 Task: open an excel sheet and write heading  Dollar SenseAdd Dates in a column and its values below  '2023-05-01, 2023-05-05, 2023-05-10, 2023-05-15, 2023-05-20, 2023-05-25 & 2023-05-31. 'Add Descriptionsin next column and its values below  Monthly Salary, Grocery Shopping, Dining Out., Utility Bill, Transportation, Entertainment & Miscellaneous. Add Amount in next column and its values below  $2,500, $100, $50, $150, $30, $50 & $20. Add Income/ Expensein next column and its values below  Income, Expenses, Expenses, Expenses, Expenses, Expenses & Expenses. Add Balance in next column and its values below  $2,500, $2,400, $2,350, $2,200, $2,170, $2,120 & $2,100. Save page DashboardBankStmts
Action: Mouse moved to (127, 149)
Screenshot: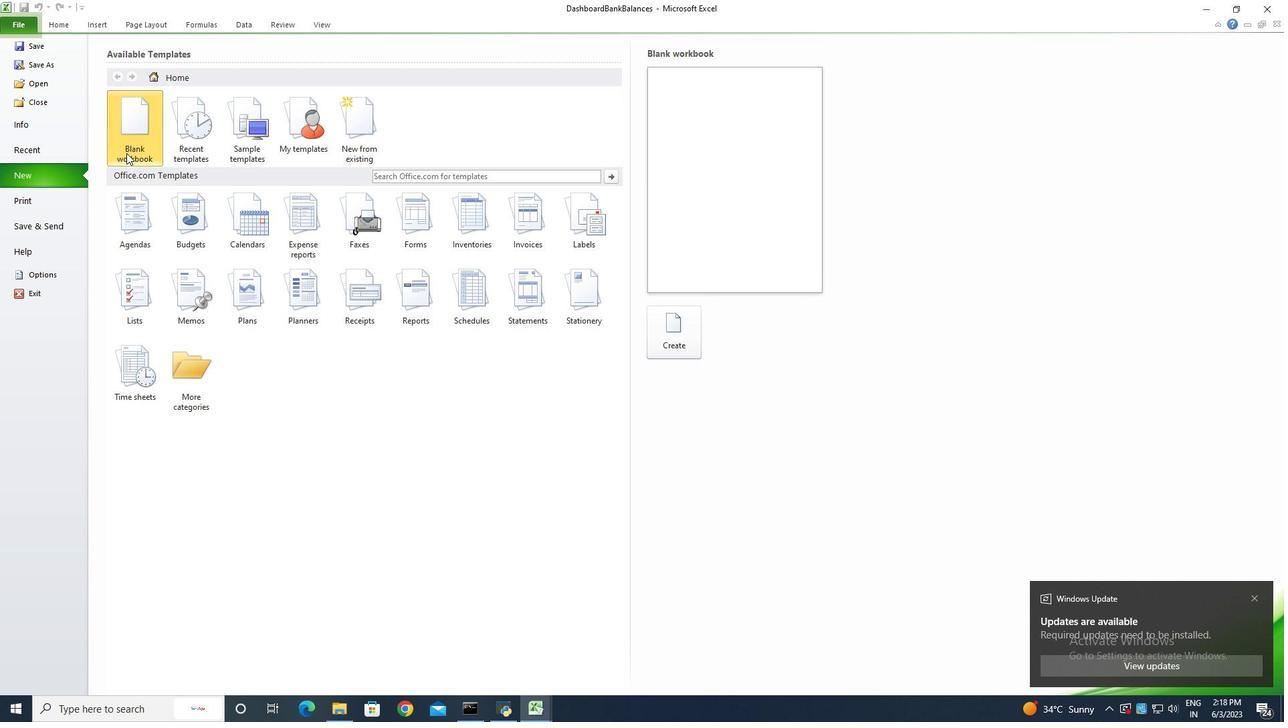 
Action: Mouse pressed left at (127, 149)
Screenshot: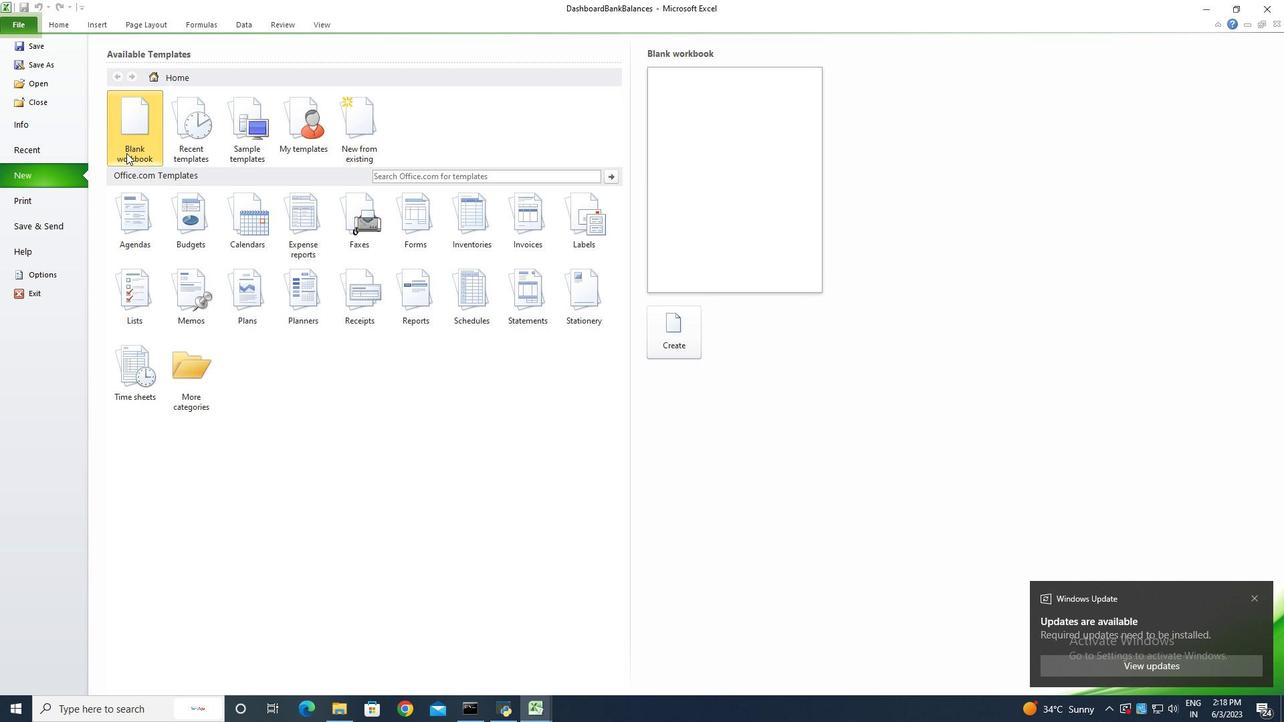
Action: Mouse moved to (657, 335)
Screenshot: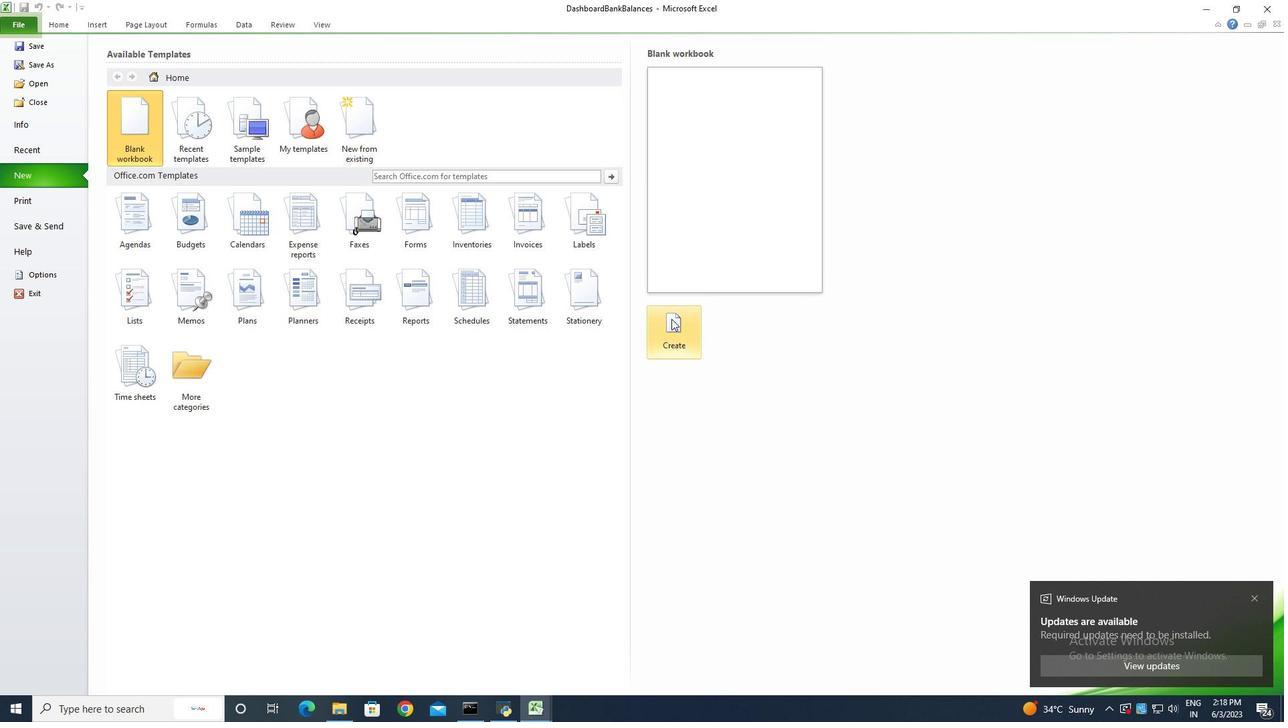 
Action: Mouse pressed left at (657, 335)
Screenshot: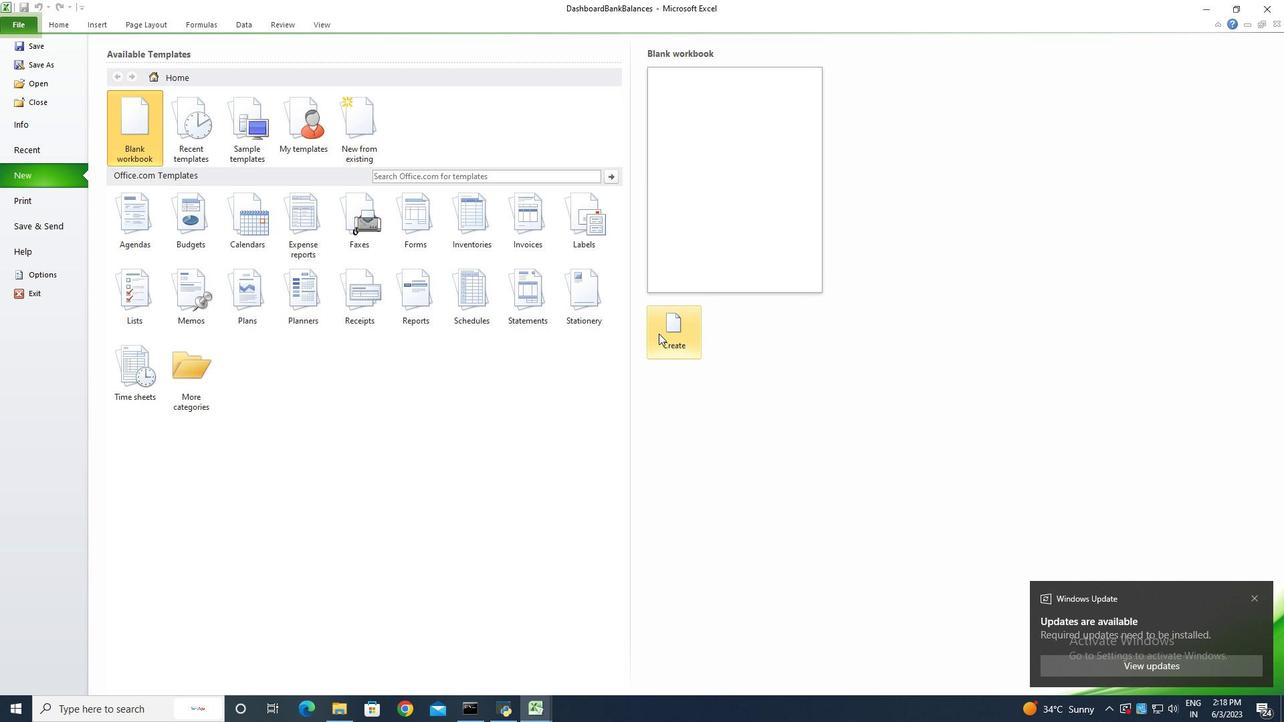 
Action: Key pressed <Key.shift><Key.shift>Dollar<Key.space><Key.shift><Key.shift><Key.shift><Key.shift><Key.shift><Key.shift>Sense<Key.enter><Key.shift>Datas<Key.backspace><Key.backspace>es<Key.enter>2023-05-01<Key.enter>2023-050<Key.backspace>-05<Key.enter>2023-0510<Key.backspace><Key.backspace>-10<Key.enter>2023-05-15<Key.enter>2023-05-20<Key.enter>2023-05-25<Key.enter>2023-05-31<Key.enter>
Screenshot: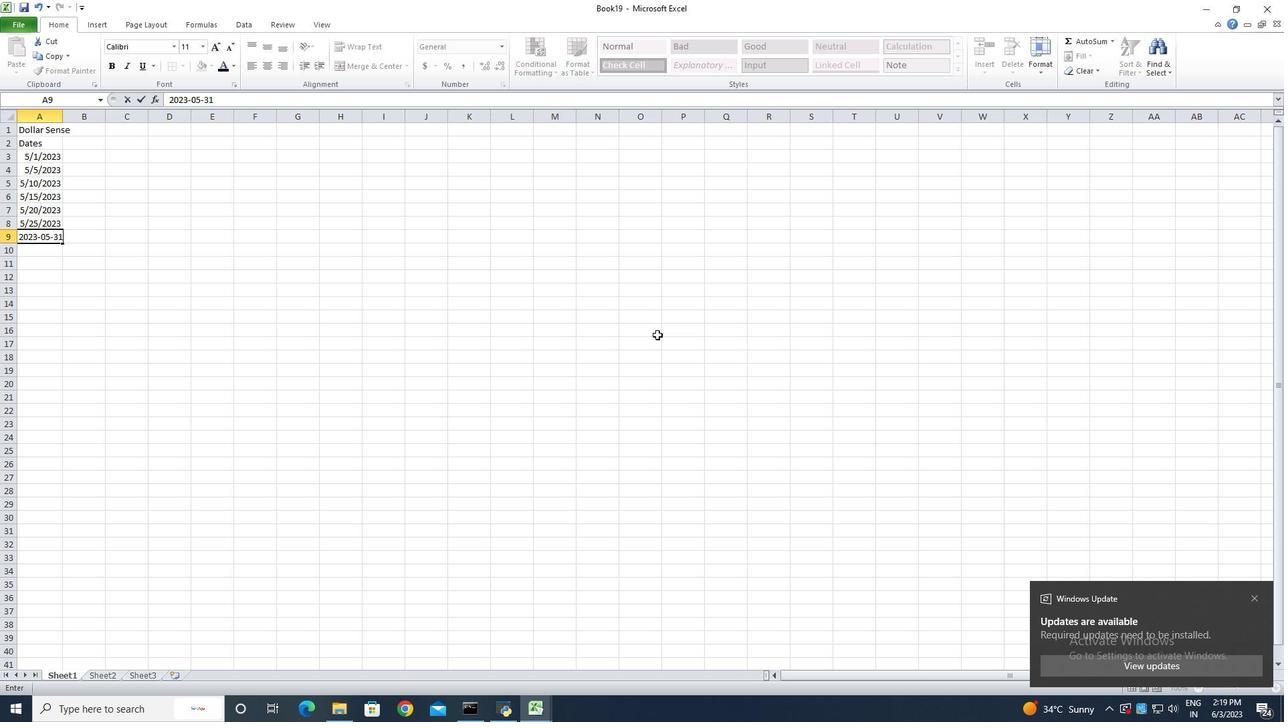 
Action: Mouse moved to (62, 116)
Screenshot: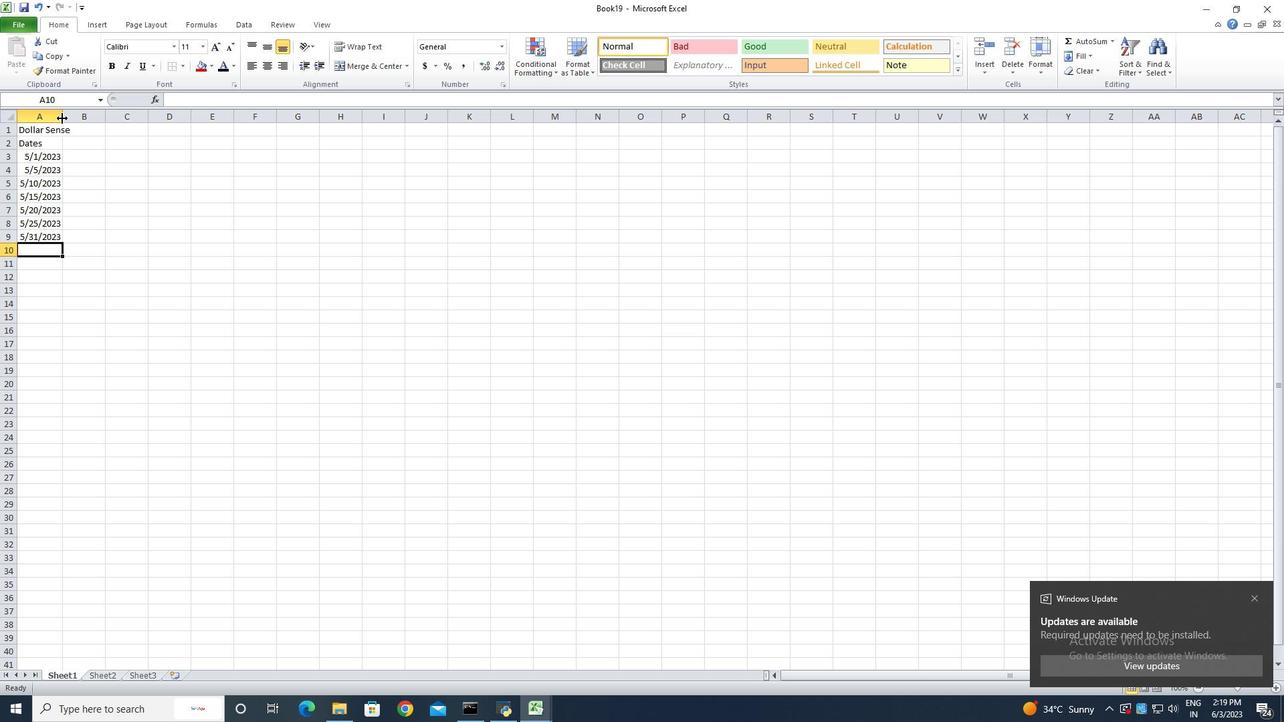
Action: Mouse pressed left at (62, 116)
Screenshot: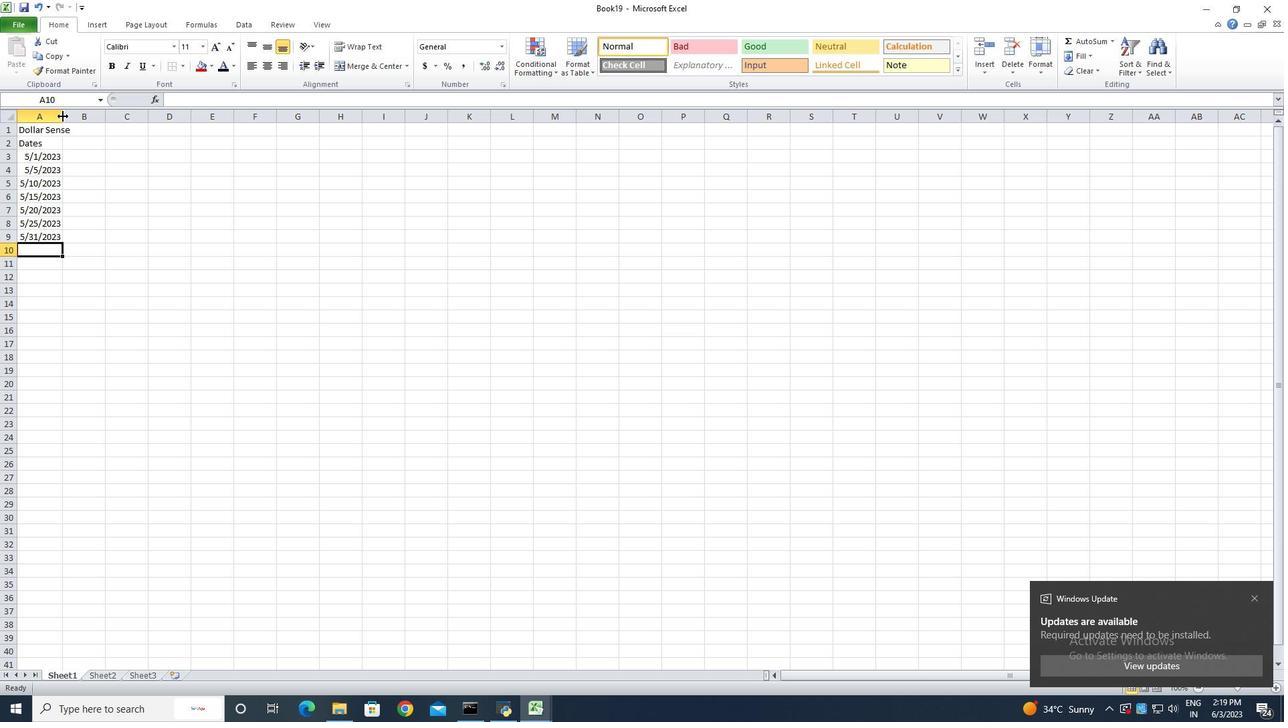 
Action: Mouse pressed left at (62, 116)
Screenshot: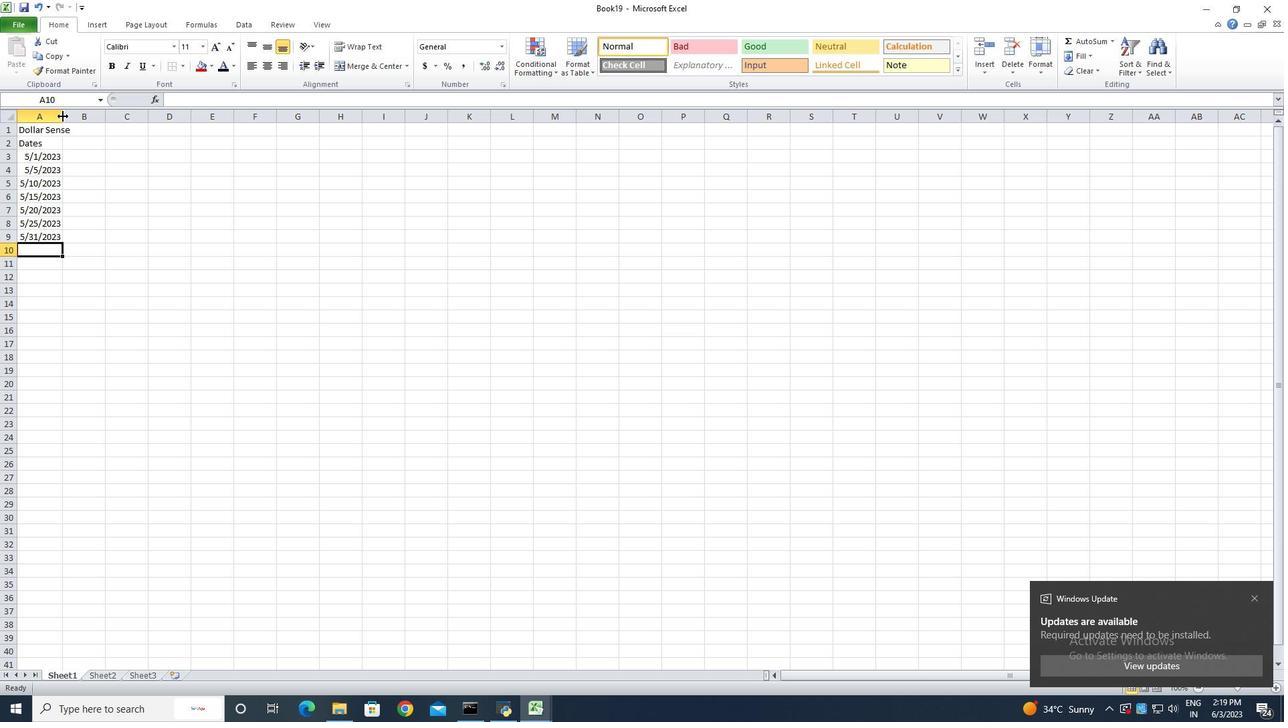 
Action: Mouse moved to (97, 143)
Screenshot: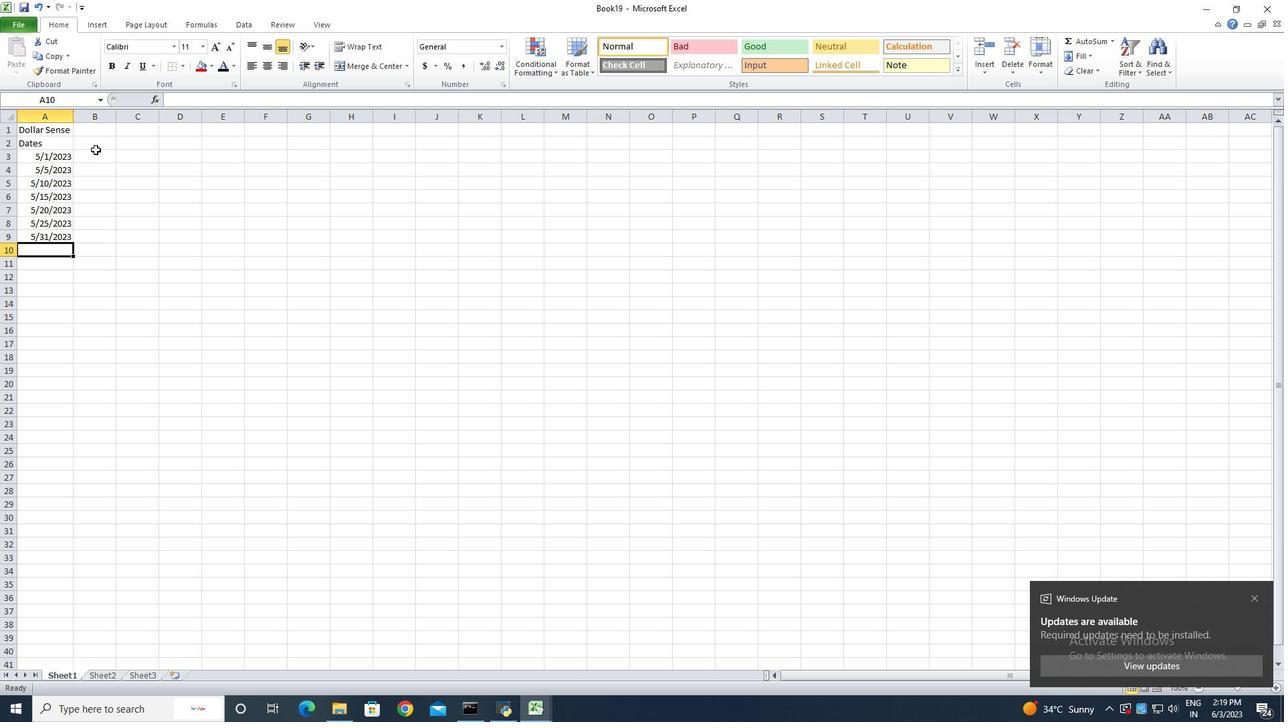 
Action: Mouse pressed left at (97, 143)
Screenshot: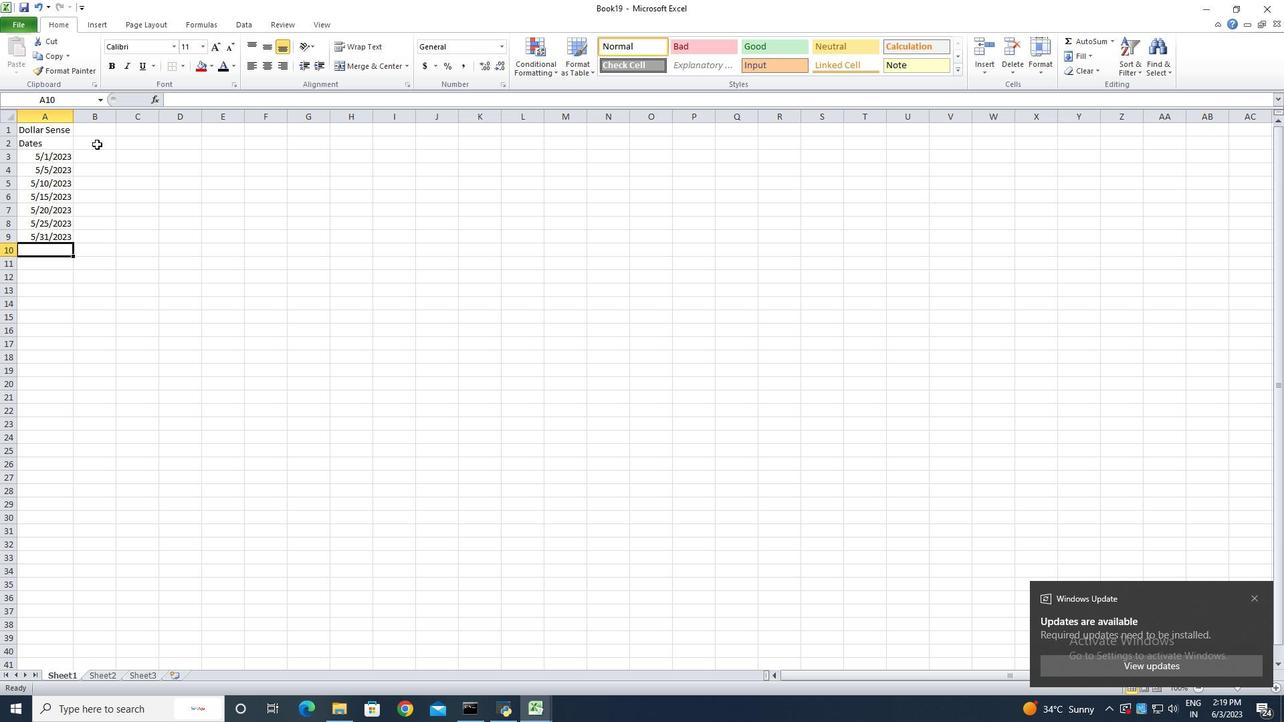 
Action: Key pressed <Key.shift>Descripa<Key.backspace>tions<Key.enter><Key.shift>Monthlyu<Key.backspace><Key.backspace><Key.backspace><Key.backspace><Key.backspace><Key.backspace><Key.backspace><Key.backspace>
Screenshot: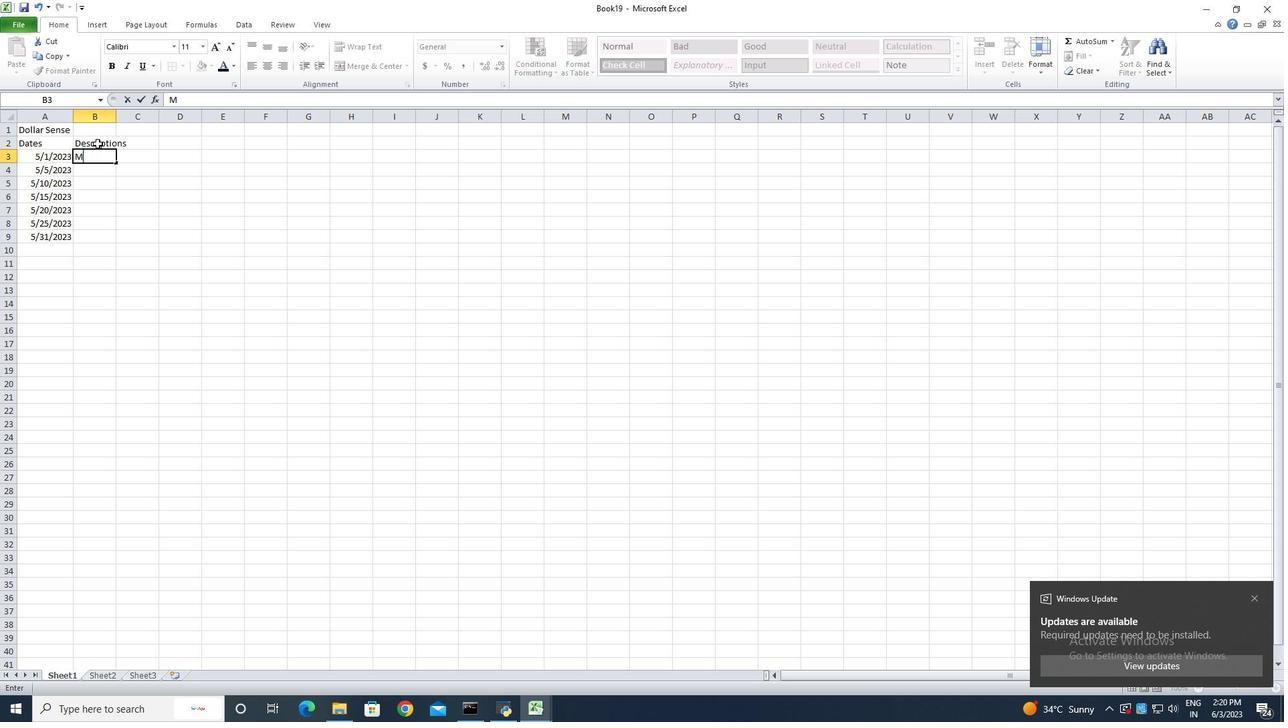 
Action: Mouse moved to (38, 155)
Screenshot: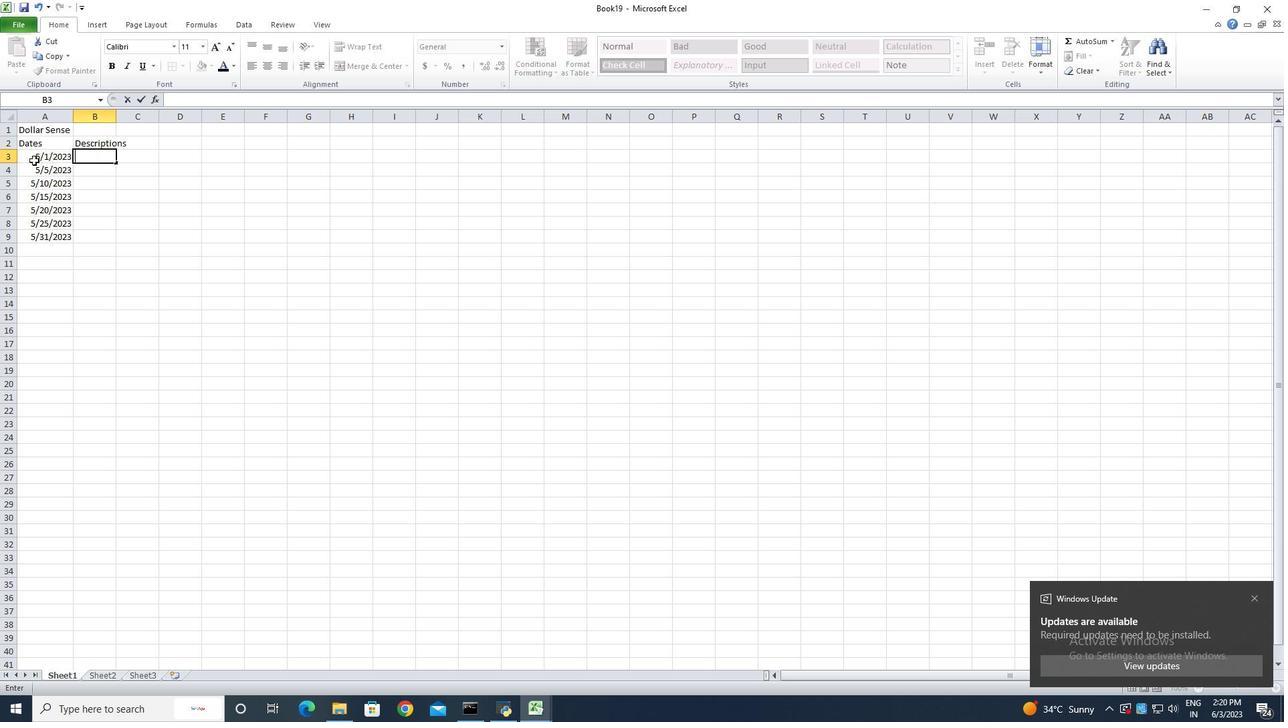 
Action: Mouse pressed left at (38, 155)
Screenshot: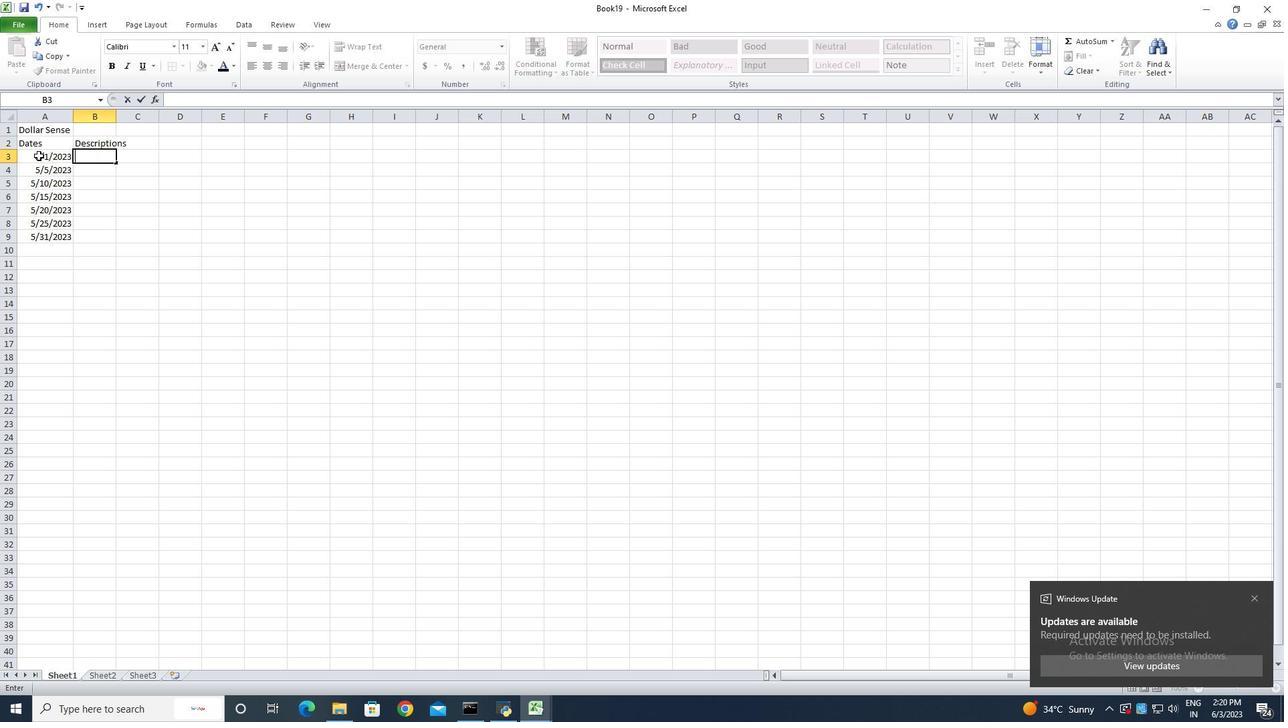 
Action: Mouse moved to (50, 151)
Screenshot: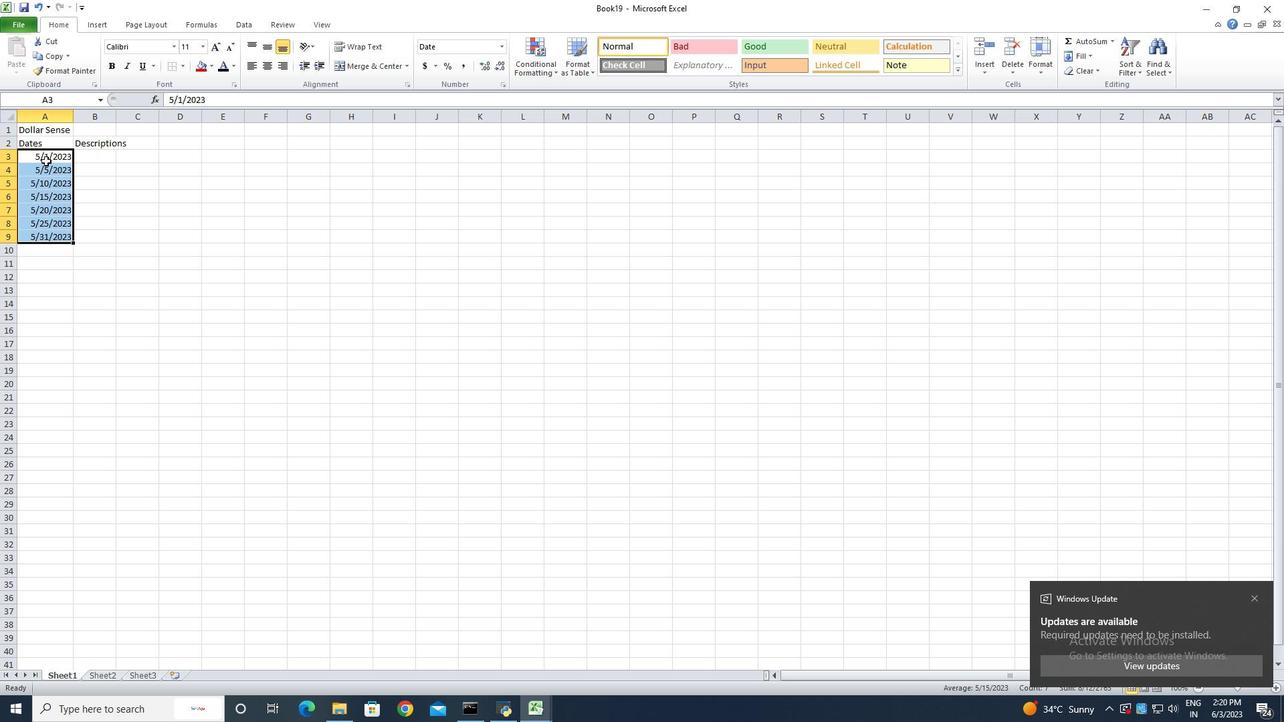 
Action: Mouse pressed right at (50, 151)
Screenshot: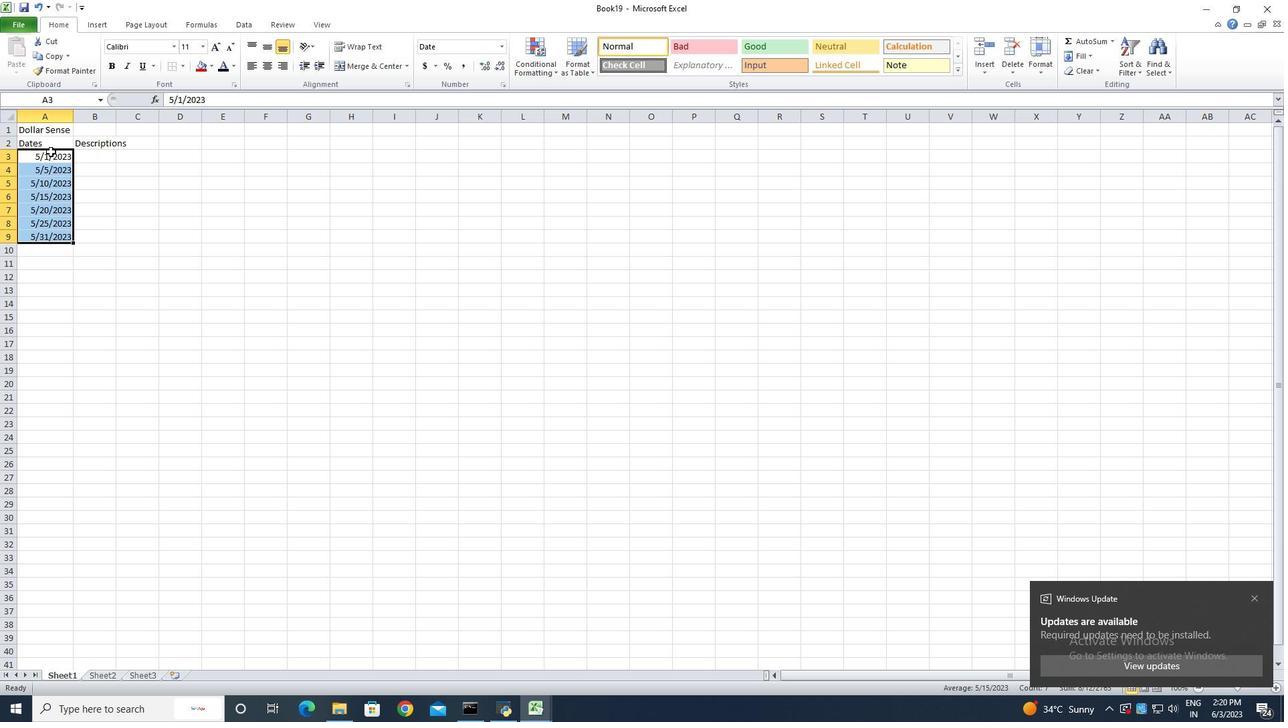 
Action: Mouse moved to (95, 338)
Screenshot: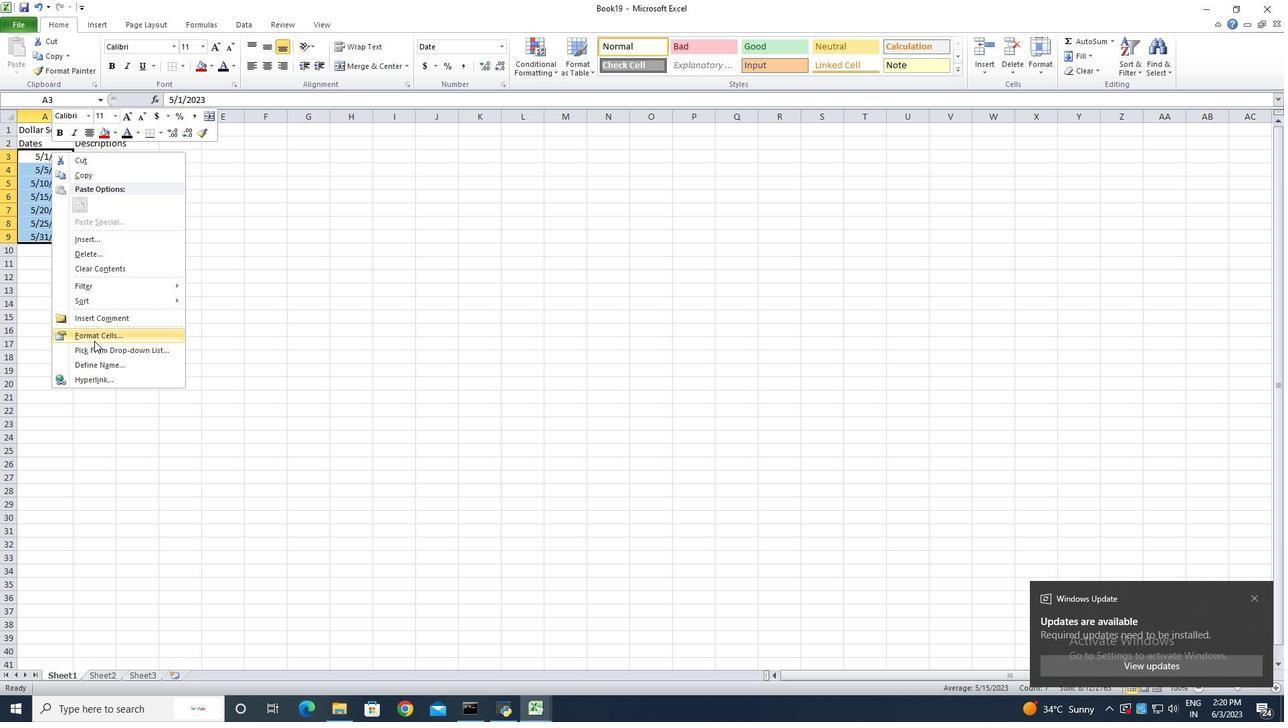 
Action: Mouse pressed left at (95, 338)
Screenshot: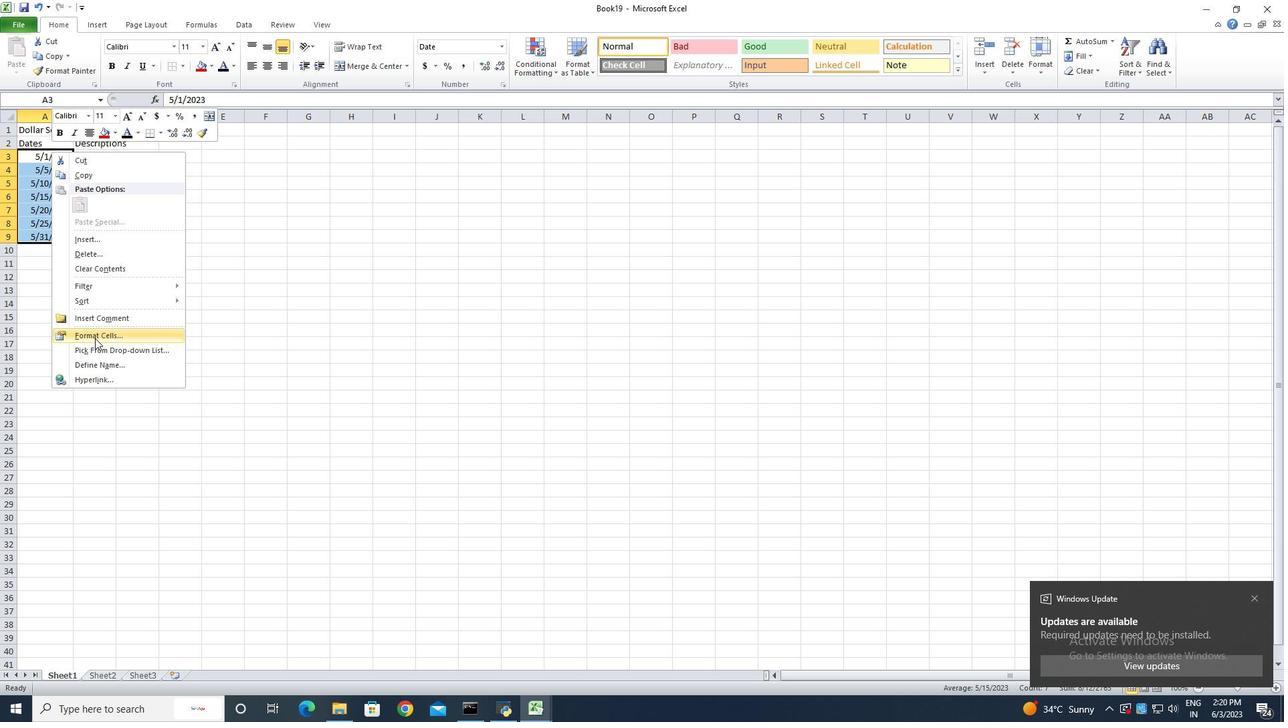 
Action: Mouse moved to (110, 184)
Screenshot: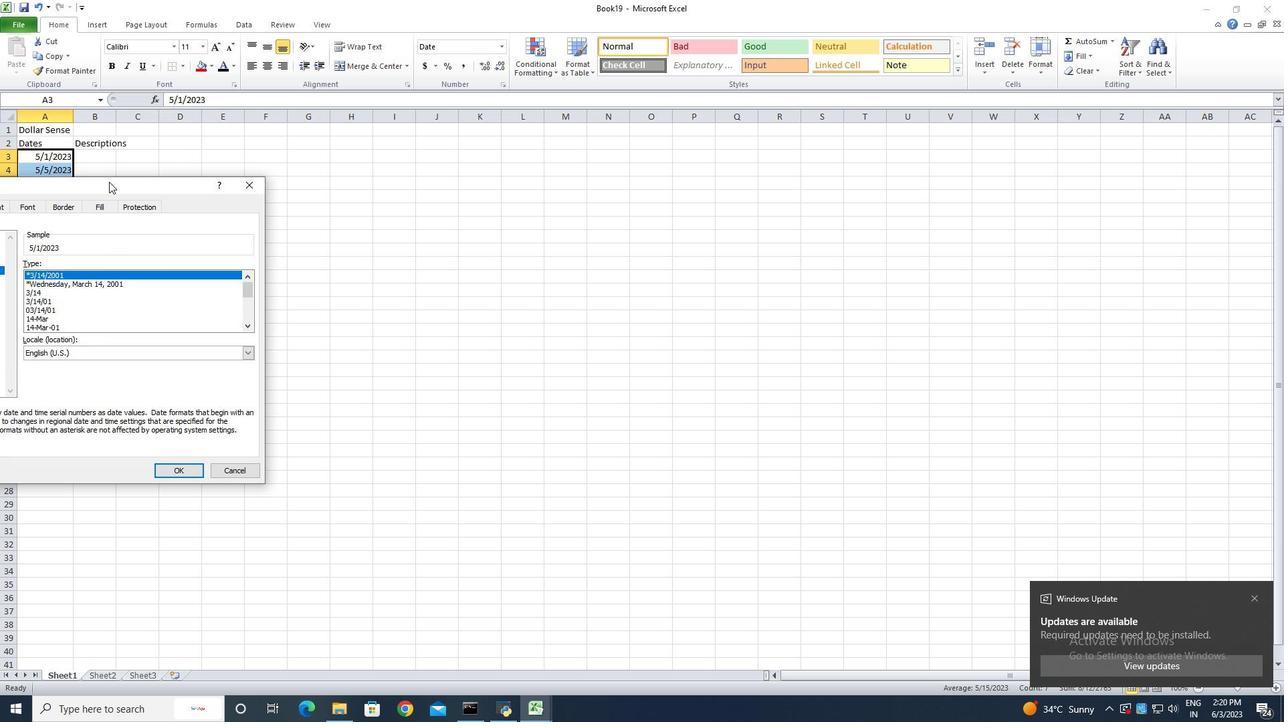 
Action: Mouse pressed left at (110, 184)
Screenshot: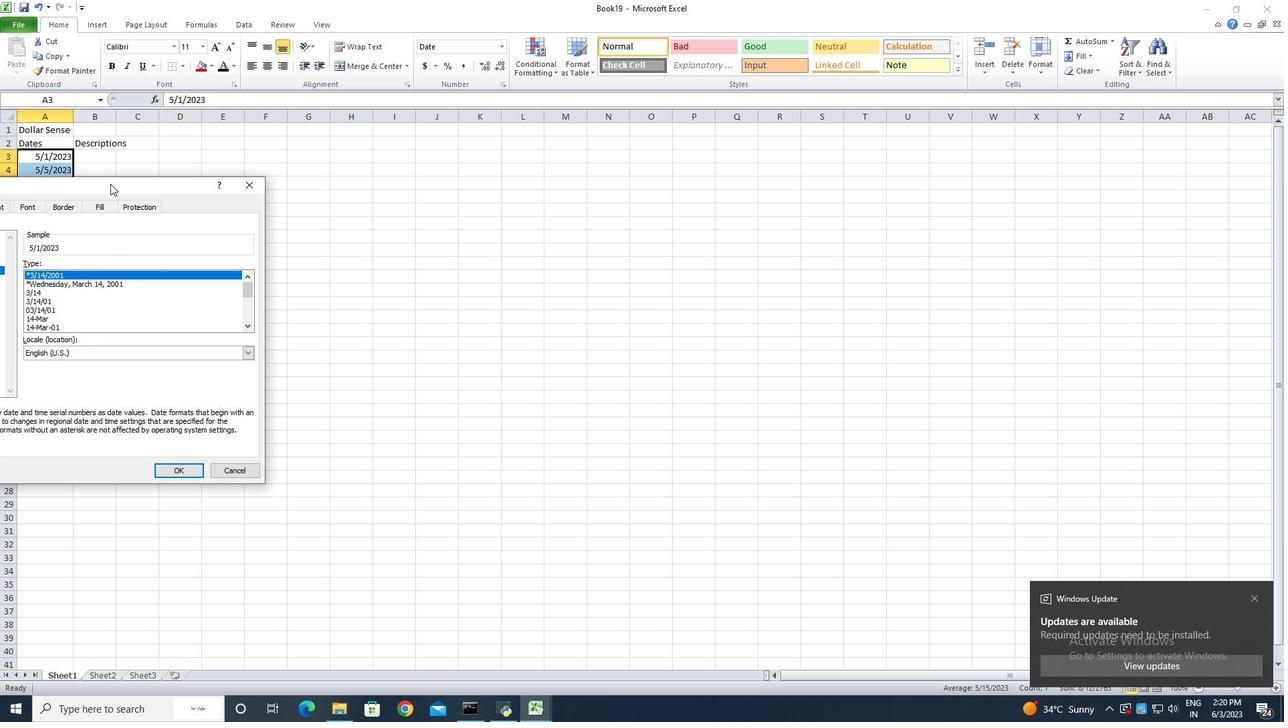 
Action: Mouse moved to (267, 340)
Screenshot: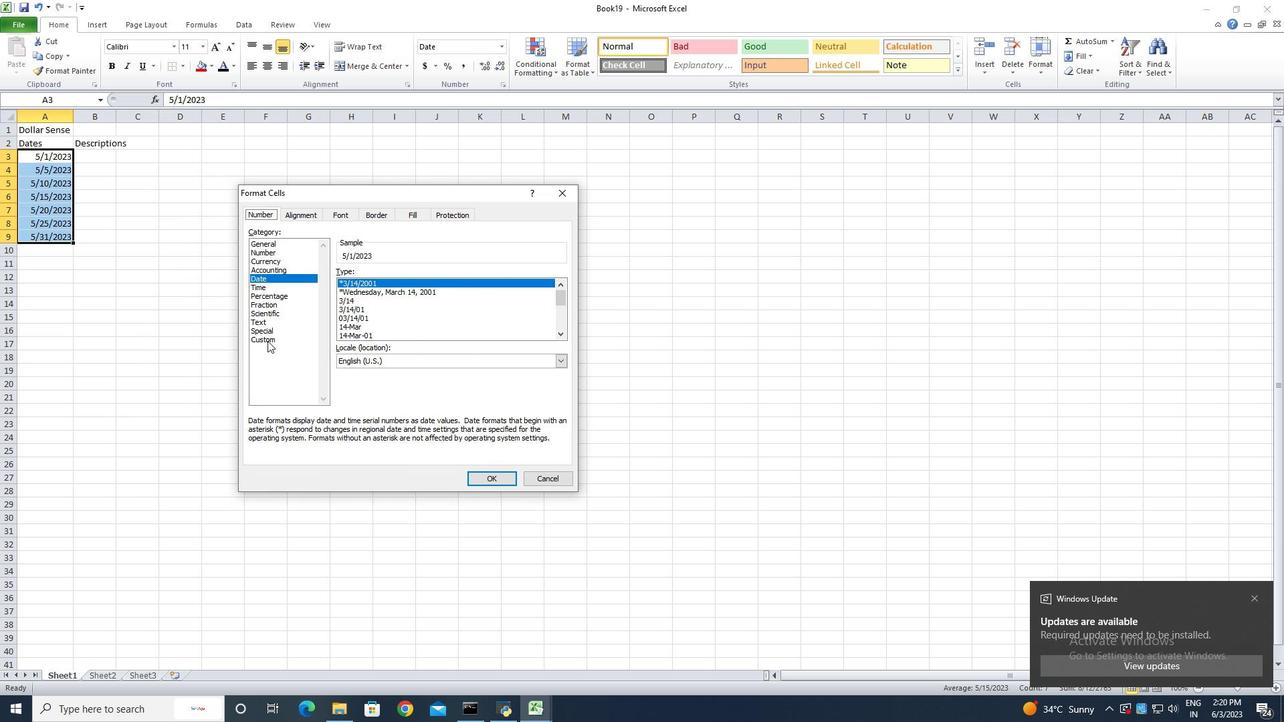 
Action: Mouse pressed left at (267, 340)
Screenshot: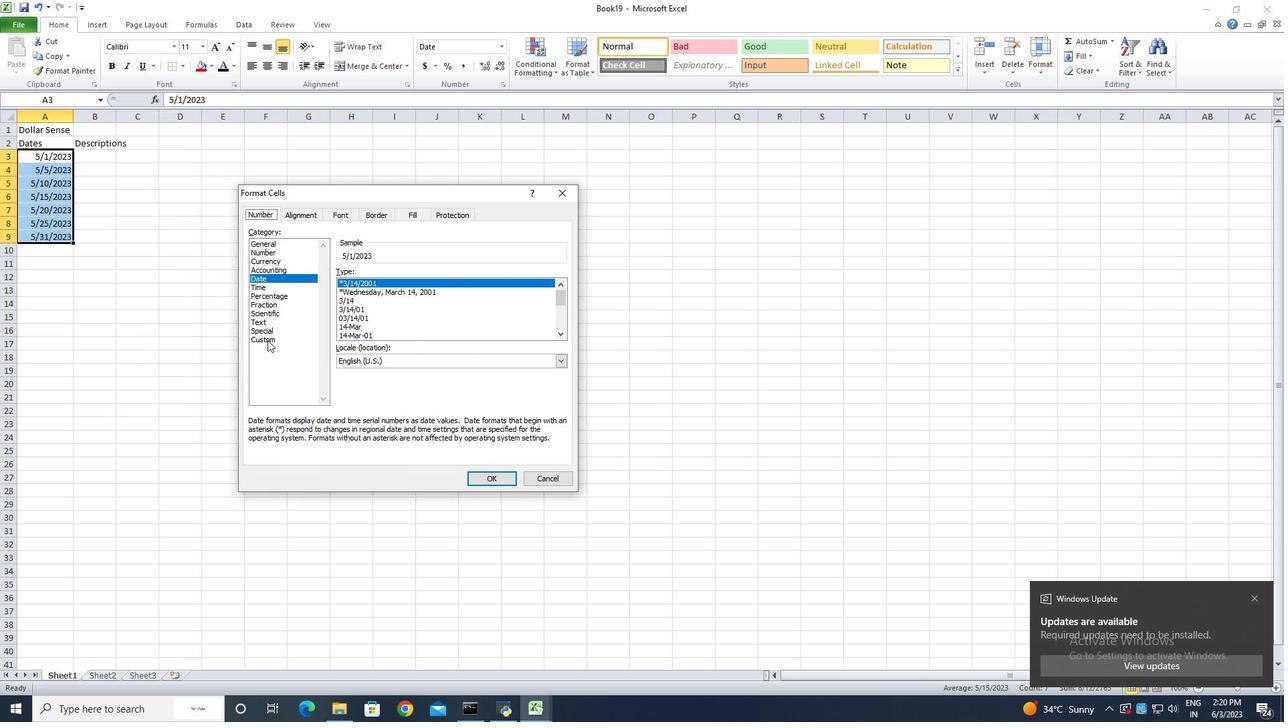 
Action: Mouse moved to (382, 282)
Screenshot: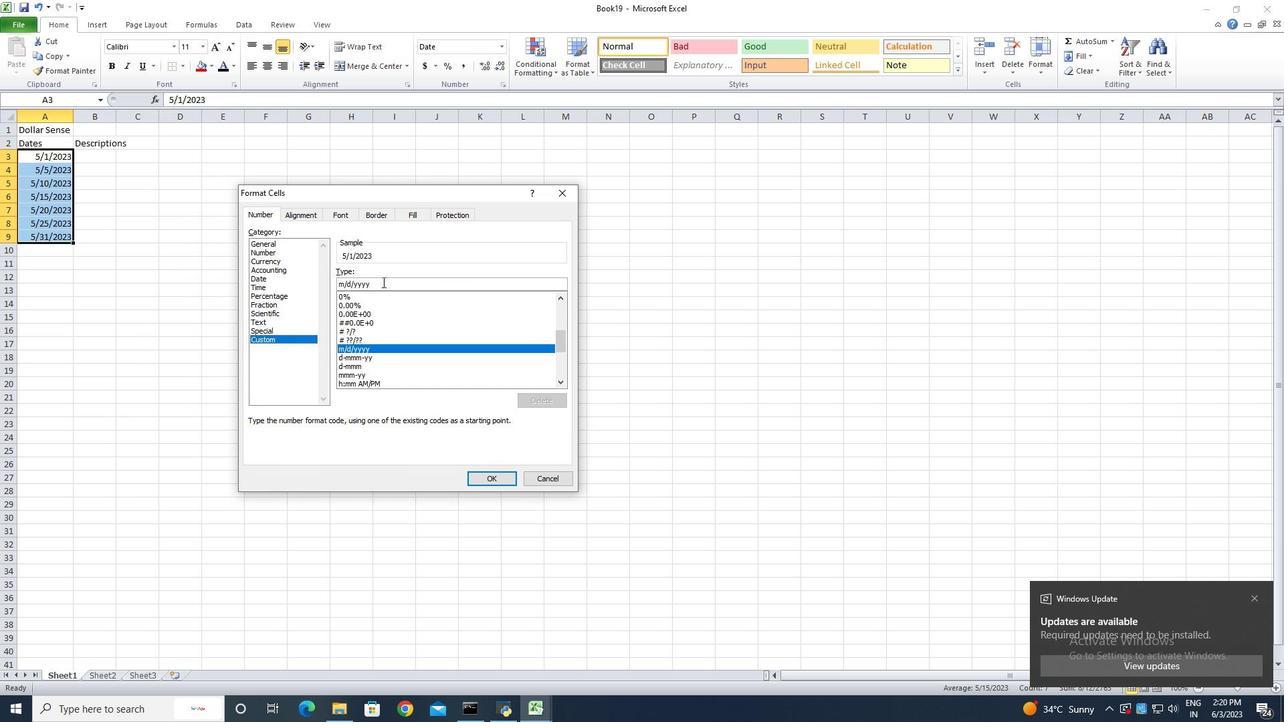 
Action: Mouse pressed left at (382, 282)
Screenshot: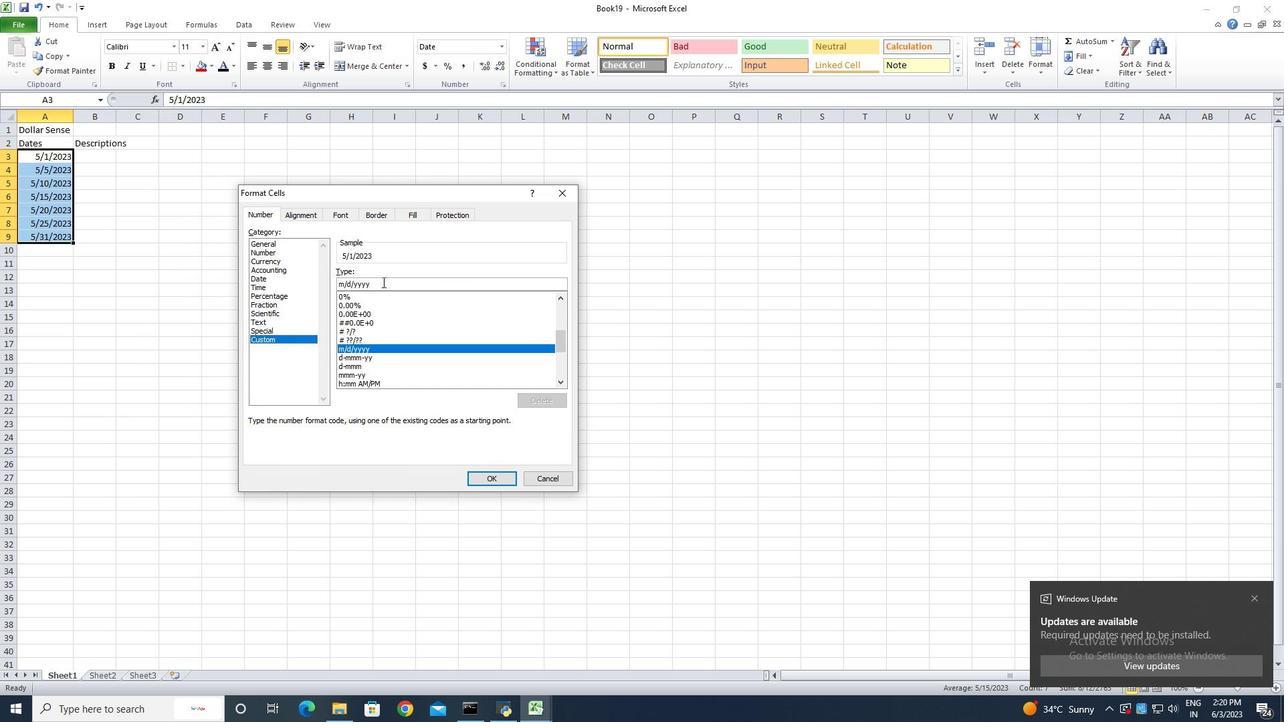
Action: Mouse moved to (326, 283)
Screenshot: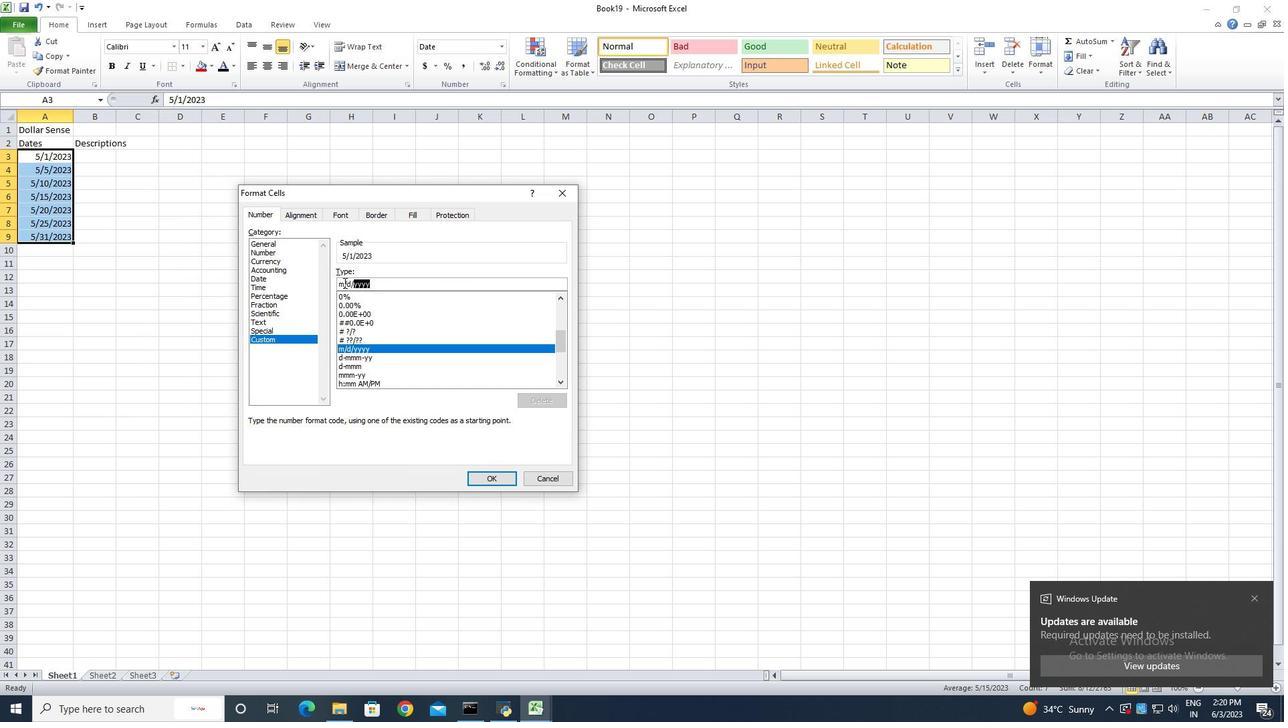 
Action: Key pressed <Key.backspace>yyyy-mm-dd
Screenshot: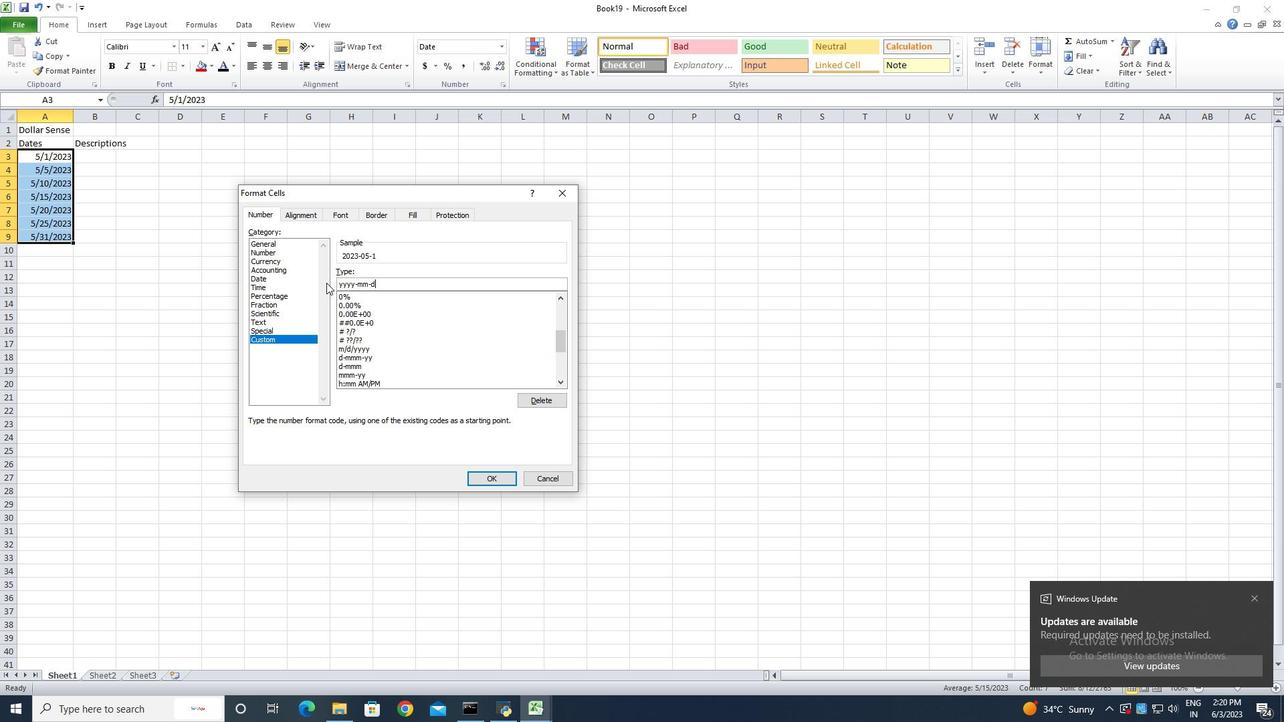 
Action: Mouse moved to (501, 482)
Screenshot: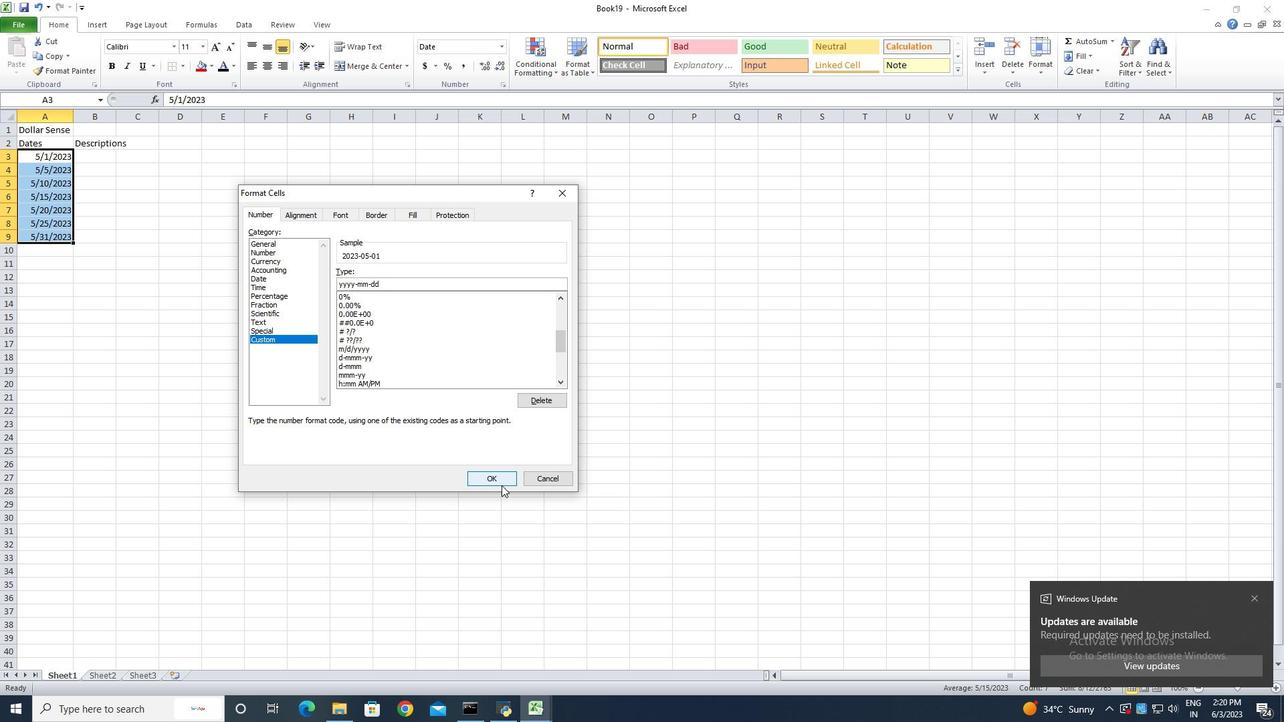 
Action: Mouse pressed left at (501, 482)
Screenshot: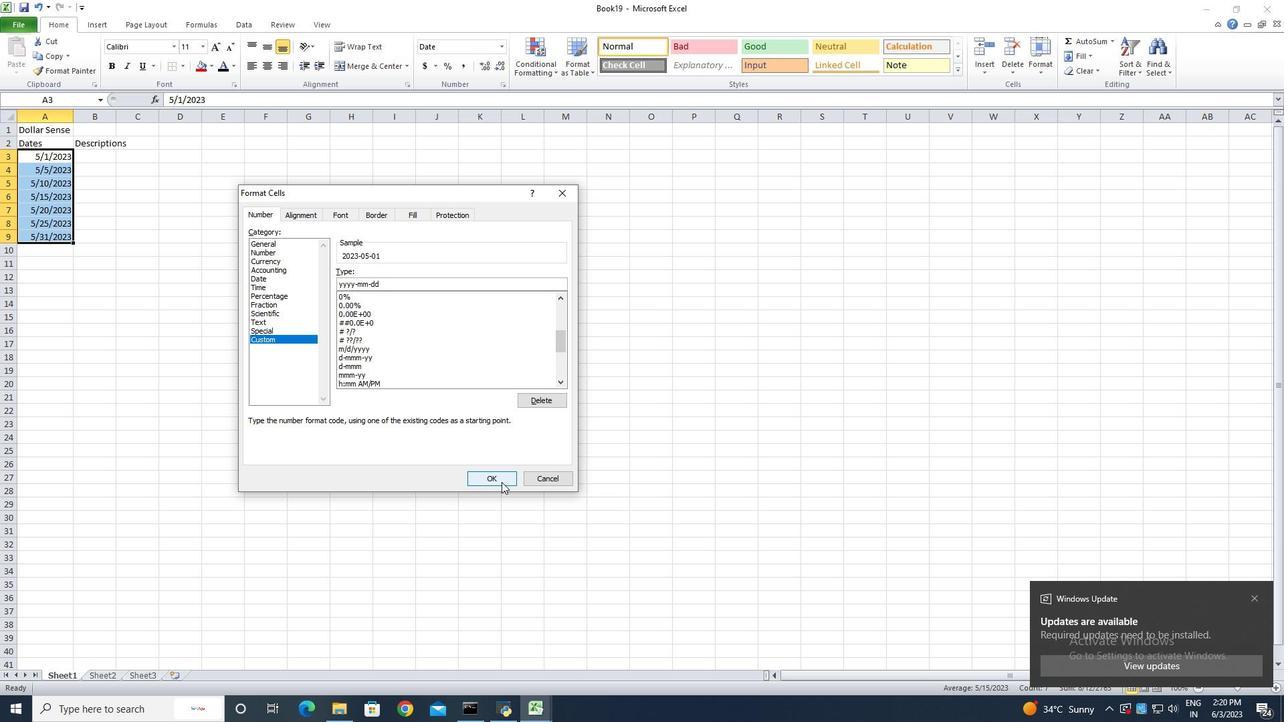 
Action: Mouse moved to (97, 159)
Screenshot: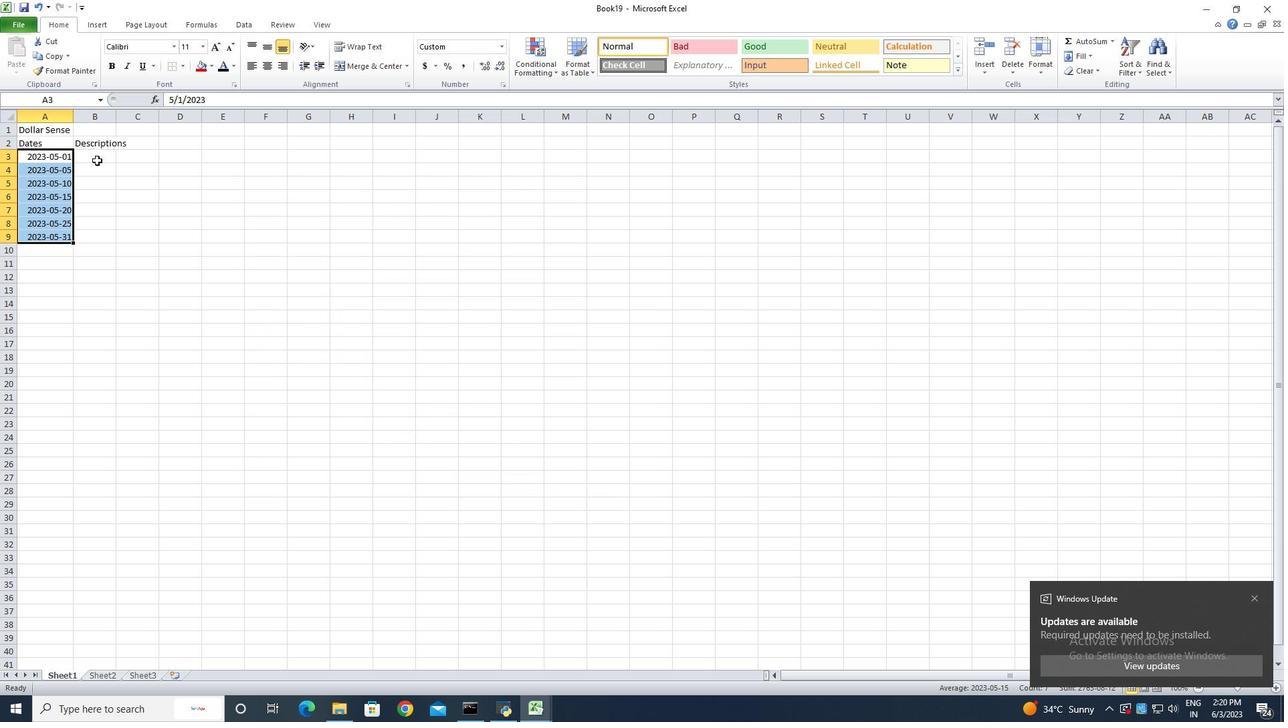 
Action: Mouse pressed left at (97, 159)
Screenshot: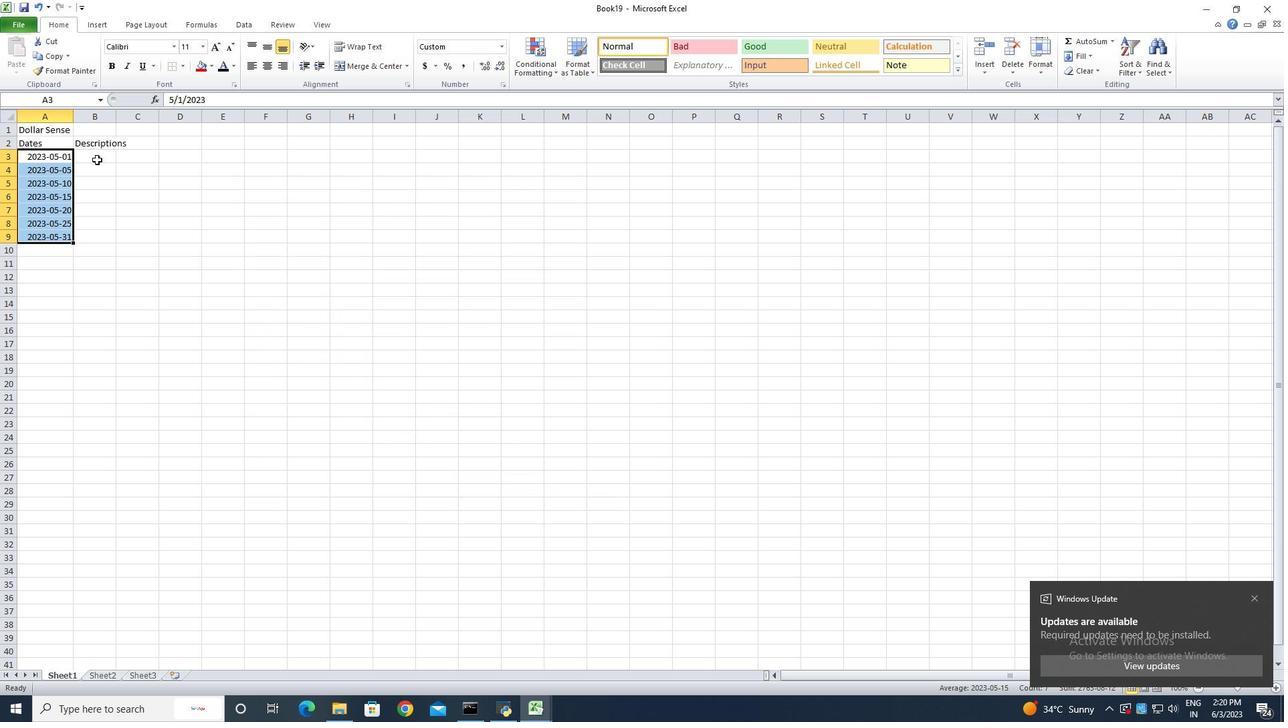 
Action: Key pressed <Key.shift>Monthly<Key.space><Key.shift>Salary<Key.enter><Key.shift>Grocery<Key.space><Key.shift>Sg<Key.backspace>hopping<Key.enter><Key.shift>Dining<Key.space>o<Key.shift><Key.shift><Key.backspace><Key.shift>Out<Key.enter><Key.shift><Key.shift><Key.shift><Key.shift><Key.shift><Key.shift>Uty<Key.backspace>ility<Key.space><Key.shift>Bill<Key.enter><Key.shift>Transportation<Key.enter><Key.shift>Entertainment<Key.enter><Key.shift><Key.shift><Key.shift>Miscr<Key.backspace>ellaneous<Key.enter>
Screenshot: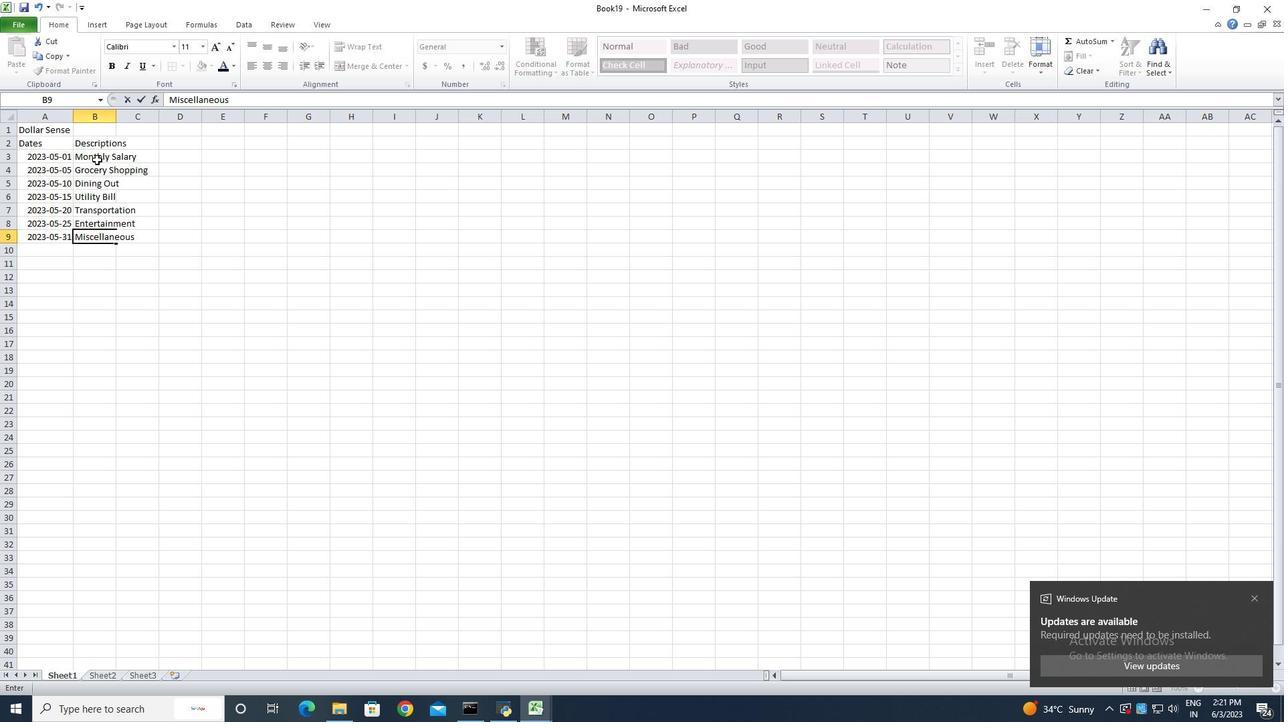 
Action: Mouse moved to (116, 118)
Screenshot: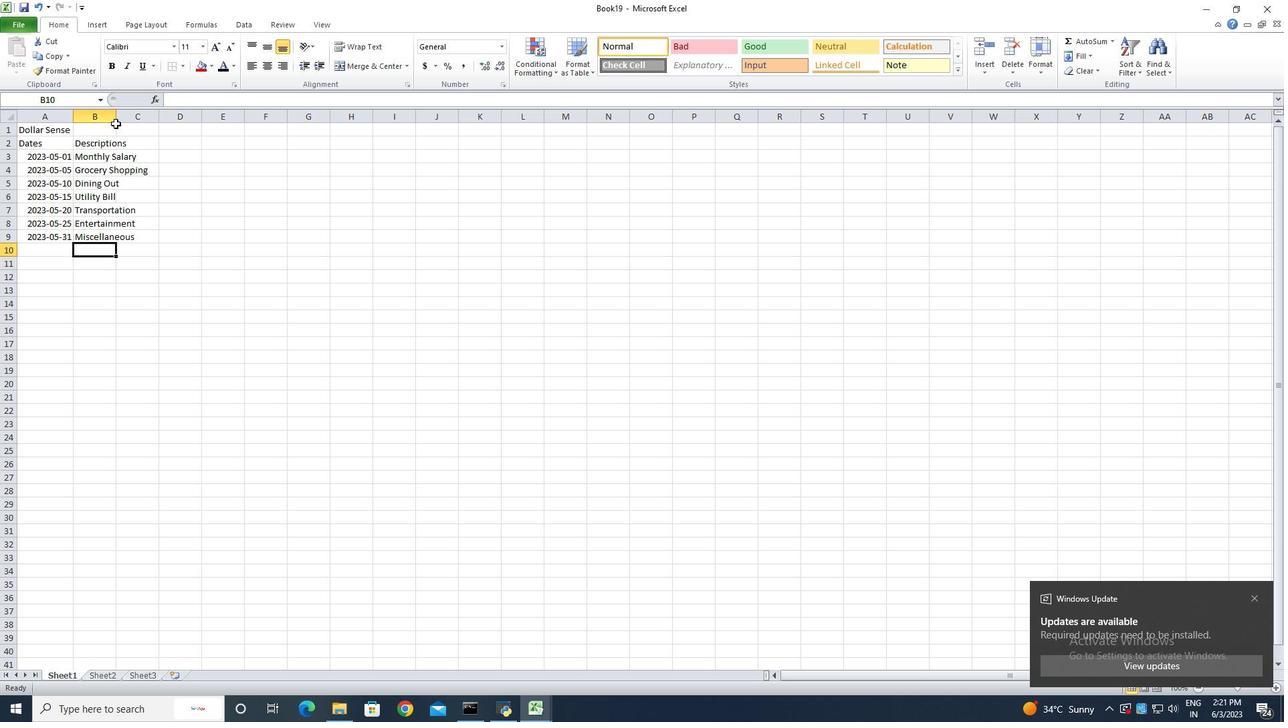 
Action: Mouse pressed left at (116, 118)
Screenshot: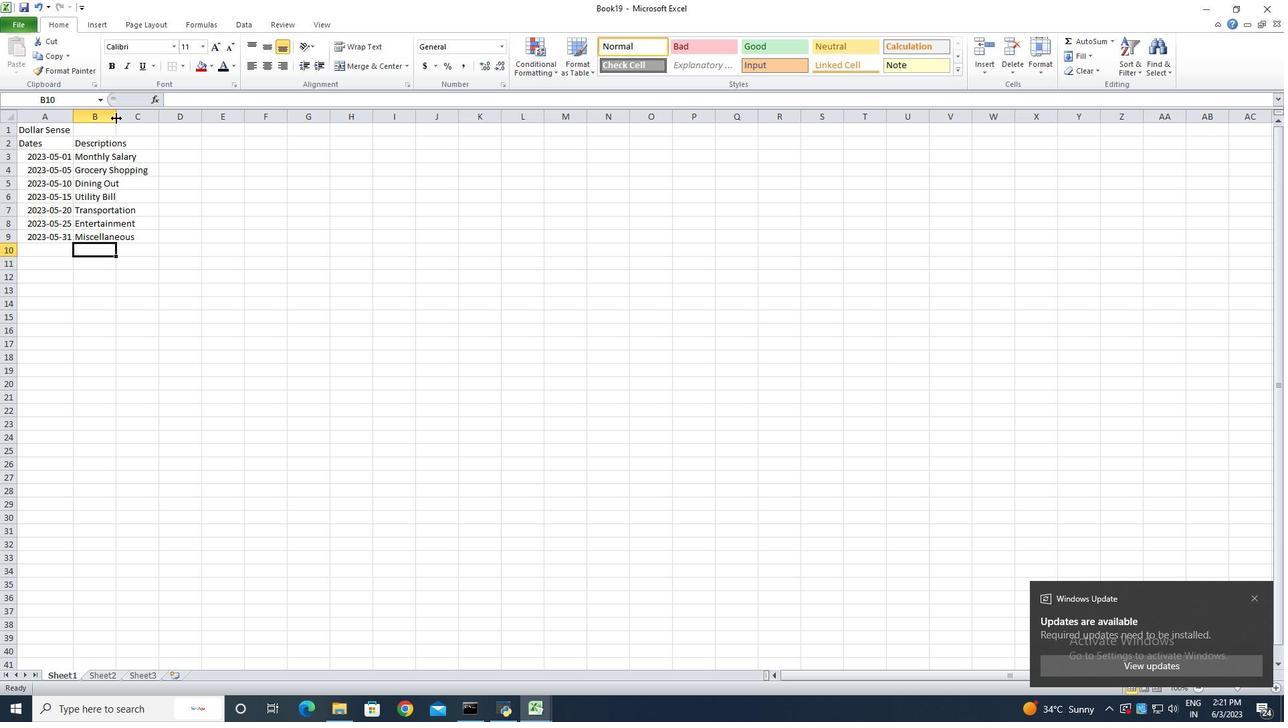 
Action: Mouse pressed left at (116, 118)
Screenshot: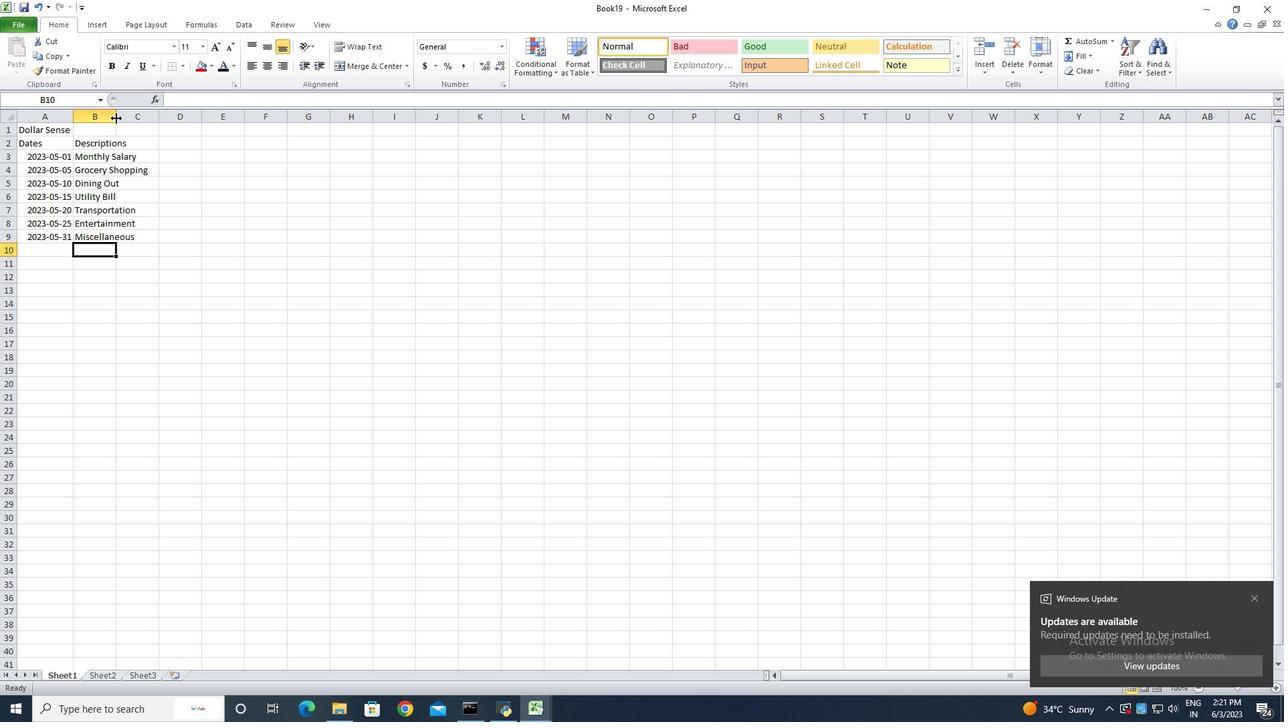 
Action: Mouse moved to (161, 142)
Screenshot: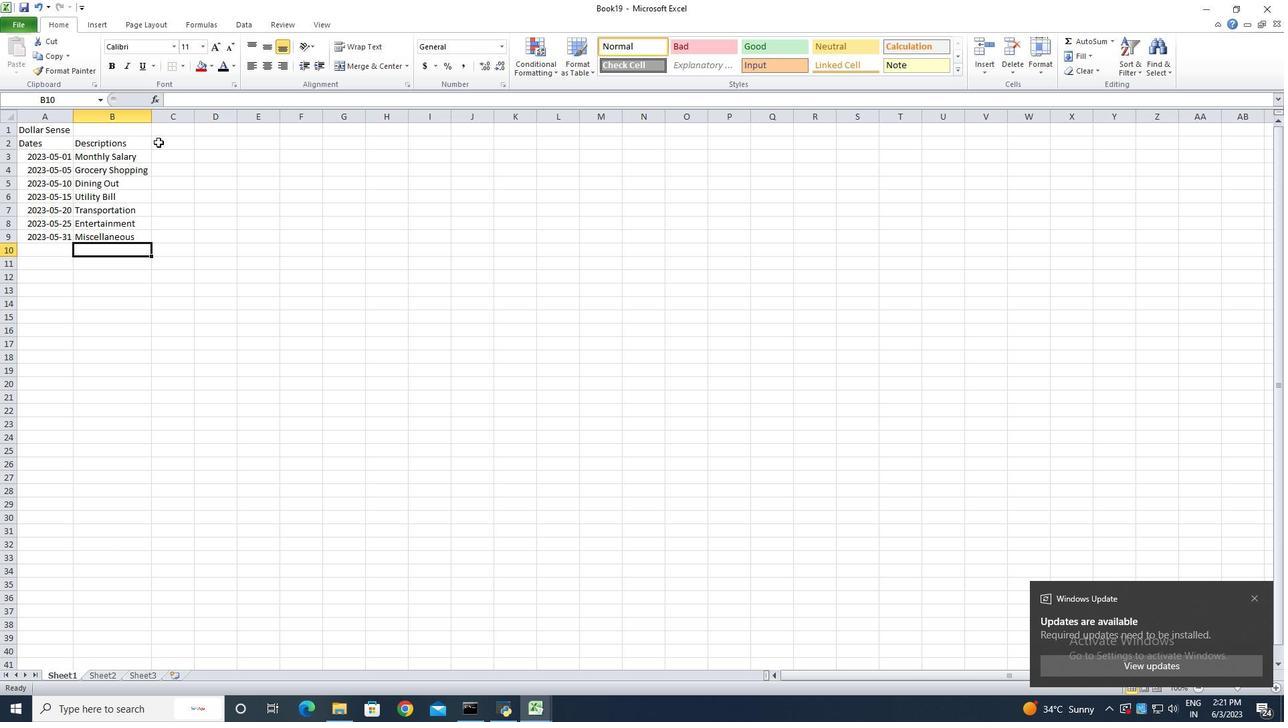 
Action: Mouse pressed left at (161, 142)
Screenshot: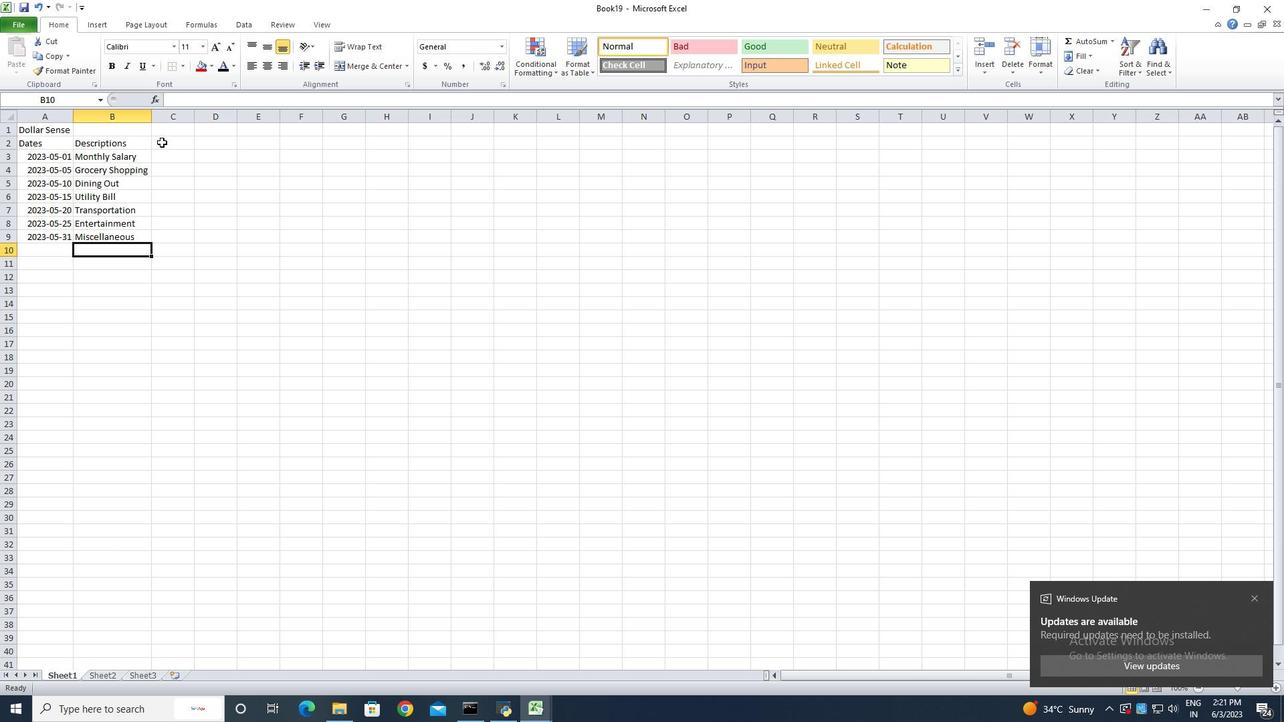 
Action: Key pressed <Key.shift>Amount<Key.enter>2500
Screenshot: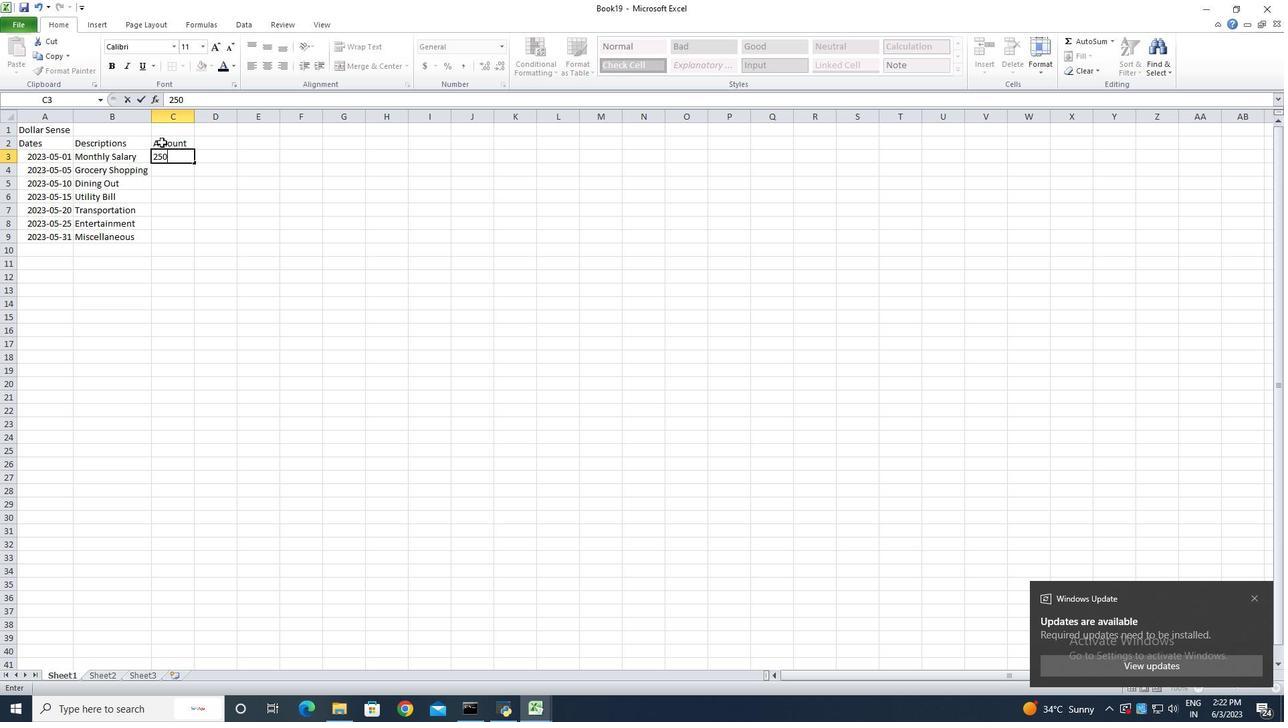 
Action: Mouse moved to (1276, 0)
Screenshot: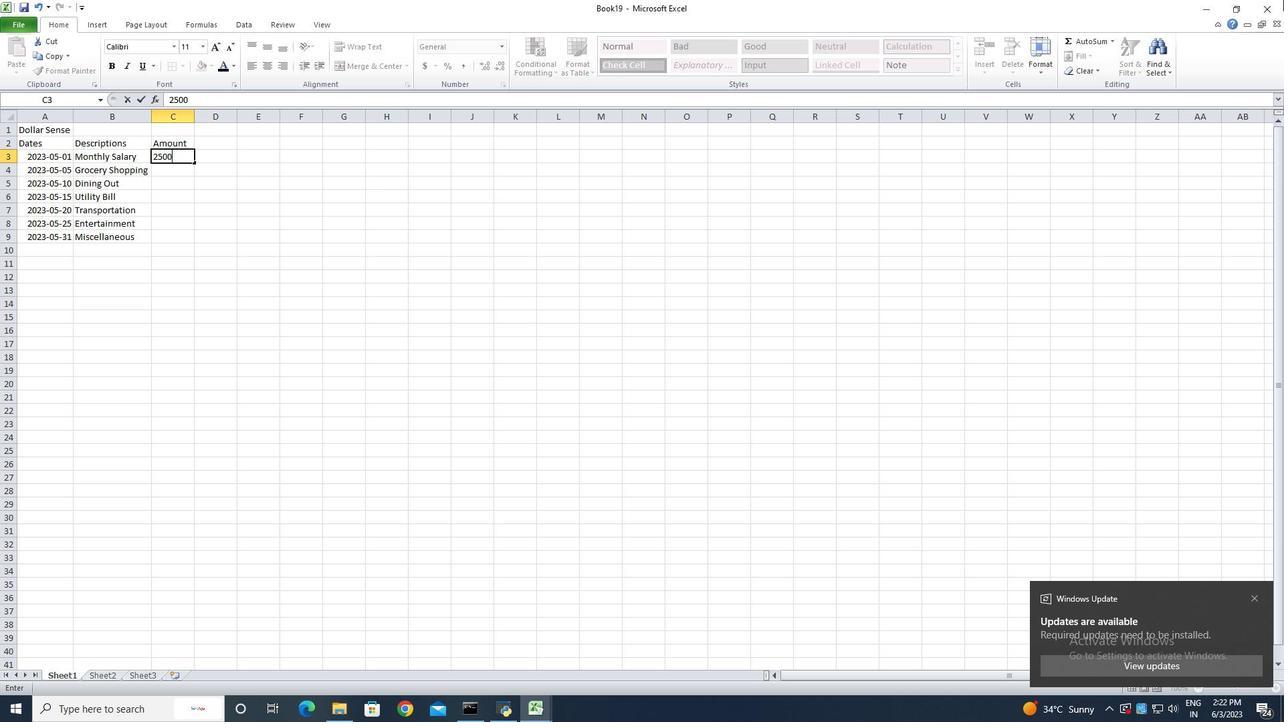 
Action: Key pressed <Key.enter>100<Key.enter>50<Key.enter>150<Key.enter>30<Key.enter>50<Key.enter>20<Key.enter>
Screenshot: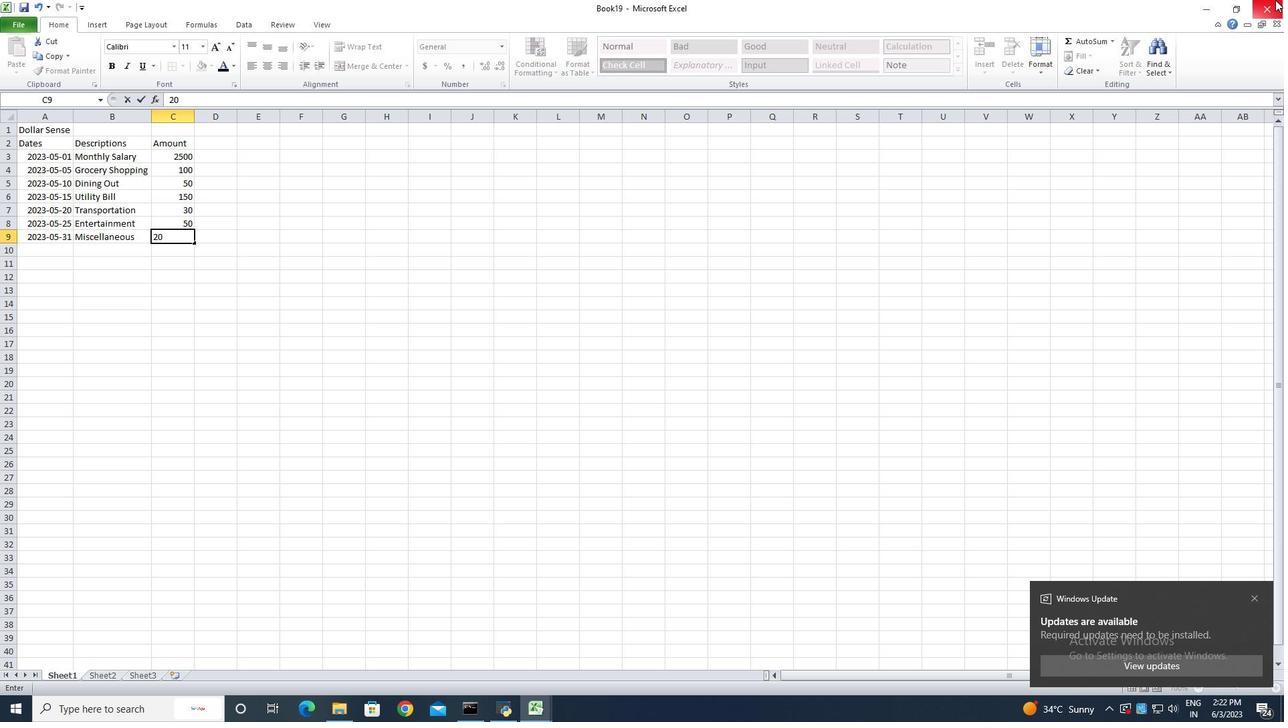 
Action: Mouse moved to (174, 155)
Screenshot: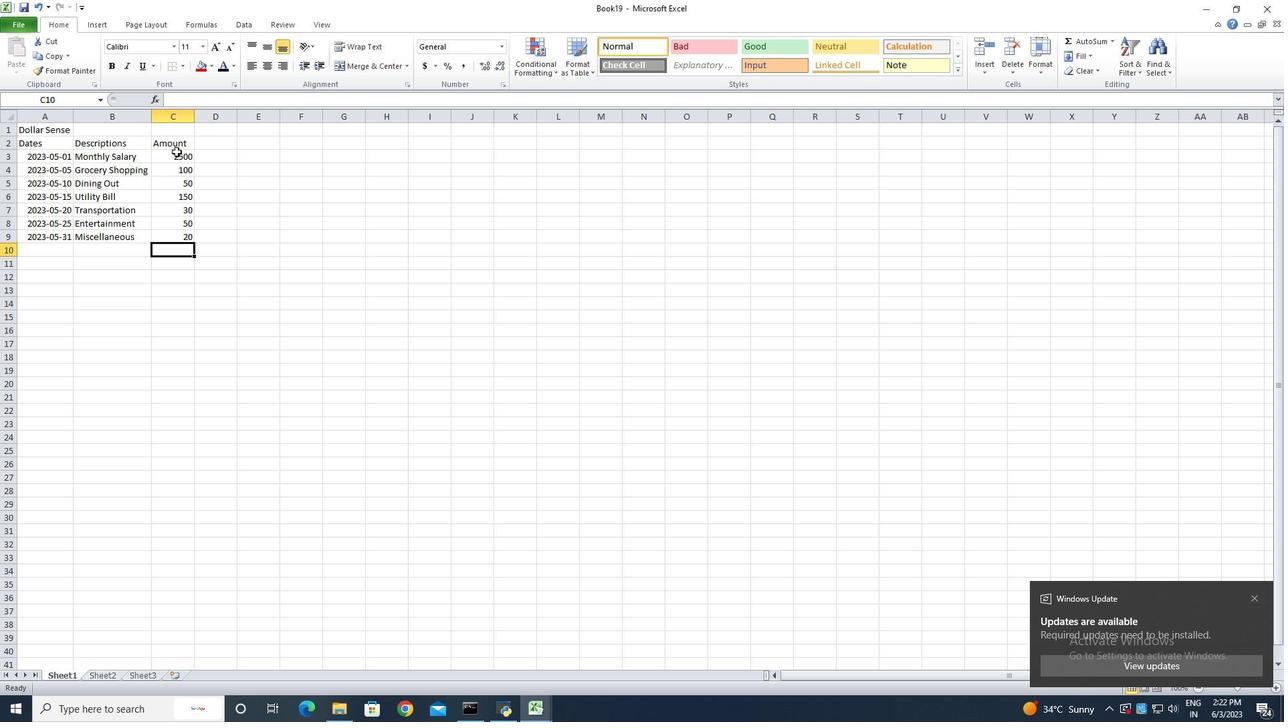 
Action: Mouse pressed left at (174, 155)
Screenshot: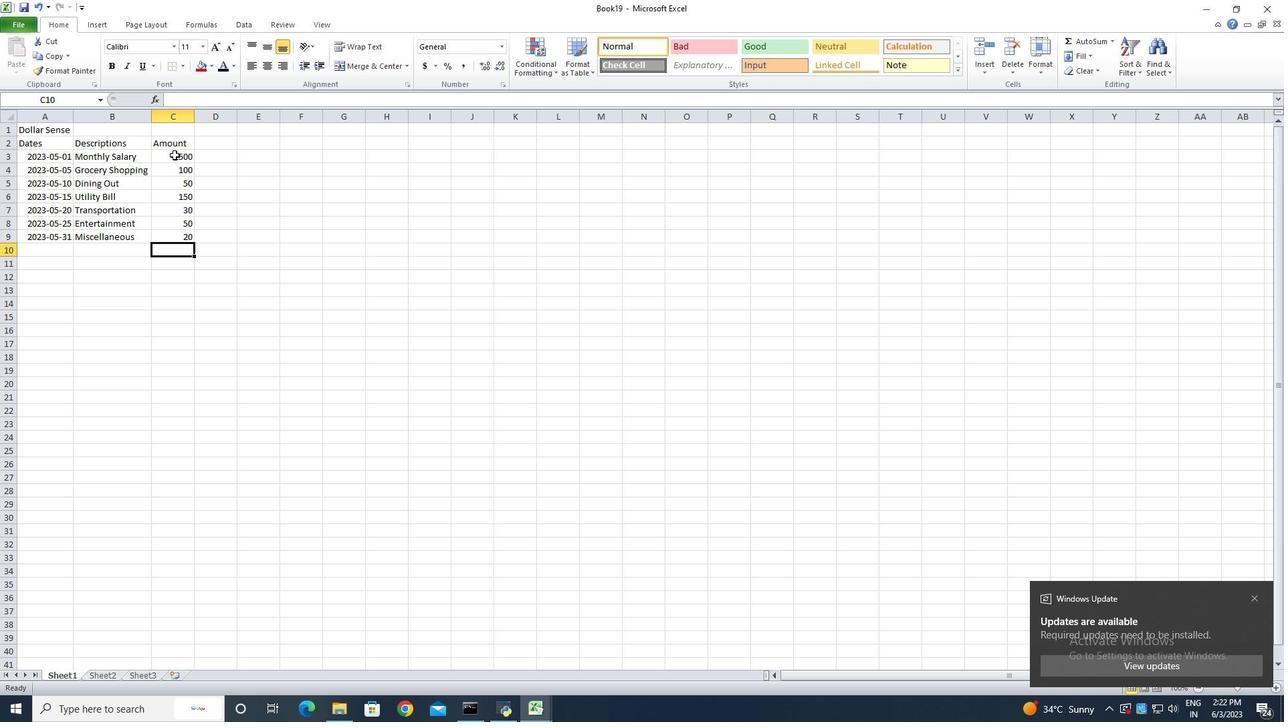
Action: Mouse moved to (504, 47)
Screenshot: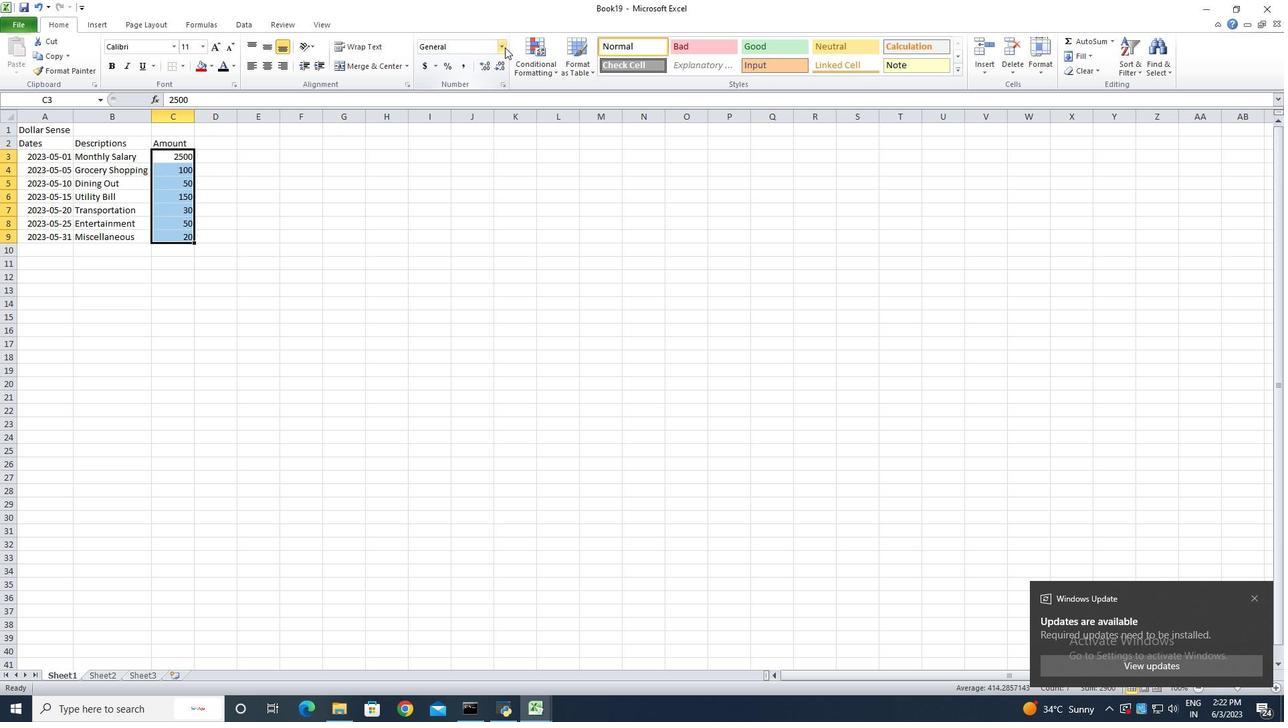 
Action: Mouse pressed left at (504, 47)
Screenshot: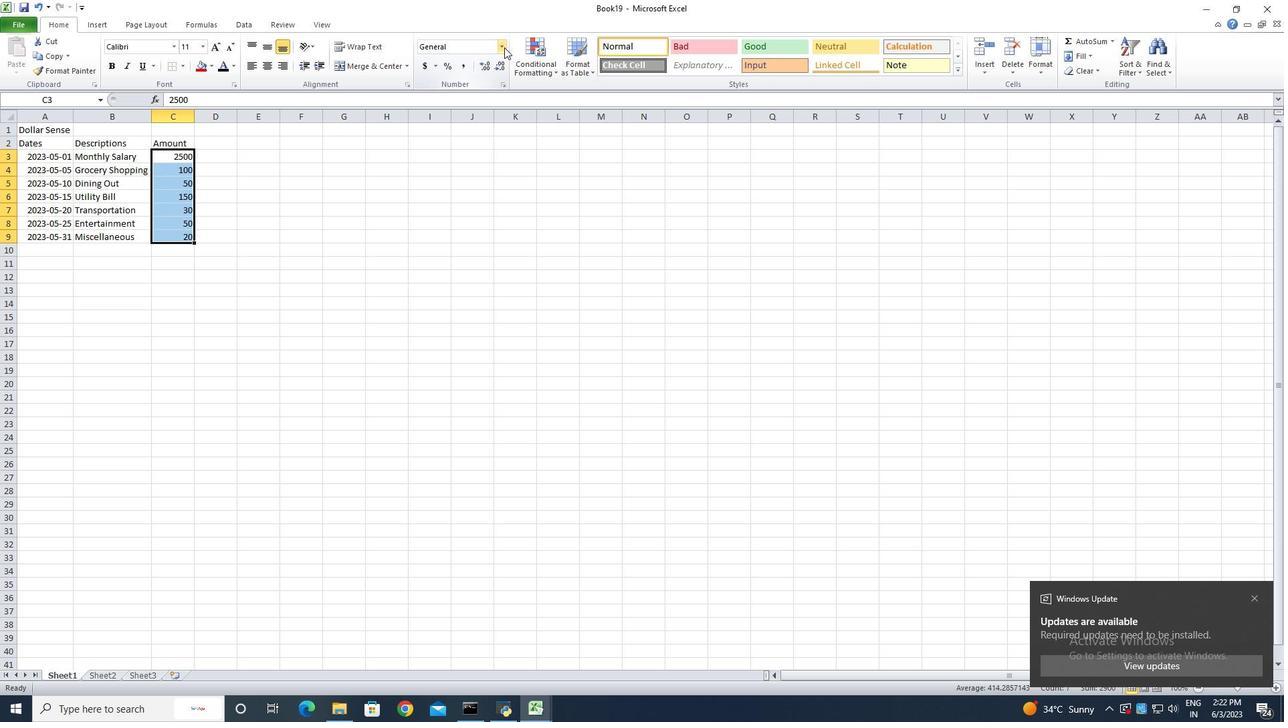 
Action: Mouse moved to (489, 386)
Screenshot: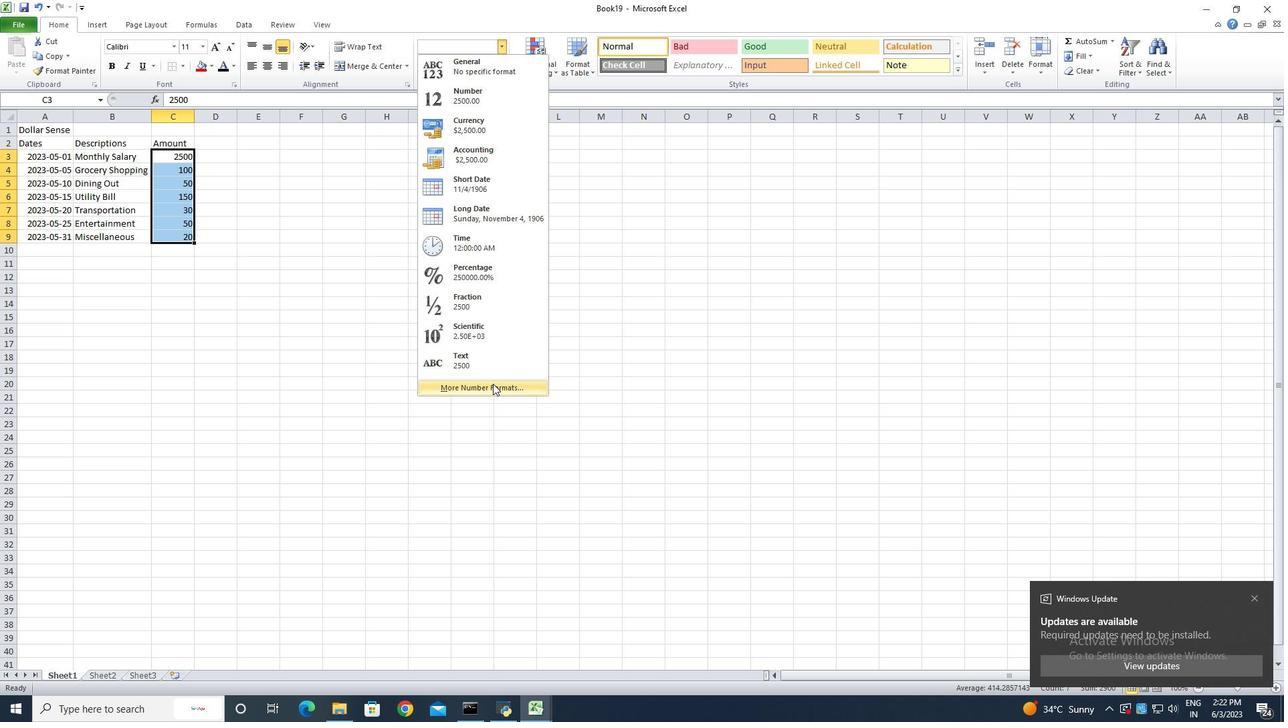 
Action: Mouse pressed left at (489, 386)
Screenshot: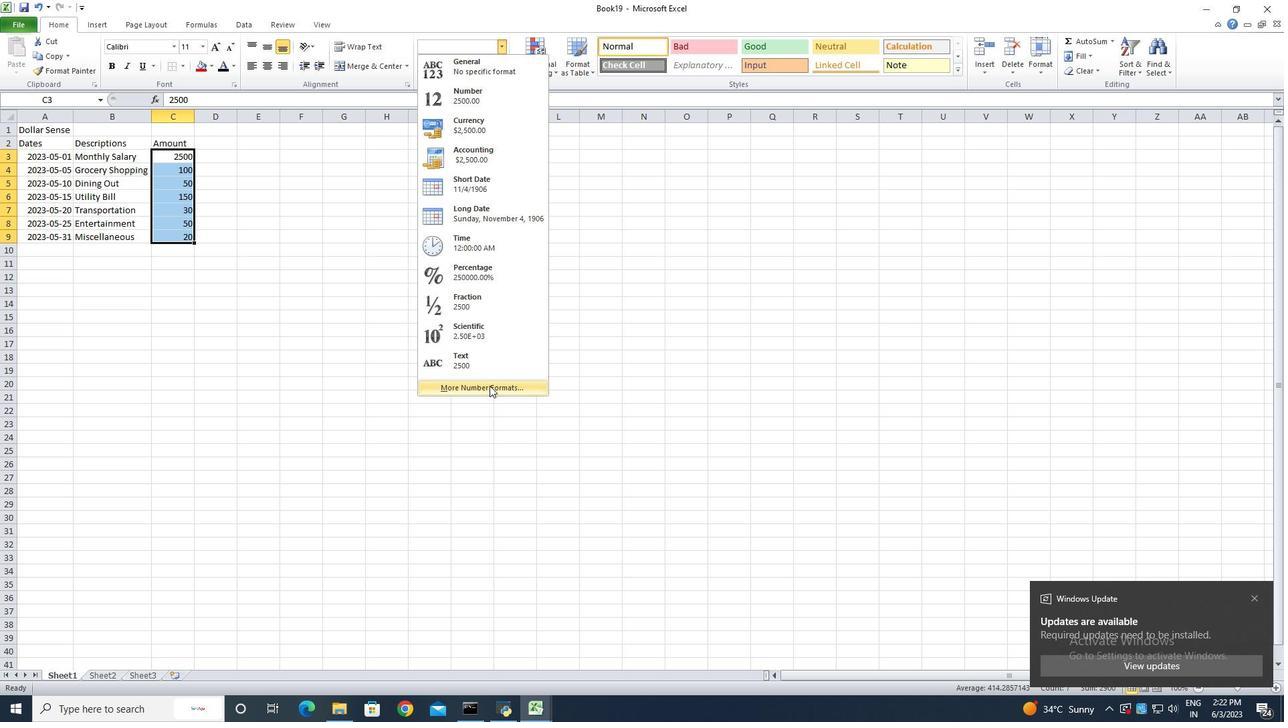 
Action: Mouse moved to (201, 248)
Screenshot: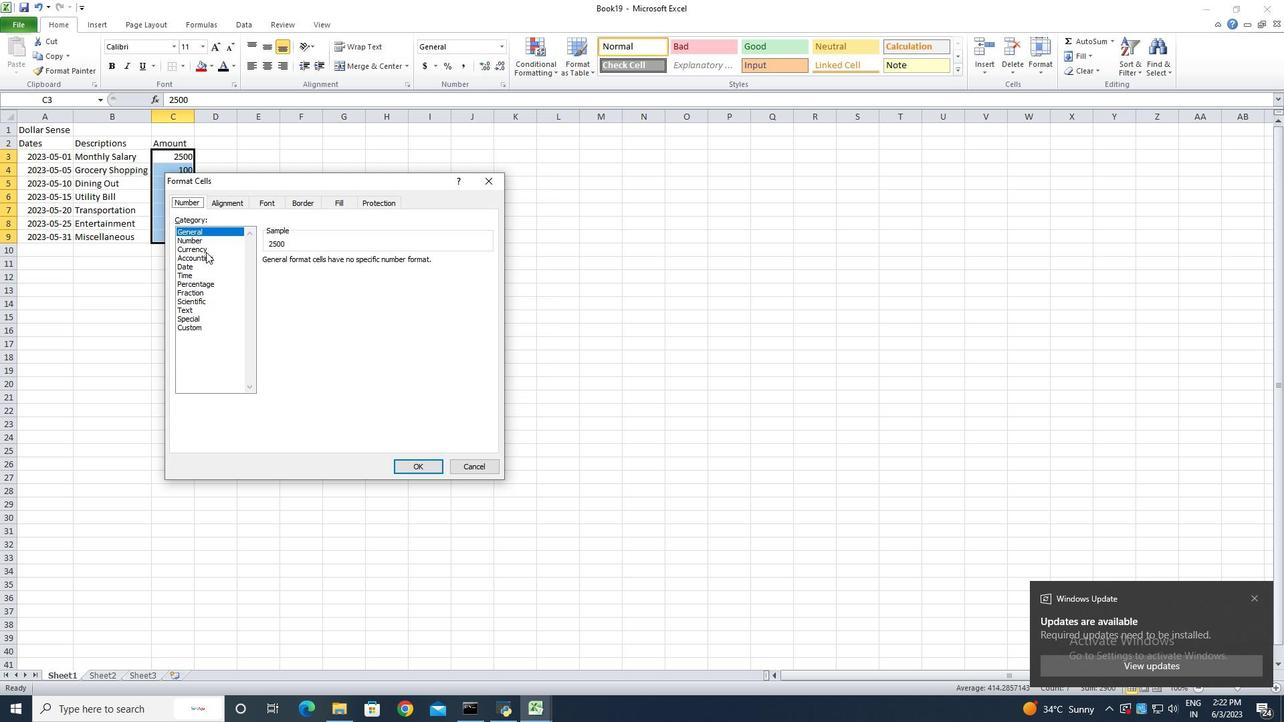
Action: Mouse pressed left at (201, 248)
Screenshot: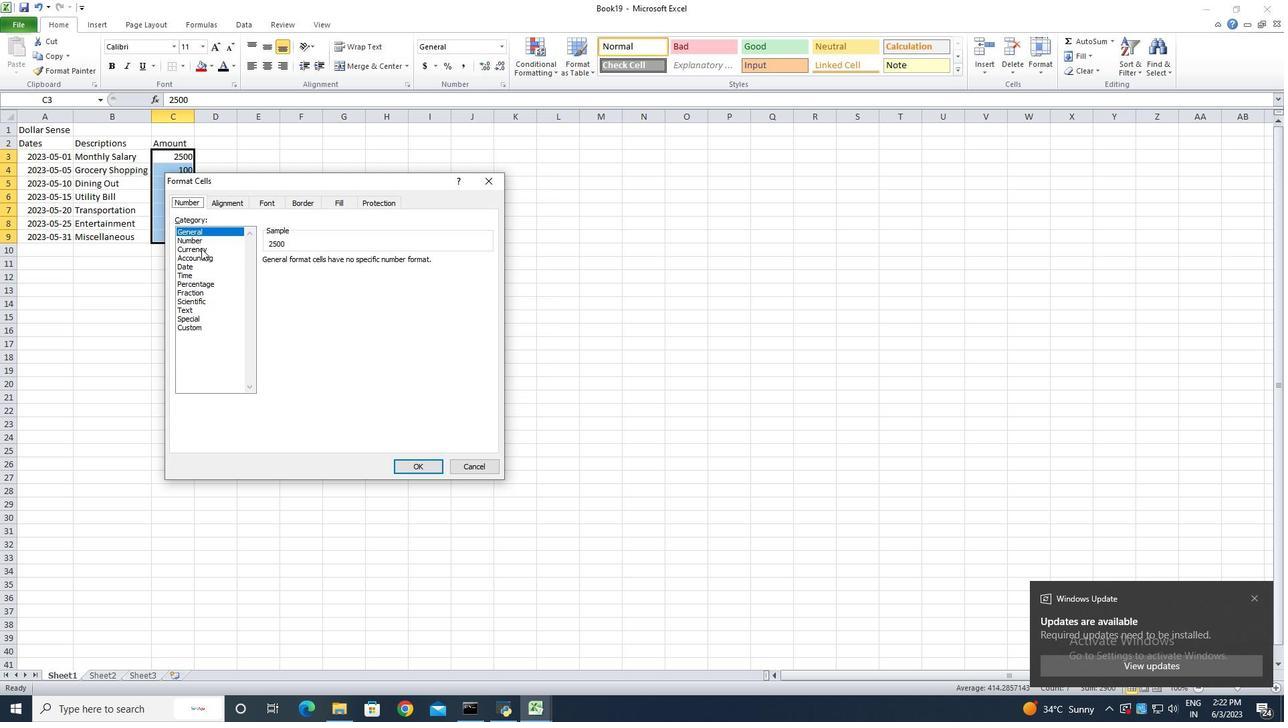 
Action: Mouse moved to (352, 265)
Screenshot: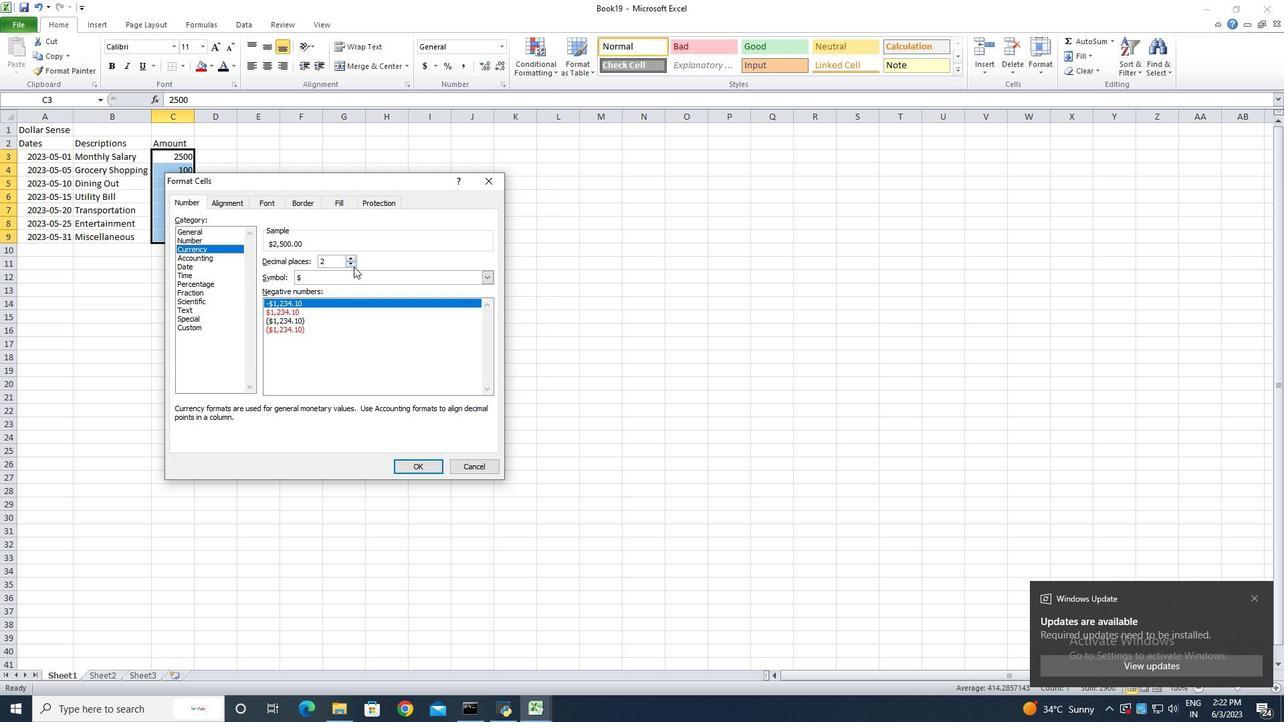 
Action: Mouse pressed left at (352, 265)
Screenshot: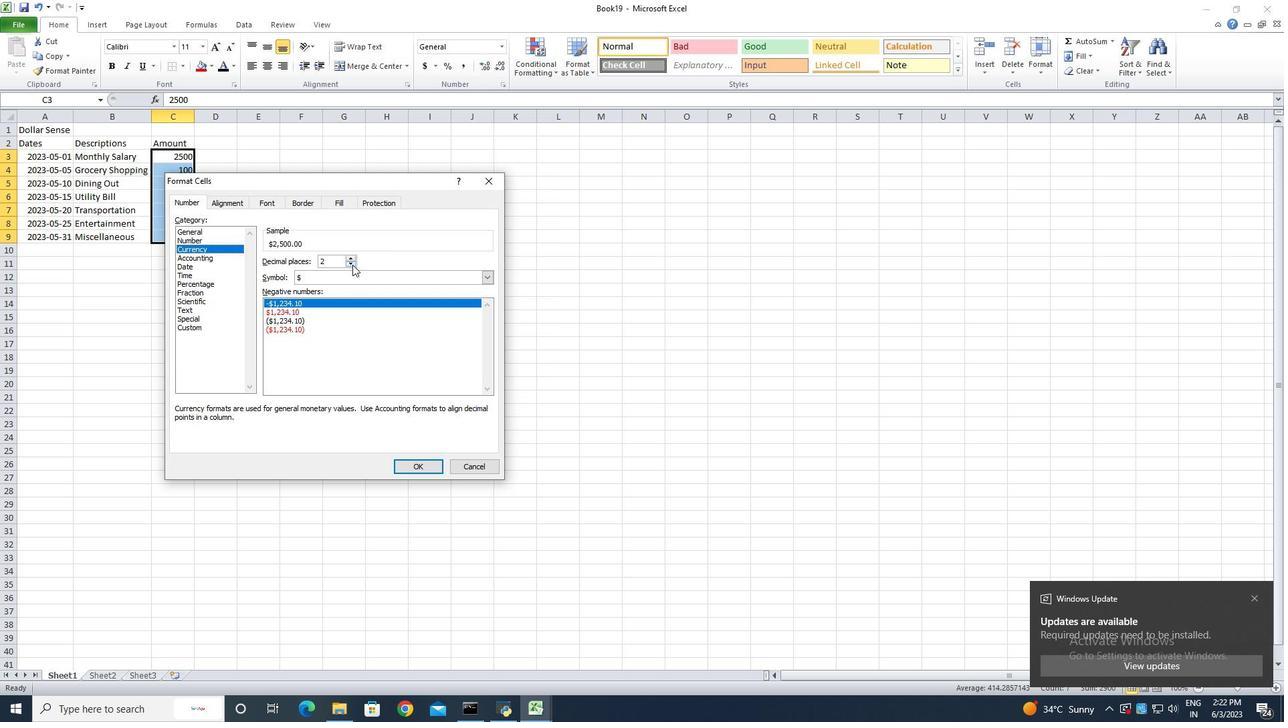
Action: Mouse pressed left at (352, 265)
Screenshot: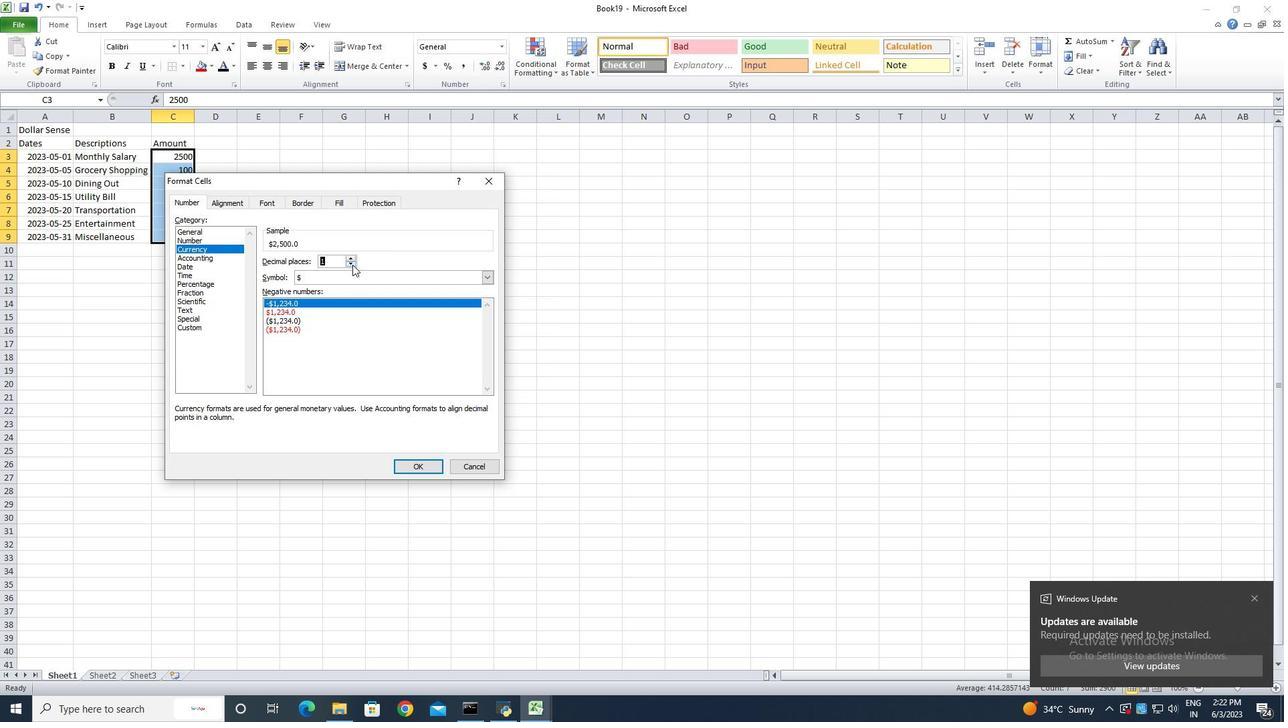 
Action: Mouse moved to (402, 467)
Screenshot: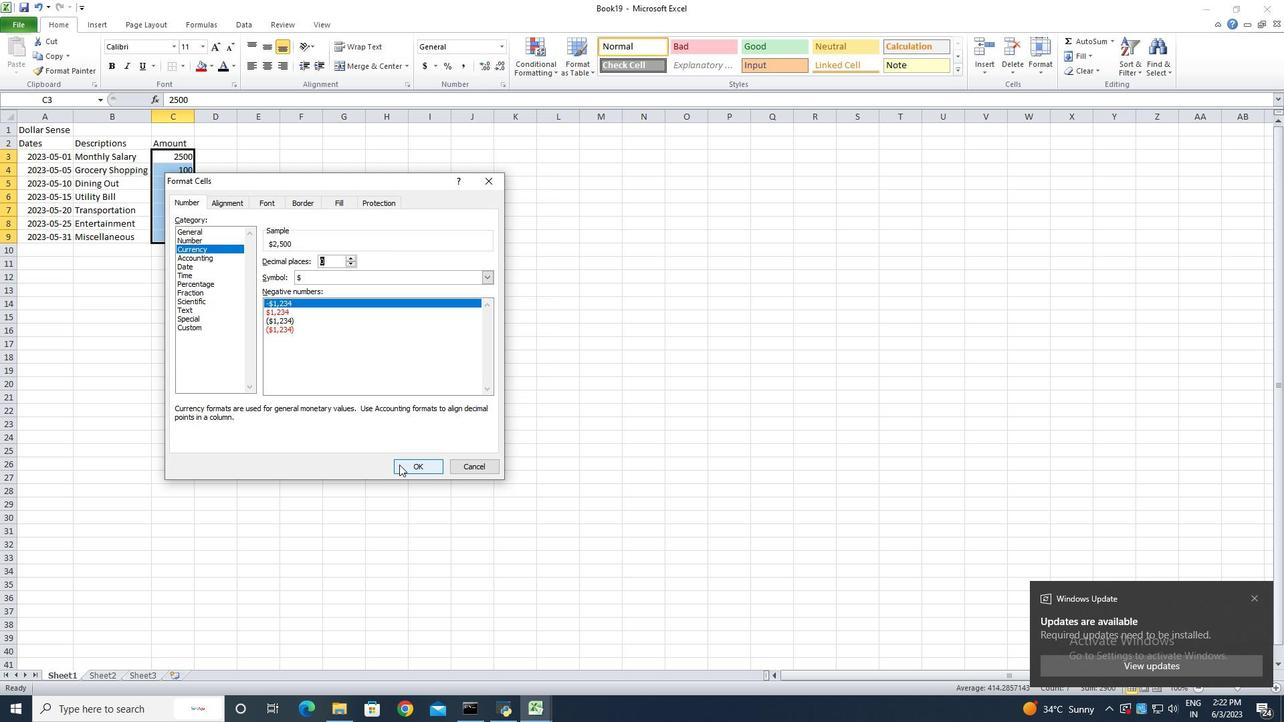 
Action: Mouse pressed left at (402, 467)
Screenshot: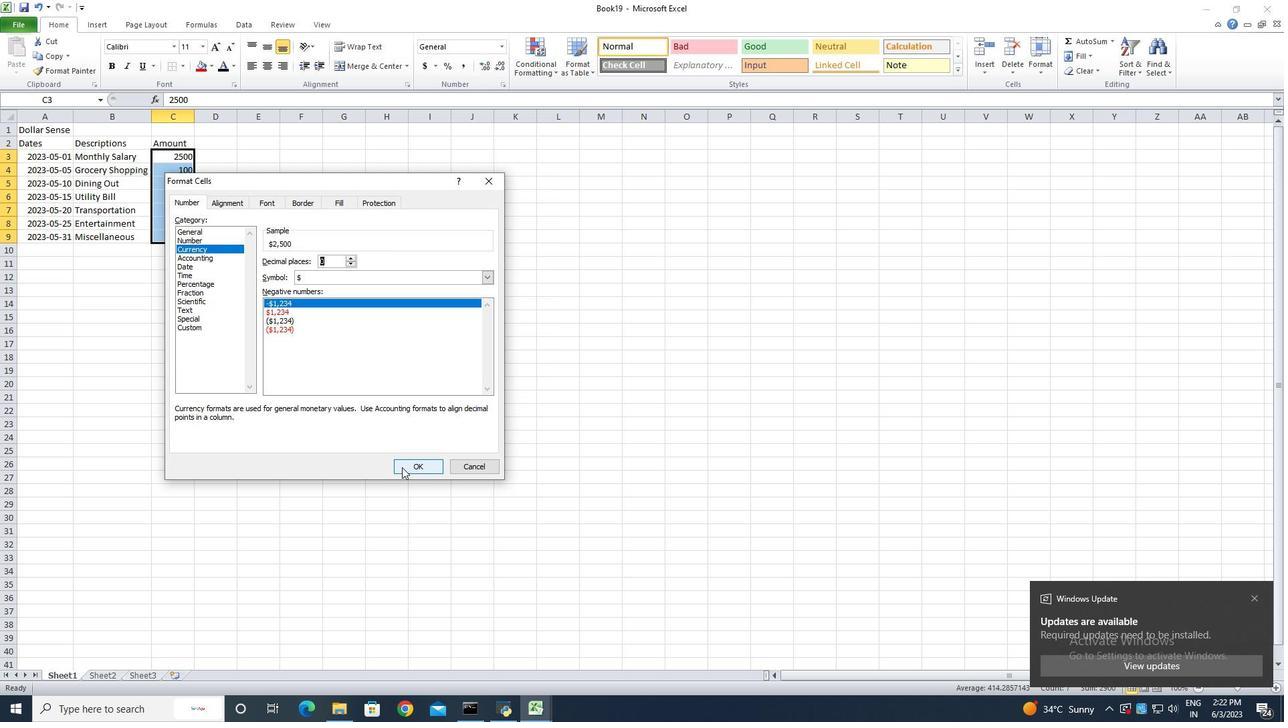 
Action: Mouse moved to (193, 119)
Screenshot: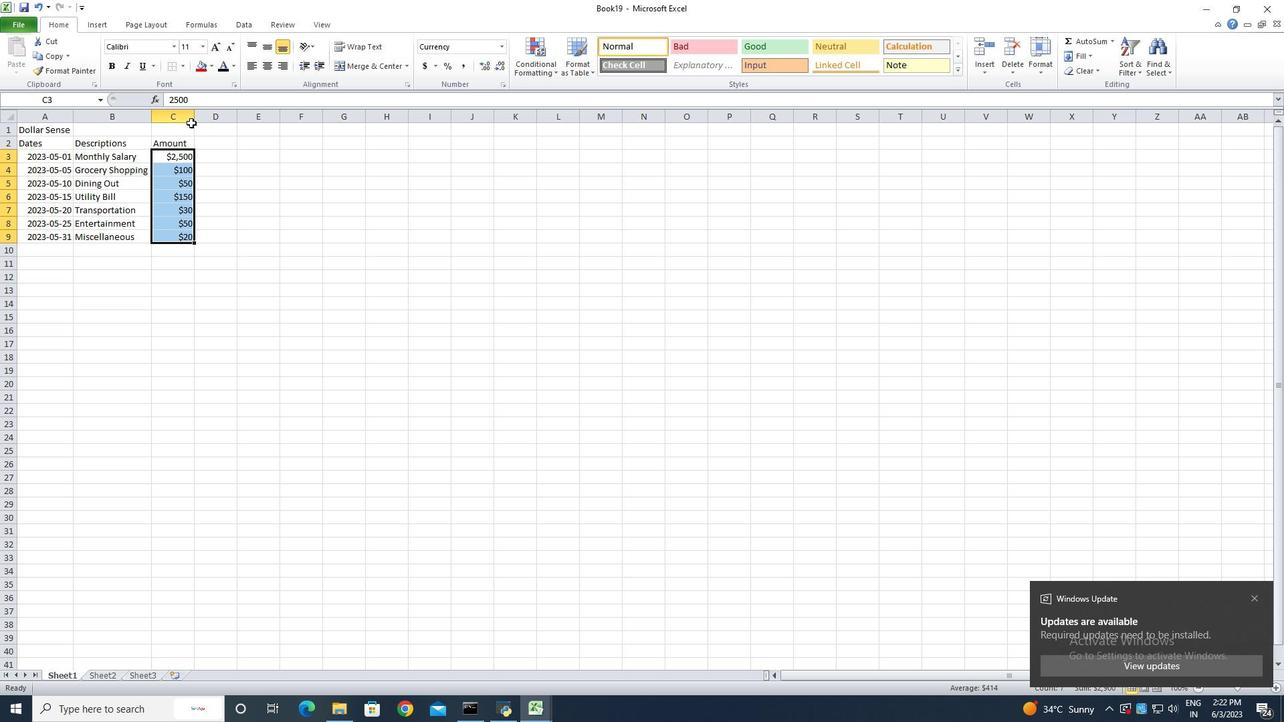 
Action: Mouse pressed left at (193, 119)
Screenshot: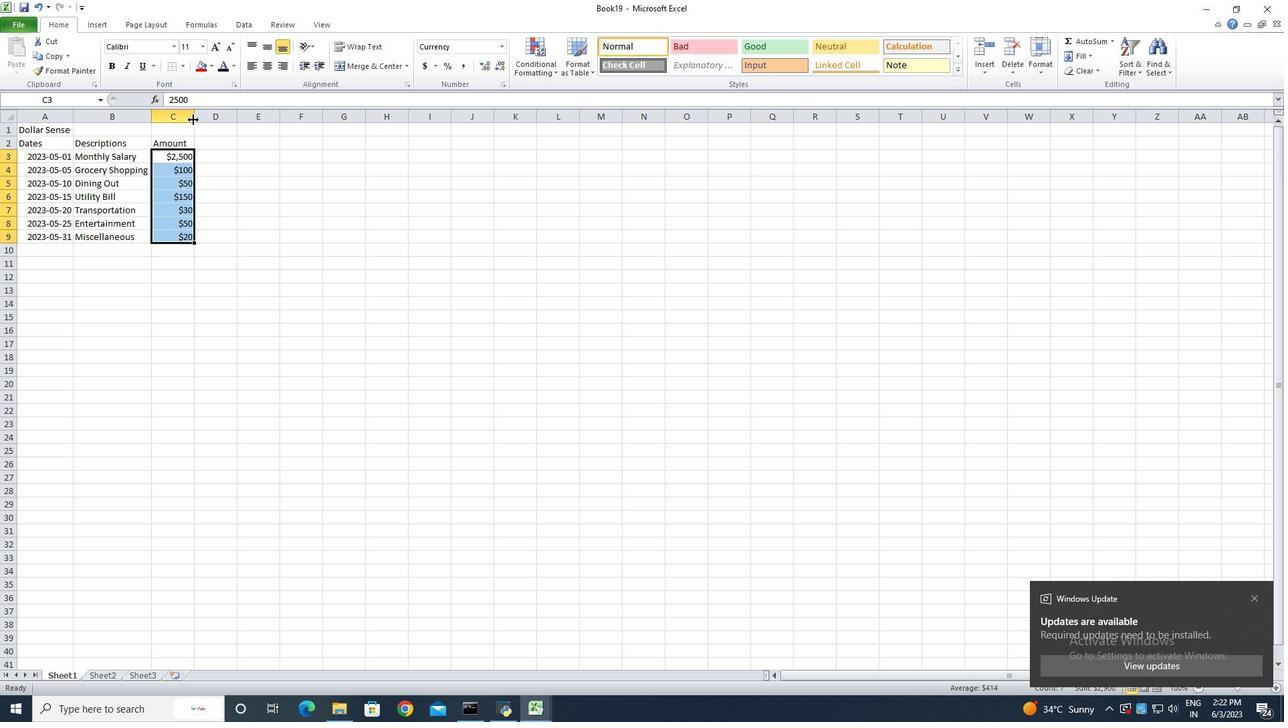 
Action: Mouse pressed left at (193, 119)
Screenshot: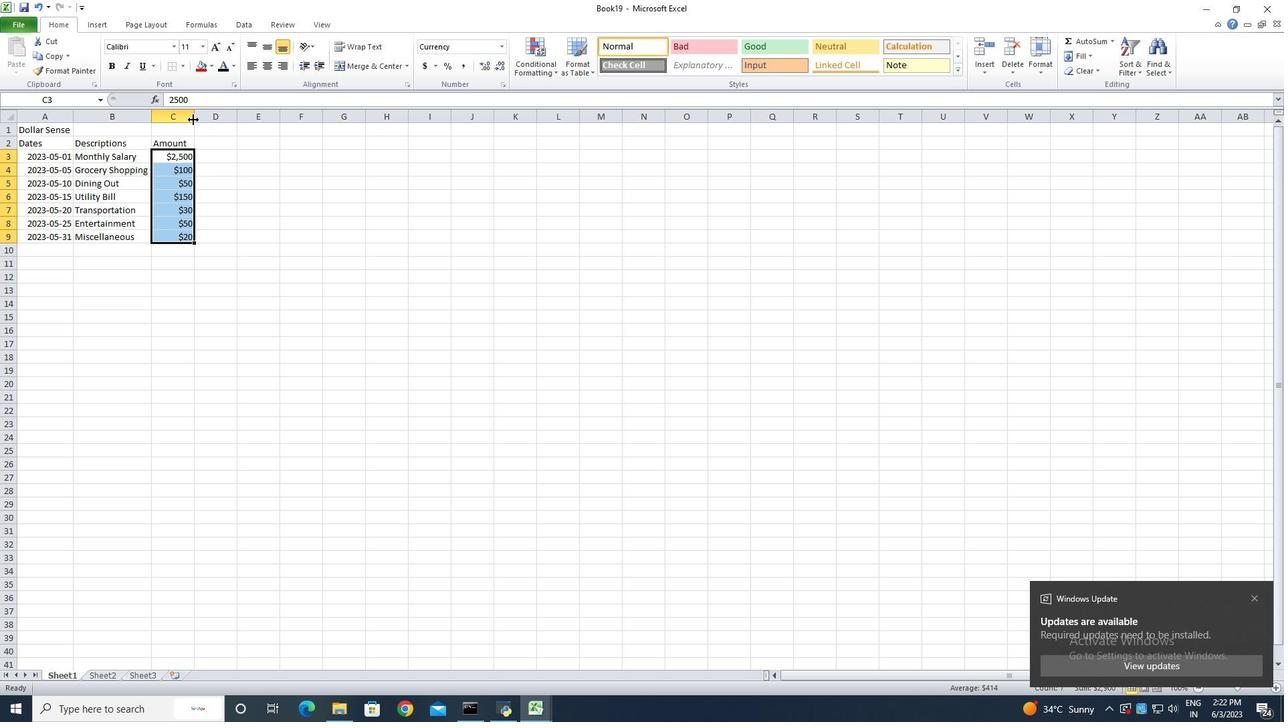 
Action: Mouse pressed left at (193, 119)
Screenshot: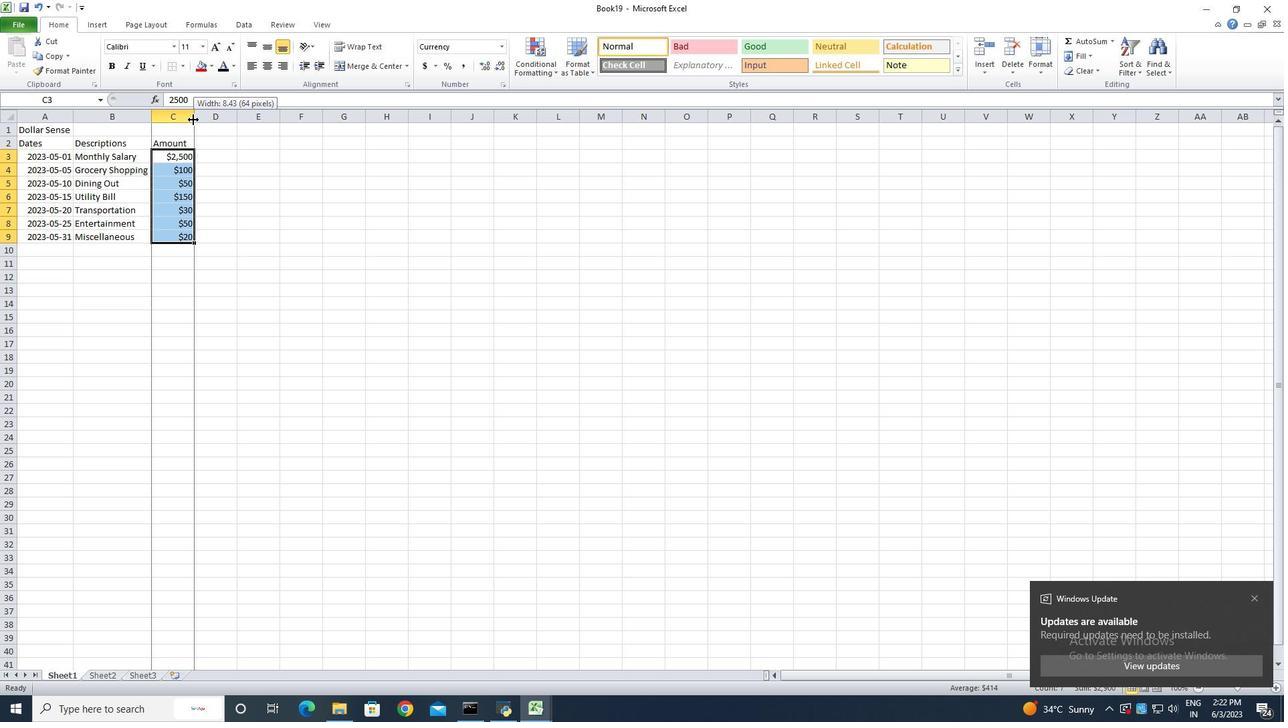 
Action: Mouse moved to (202, 147)
Screenshot: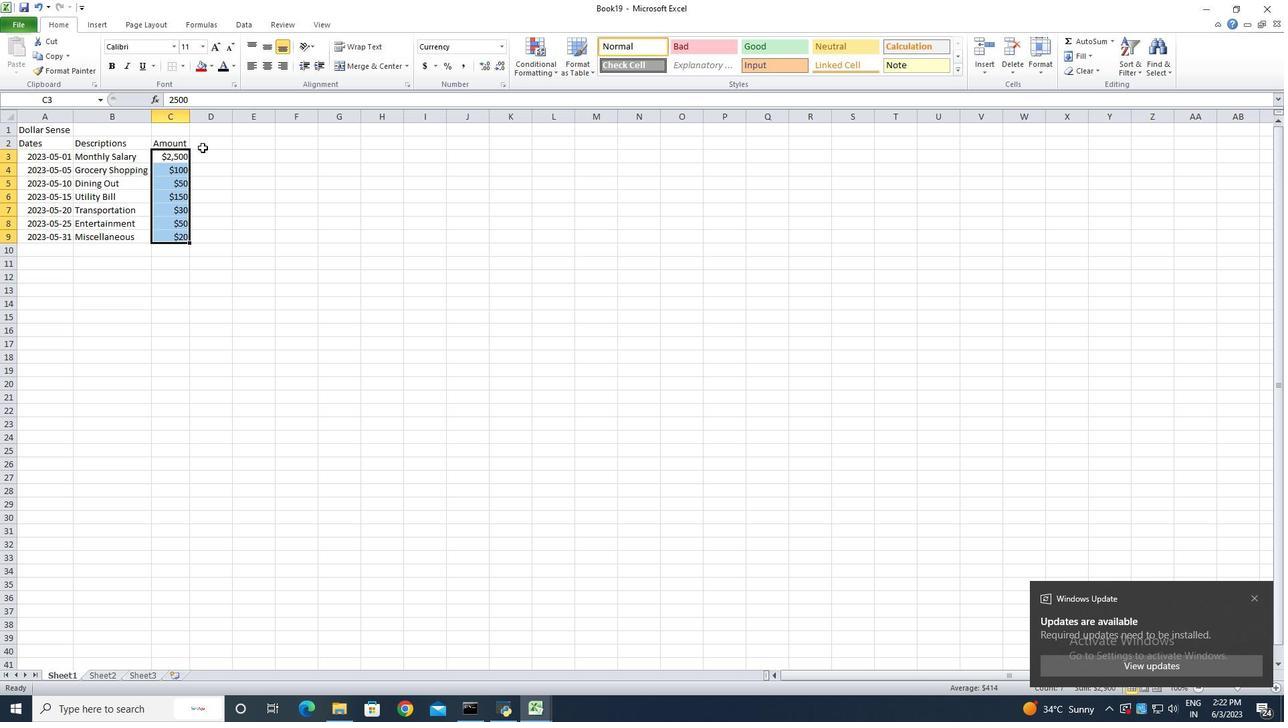 
Action: Mouse pressed left at (202, 147)
Screenshot: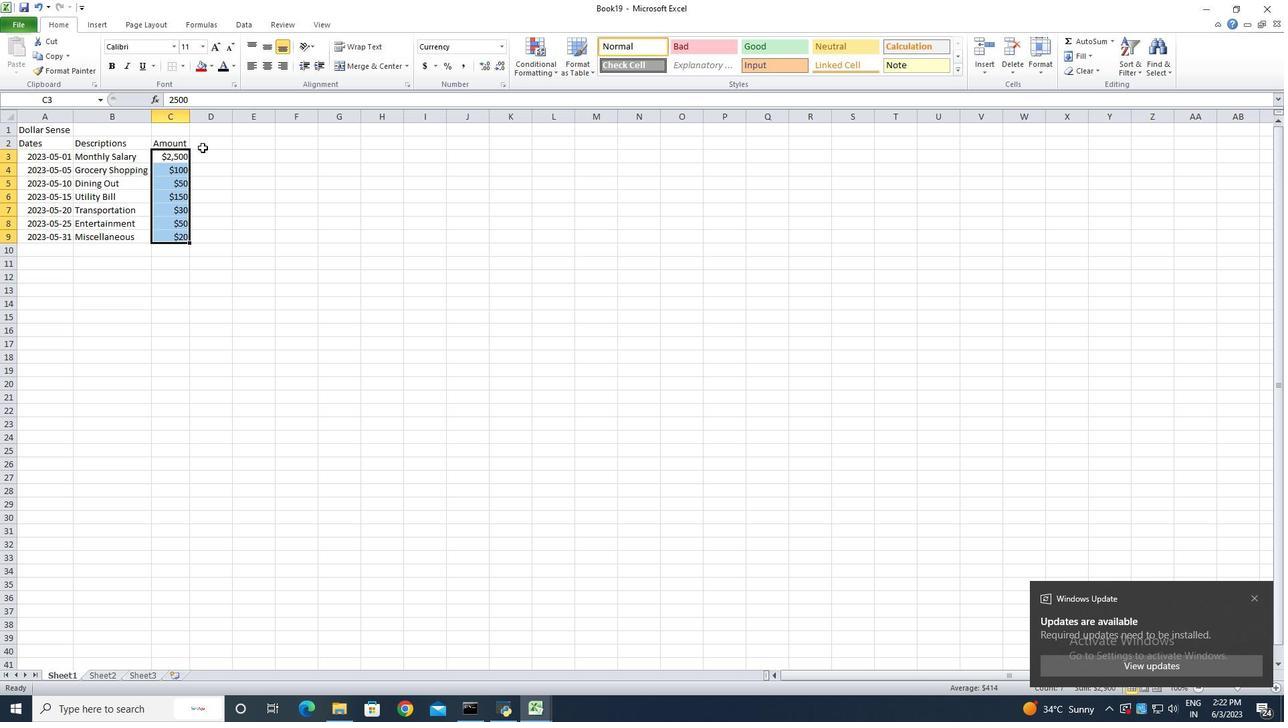 
Action: Key pressed <Key.shift><Key.shift><Key.shift><Key.shift><Key.shift><Key.shift><Key.shift><Key.shift><Key.shift><Key.shift><Key.shift><Key.shift>Income/<Key.shift><Key.shift><Key.shift><Key.shift><Key.shift><Key.shift><Key.shift>Expense<Key.enter><Key.shift>Income<Key.backspace><Key.enter><Key.shift>Expenses<Key.enter>e<Key.backspace><Key.shift>Expenses<Key.backspace><Key.backspace><Key.backspace><Key.backspace><Key.backspace><Key.backspace><Key.backspace><Key.backspace><Key.backspace><Key.shift>Expemses<Key.enter><Key.shift><Key.shift><Key.shift><Key.shift>Expenses<Key.enter><Key.shift>Expenses<Key.enter><Key.shift>Expenses<Key.enter><Key.shift>Expenses<Key.enter>
Screenshot: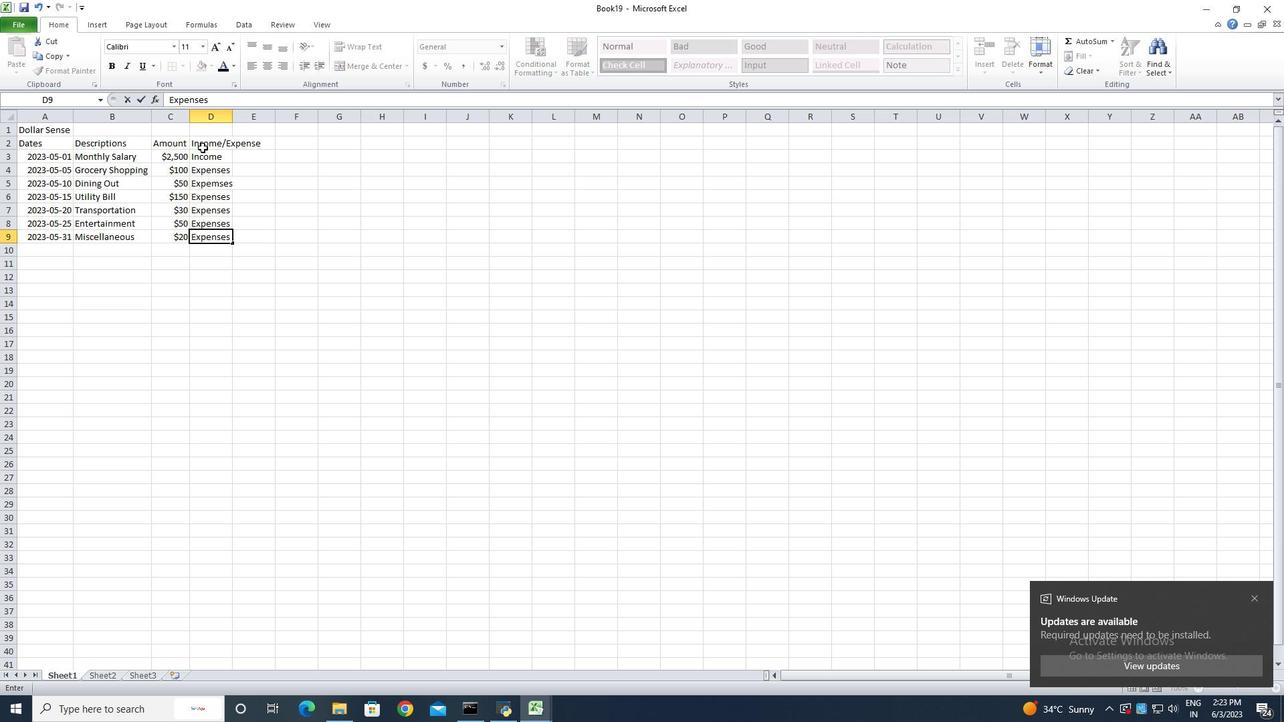 
Action: Mouse moved to (232, 120)
Screenshot: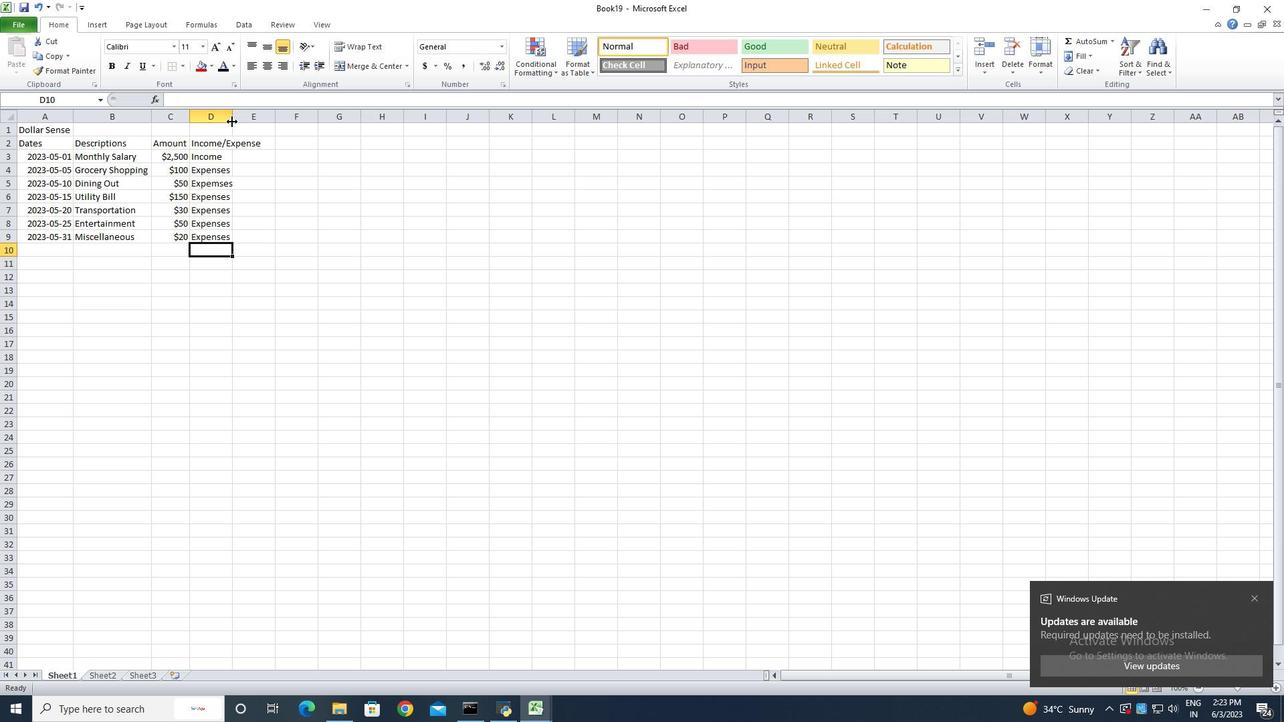 
Action: Mouse pressed left at (232, 120)
Screenshot: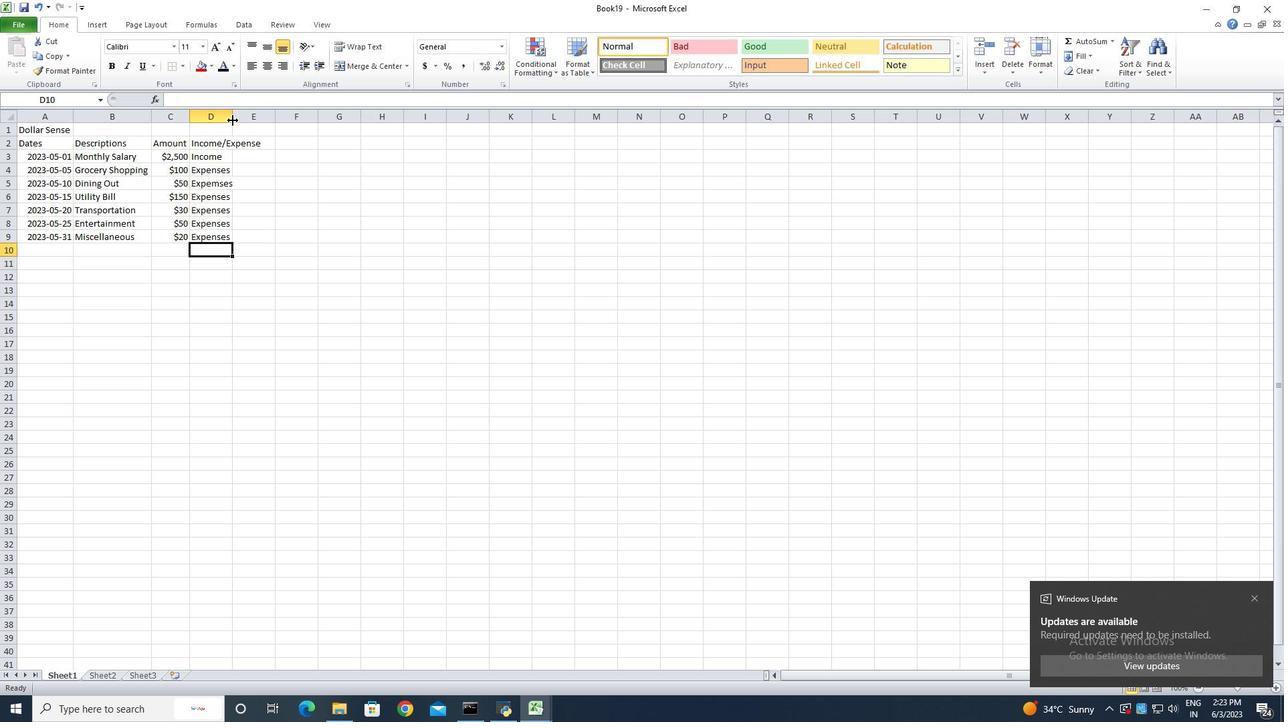
Action: Mouse pressed left at (232, 120)
Screenshot: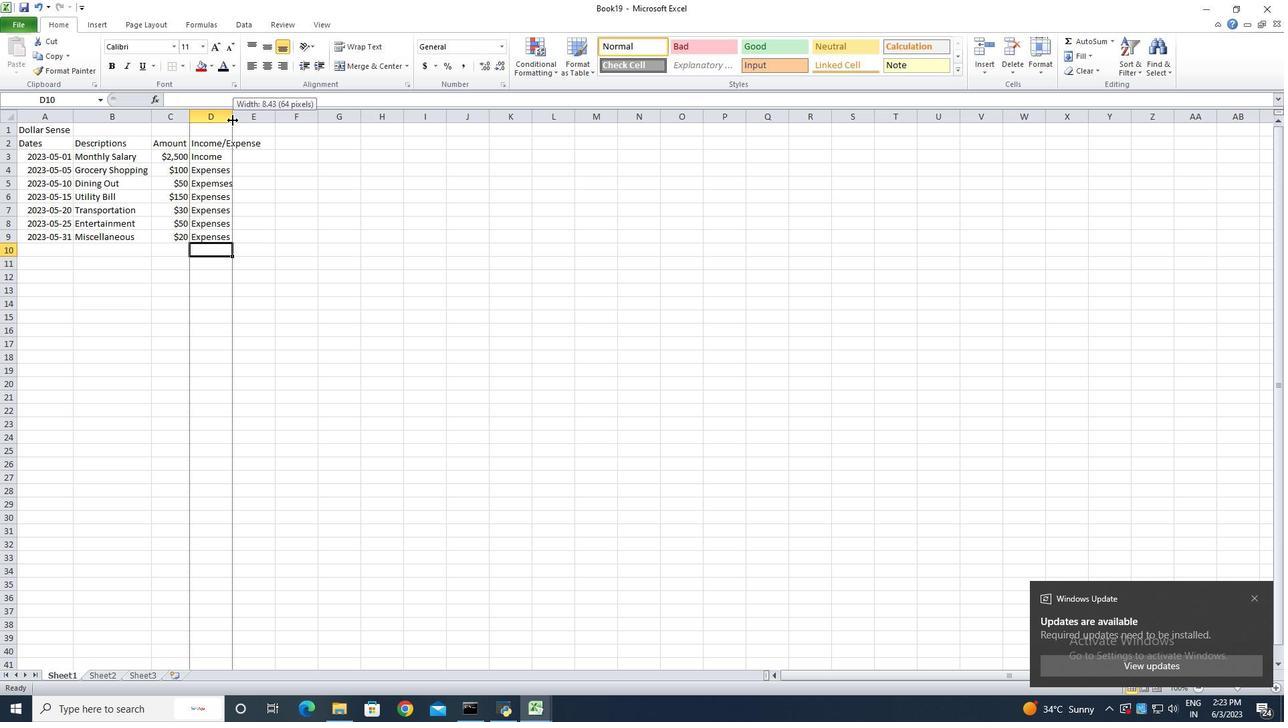 
Action: Mouse moved to (281, 147)
Screenshot: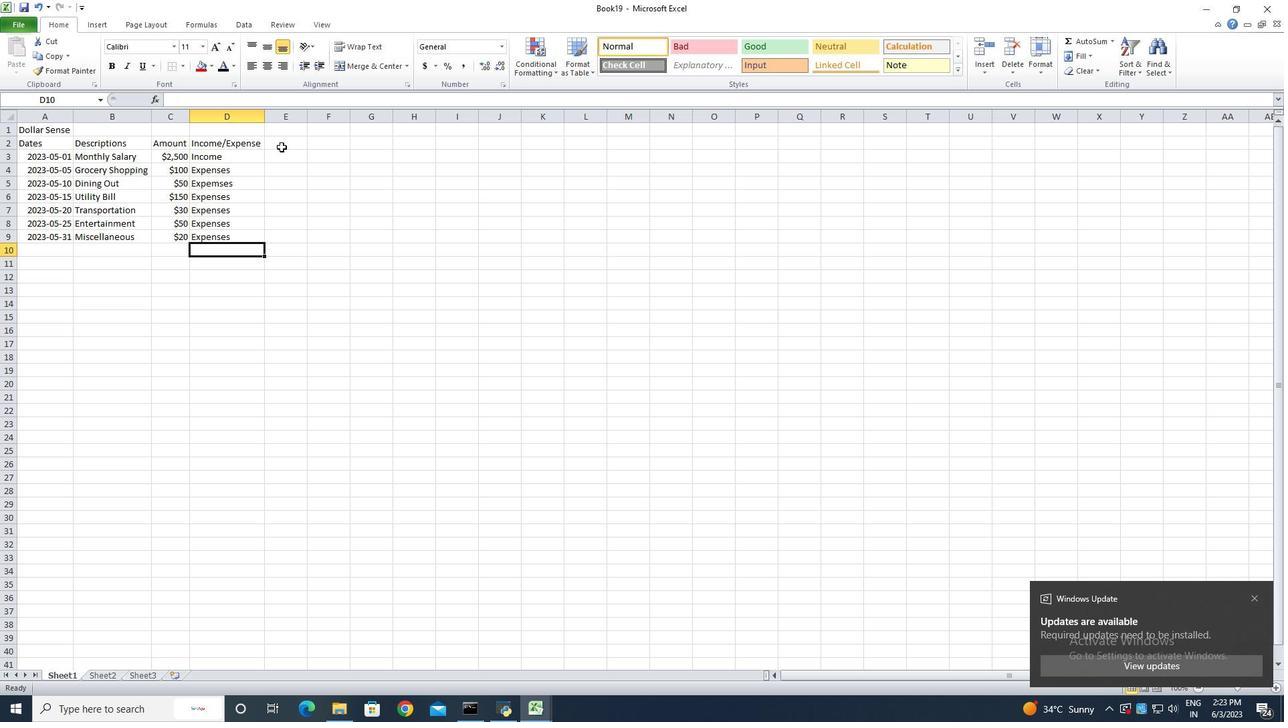 
Action: Mouse pressed left at (281, 147)
Screenshot: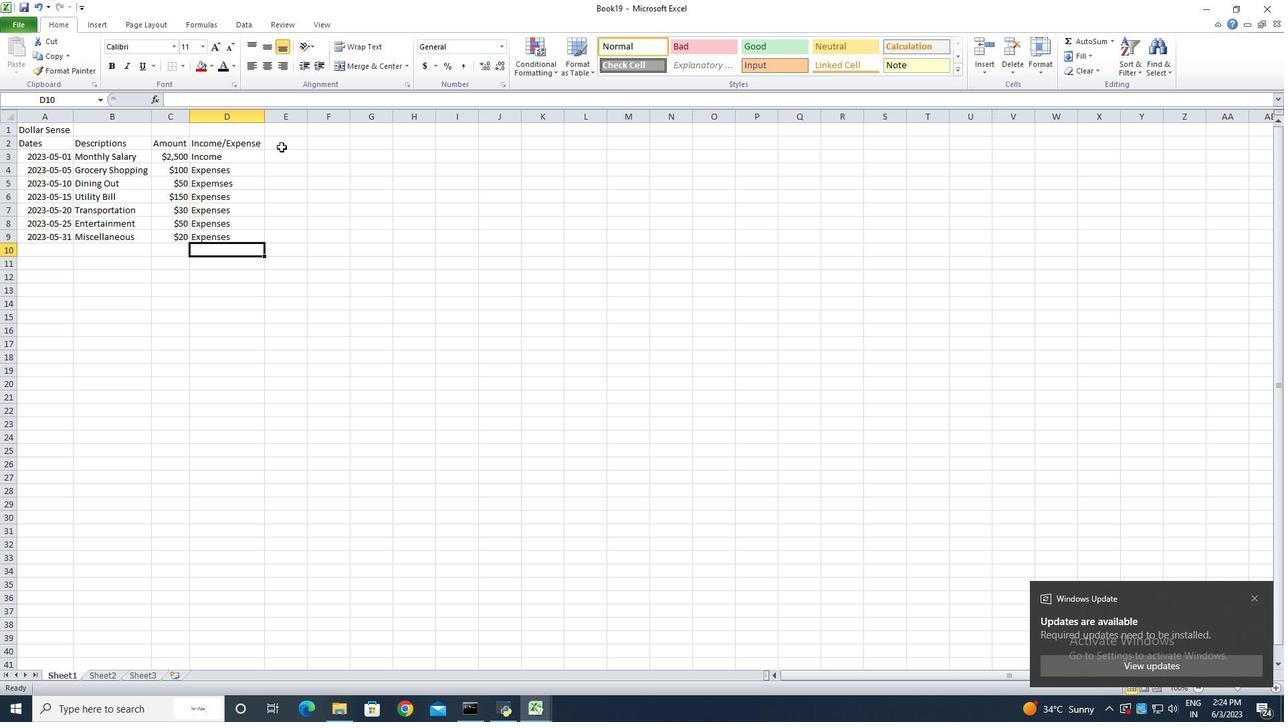 
Action: Key pressed <Key.shift>Balance<Key.enter>
Screenshot: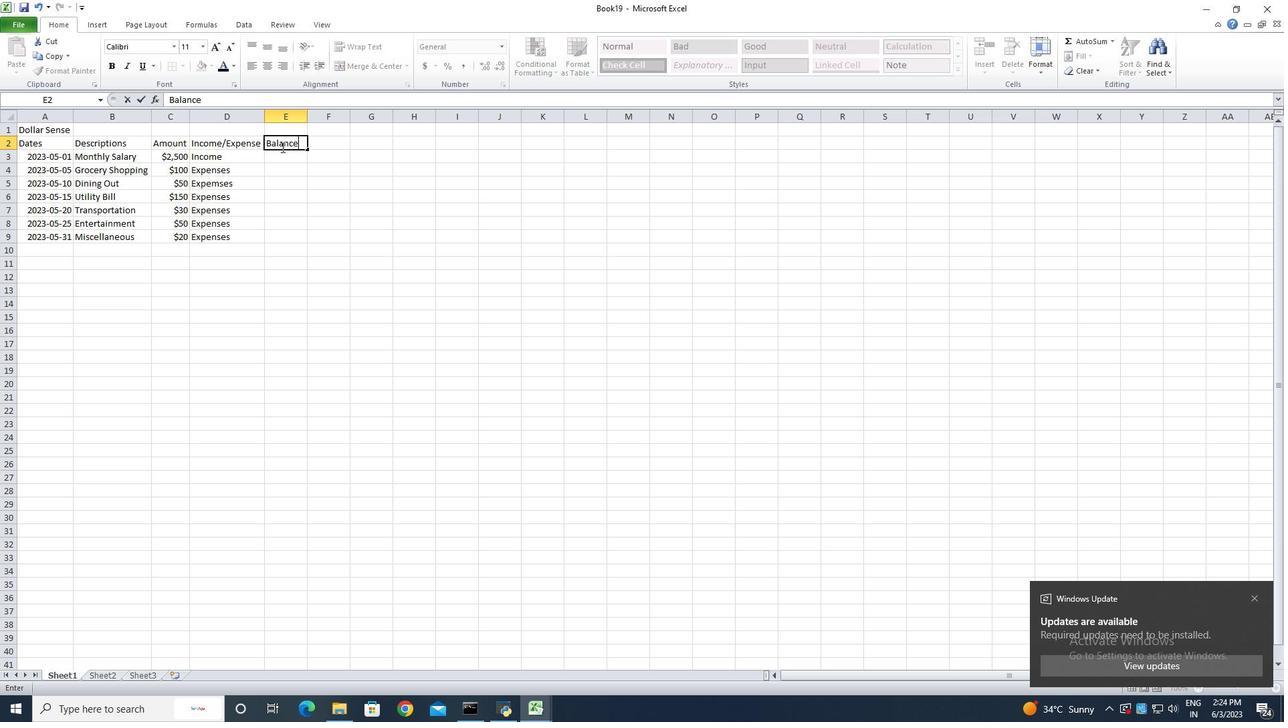 
Action: Mouse moved to (691, 168)
Screenshot: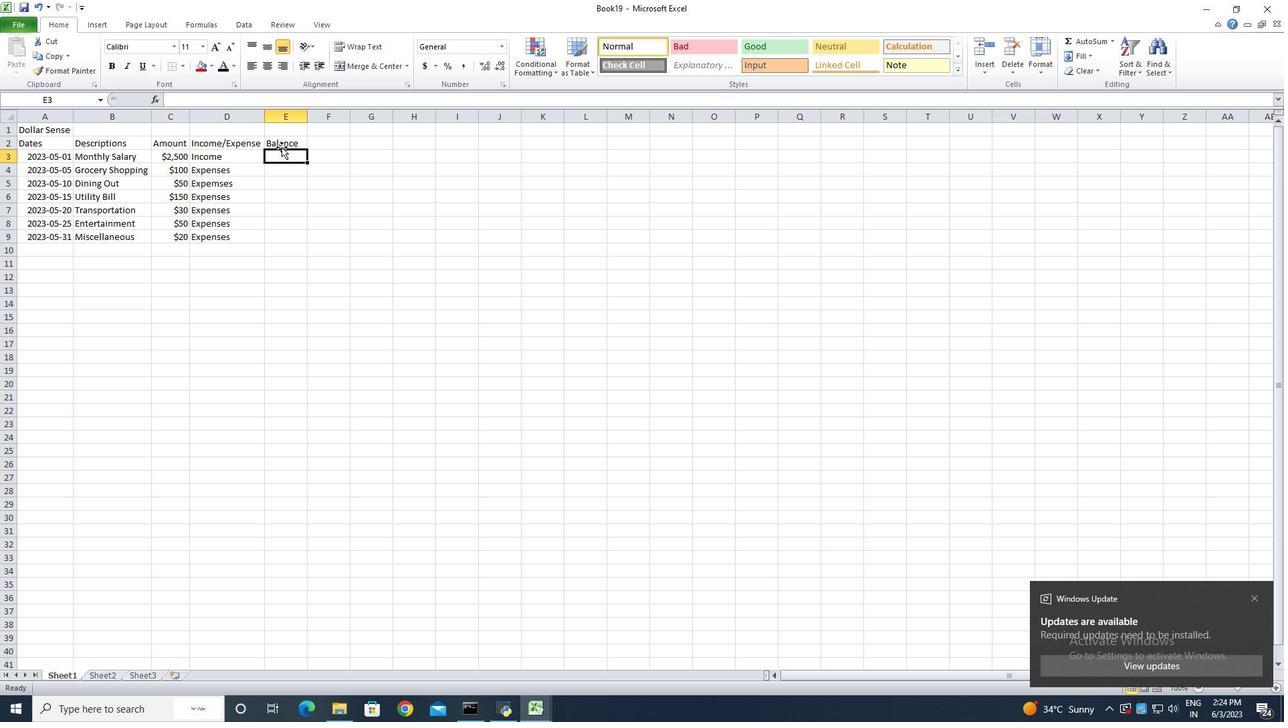 
Action: Key pressed 2500<Key.enter>2400<Key.enter>2350<Key.enter>2200<Key.enter>2170<Key.enter>2120<Key.enter>2100<Key.enter>
Screenshot: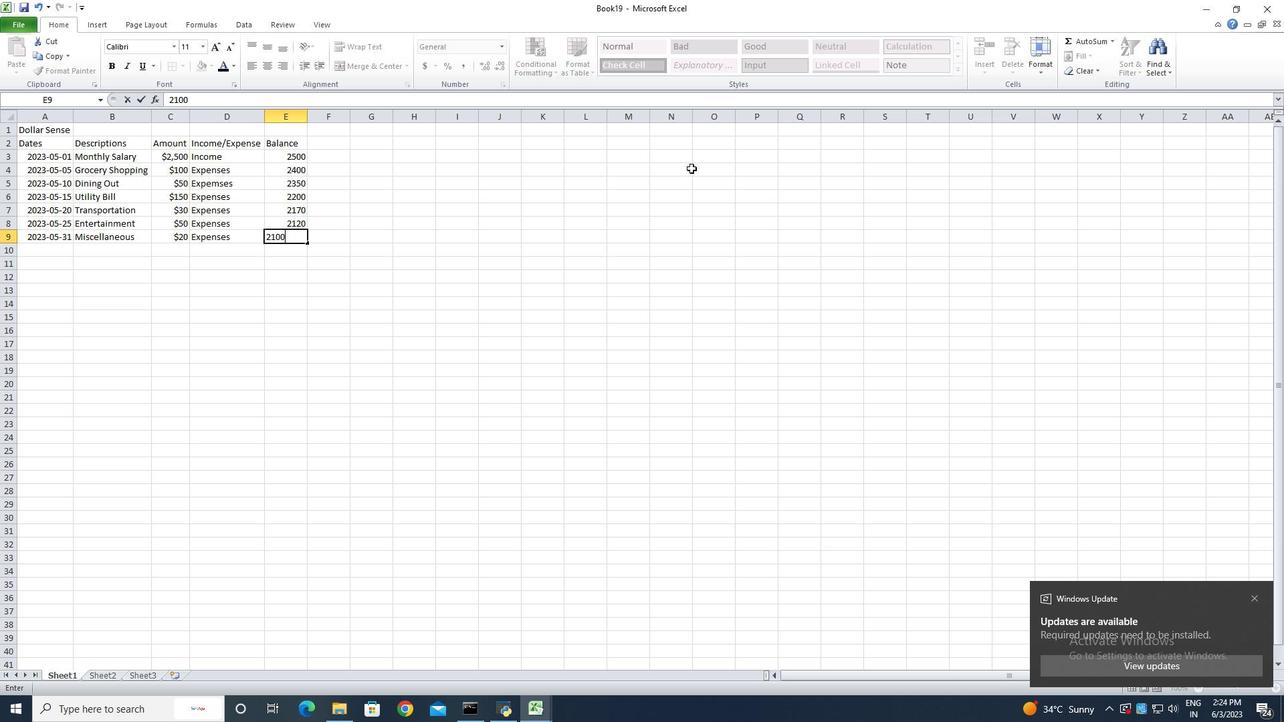 
Action: Mouse moved to (281, 158)
Screenshot: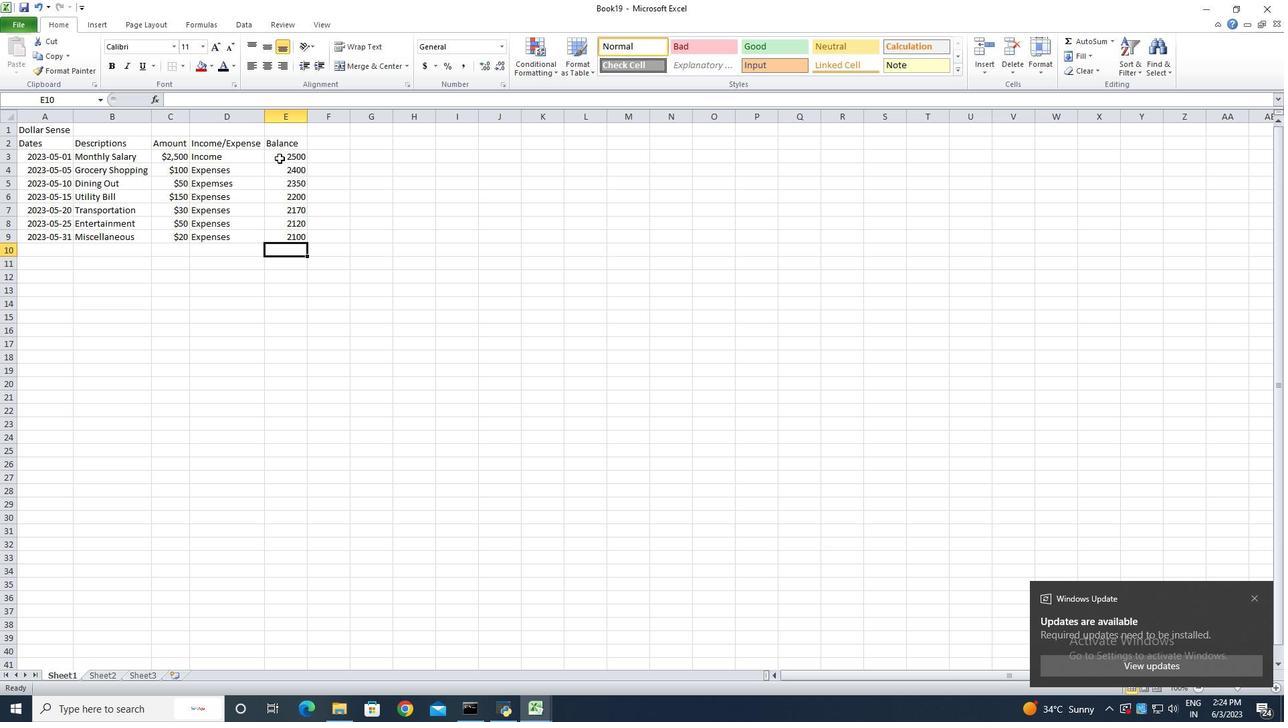 
Action: Mouse pressed left at (281, 158)
Screenshot: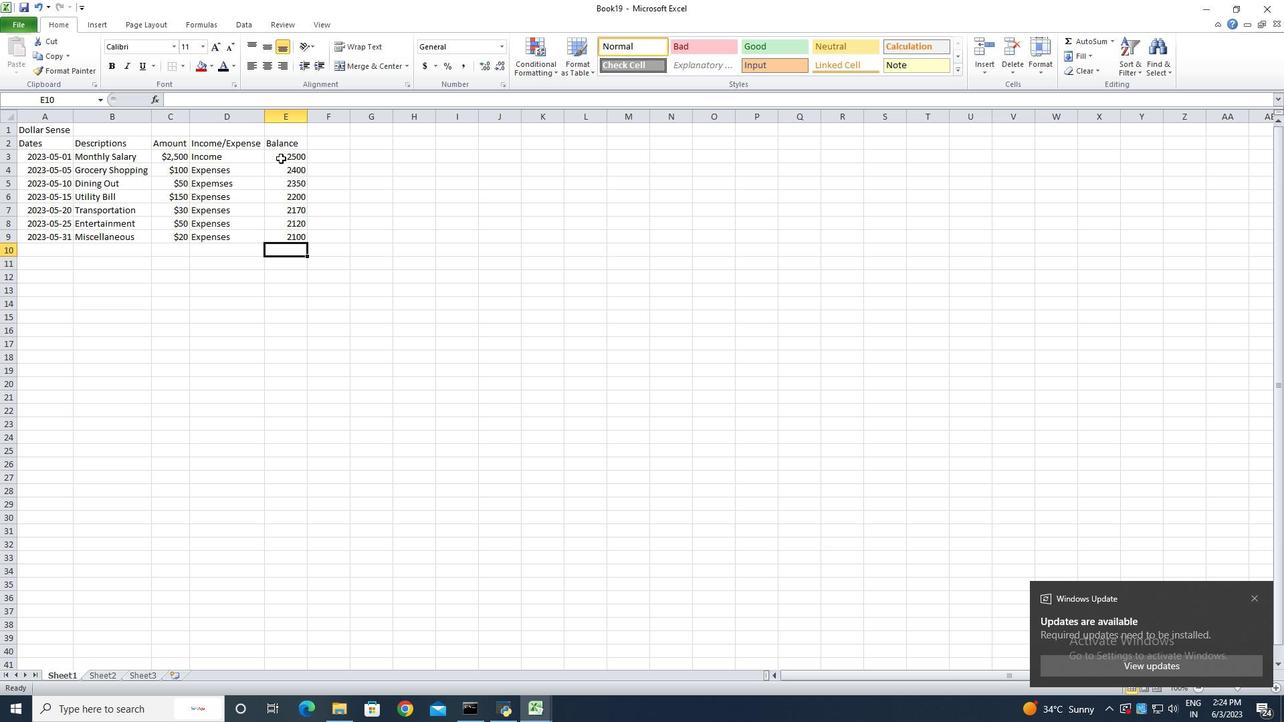 
Action: Mouse moved to (287, 160)
Screenshot: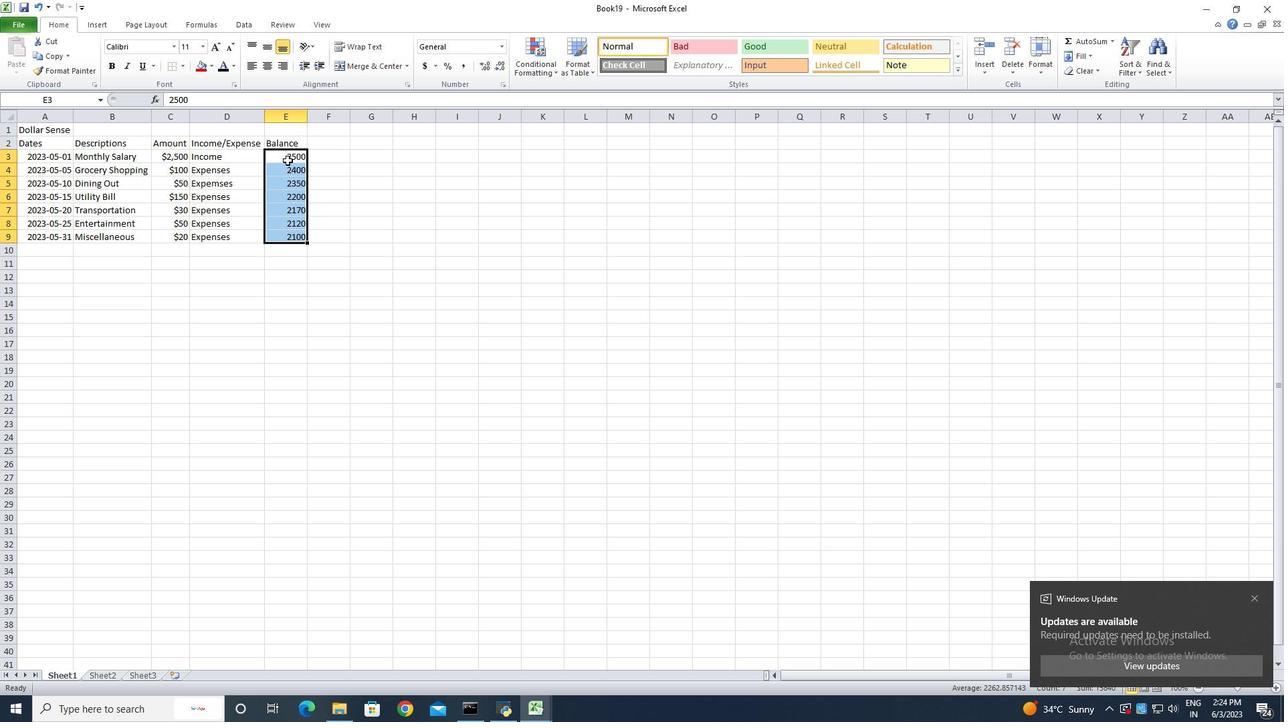 
Action: Mouse pressed right at (287, 160)
Screenshot: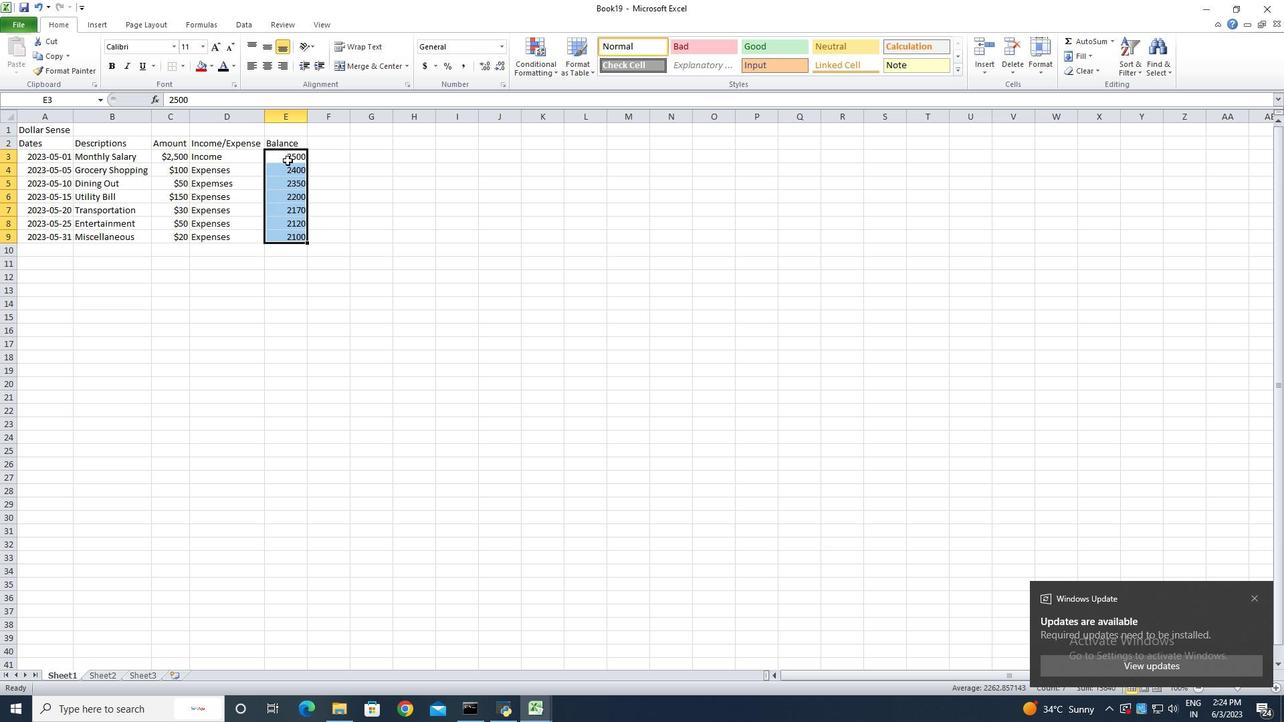 
Action: Mouse moved to (503, 50)
Screenshot: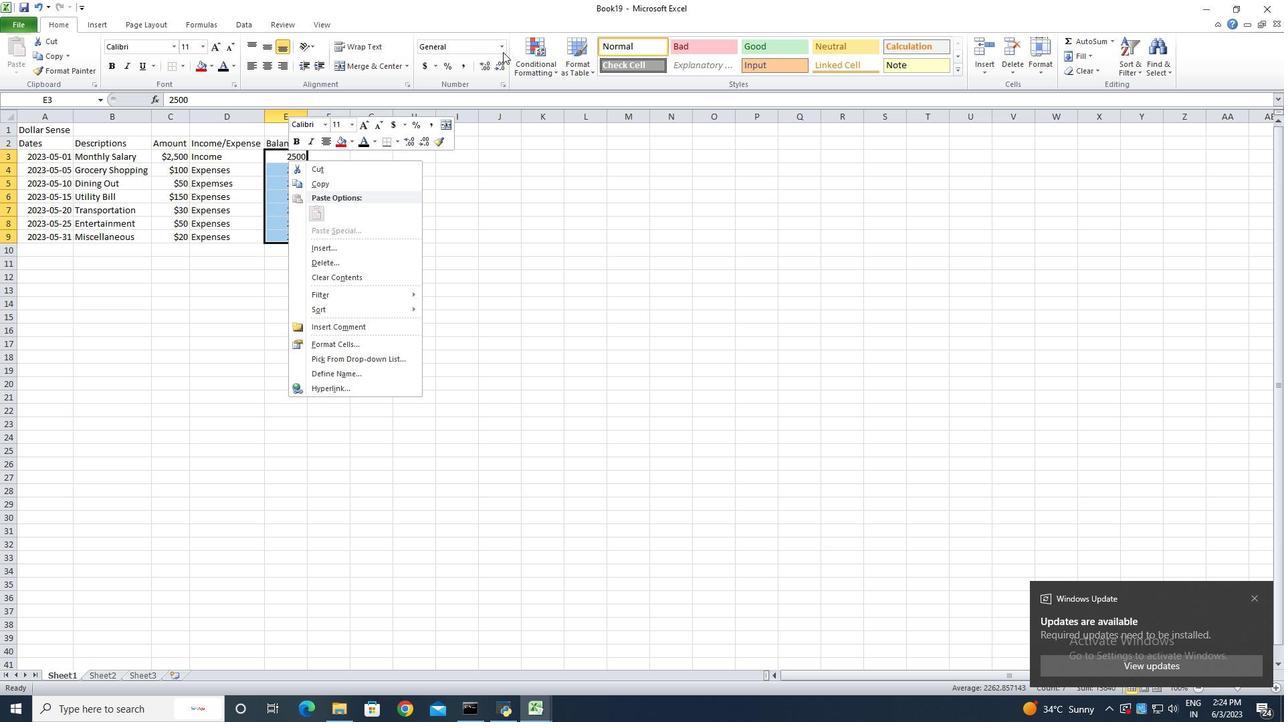 
Action: Mouse pressed left at (503, 50)
Screenshot: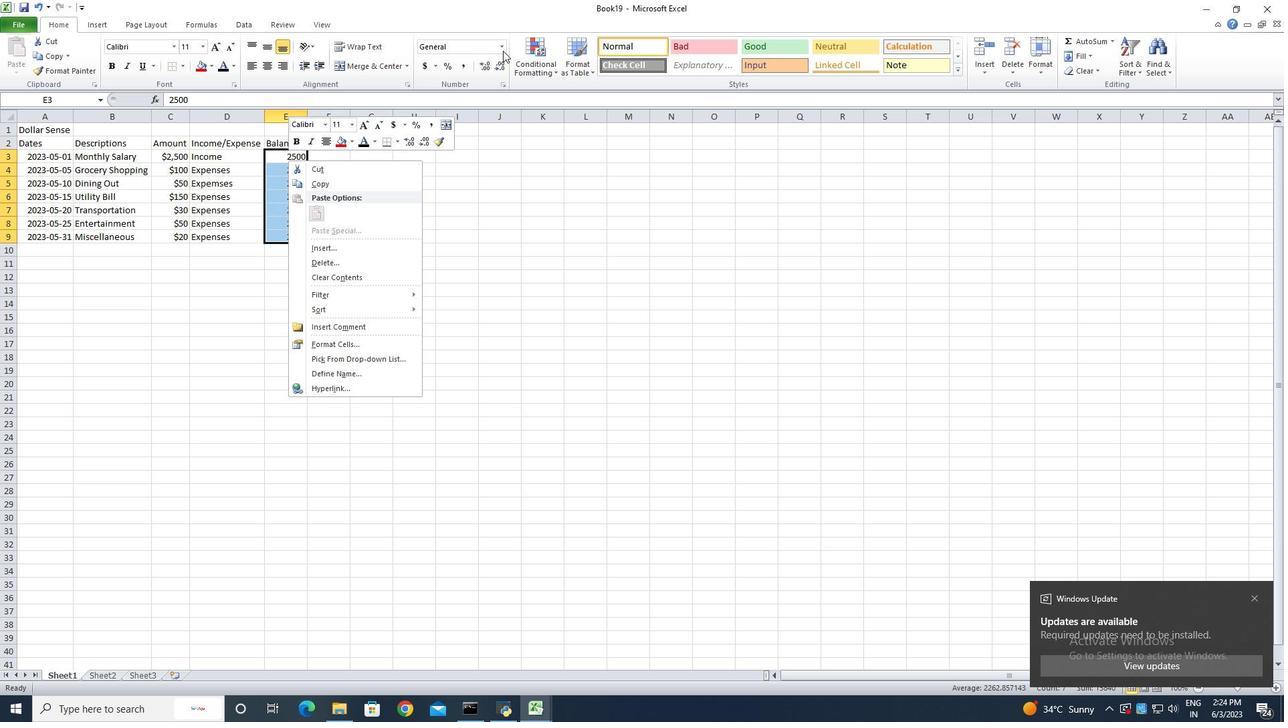
Action: Mouse moved to (454, 385)
Screenshot: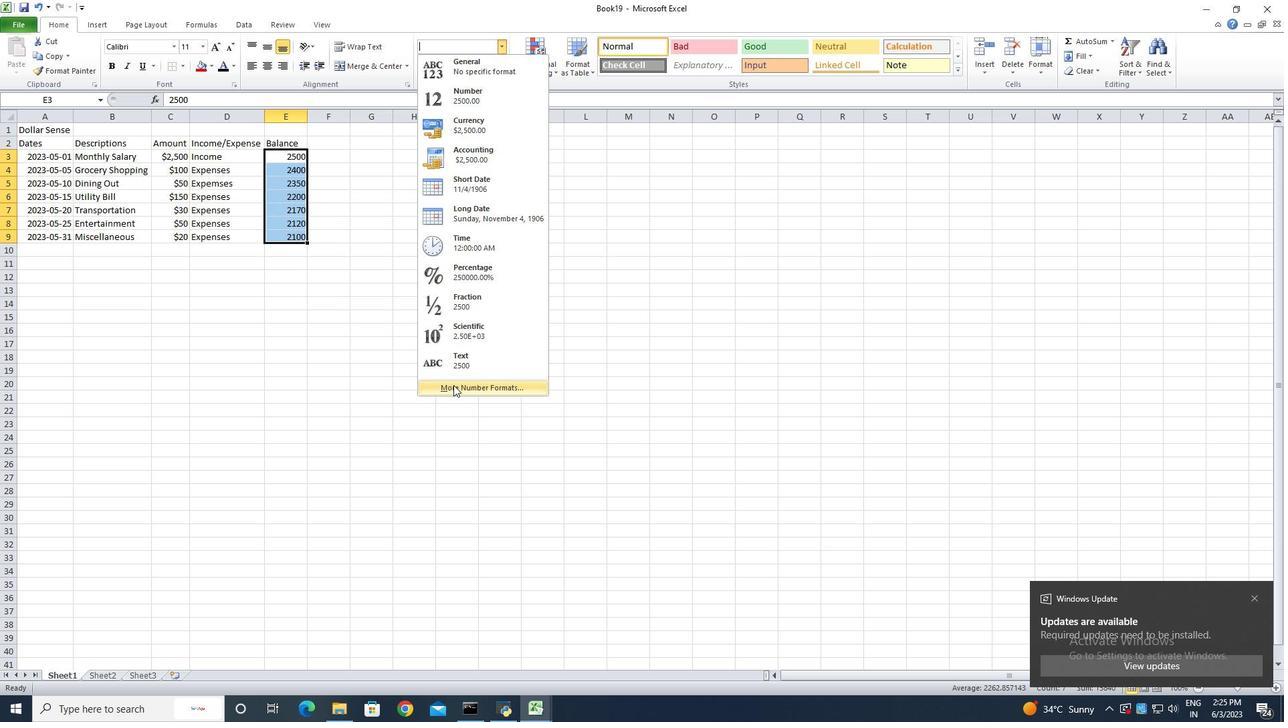 
Action: Mouse pressed left at (454, 385)
Screenshot: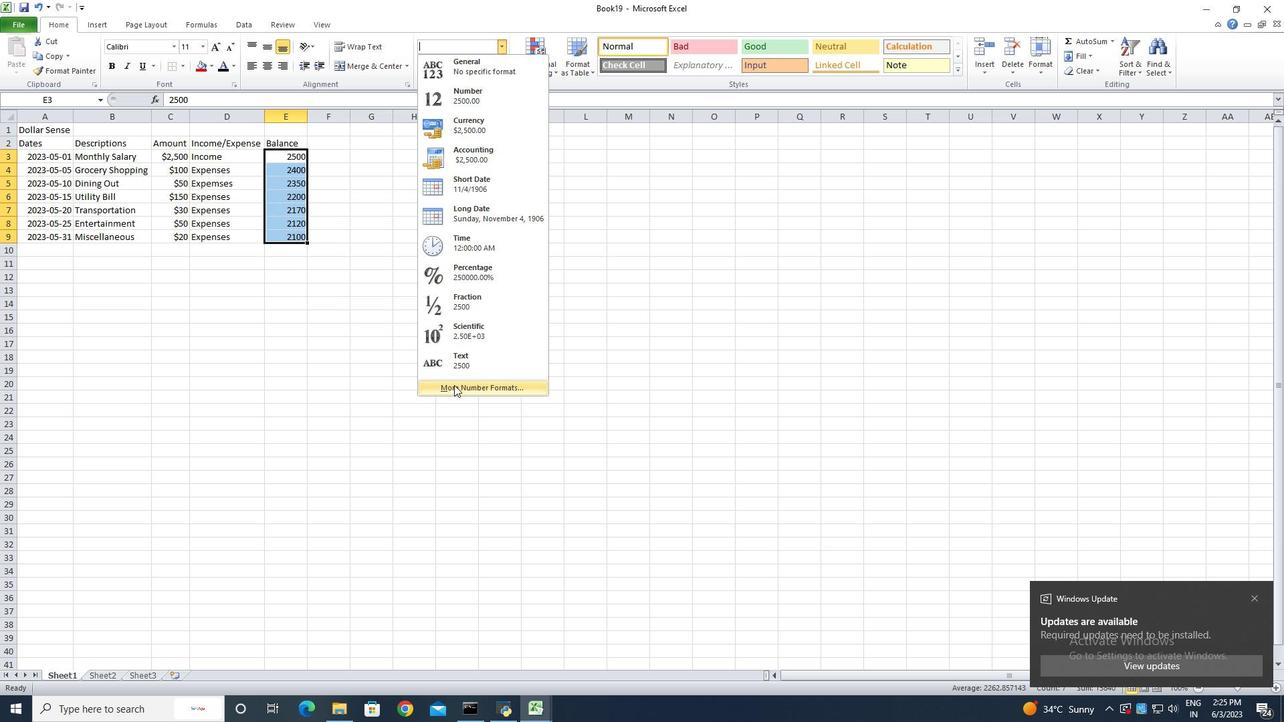 
Action: Mouse moved to (191, 250)
Screenshot: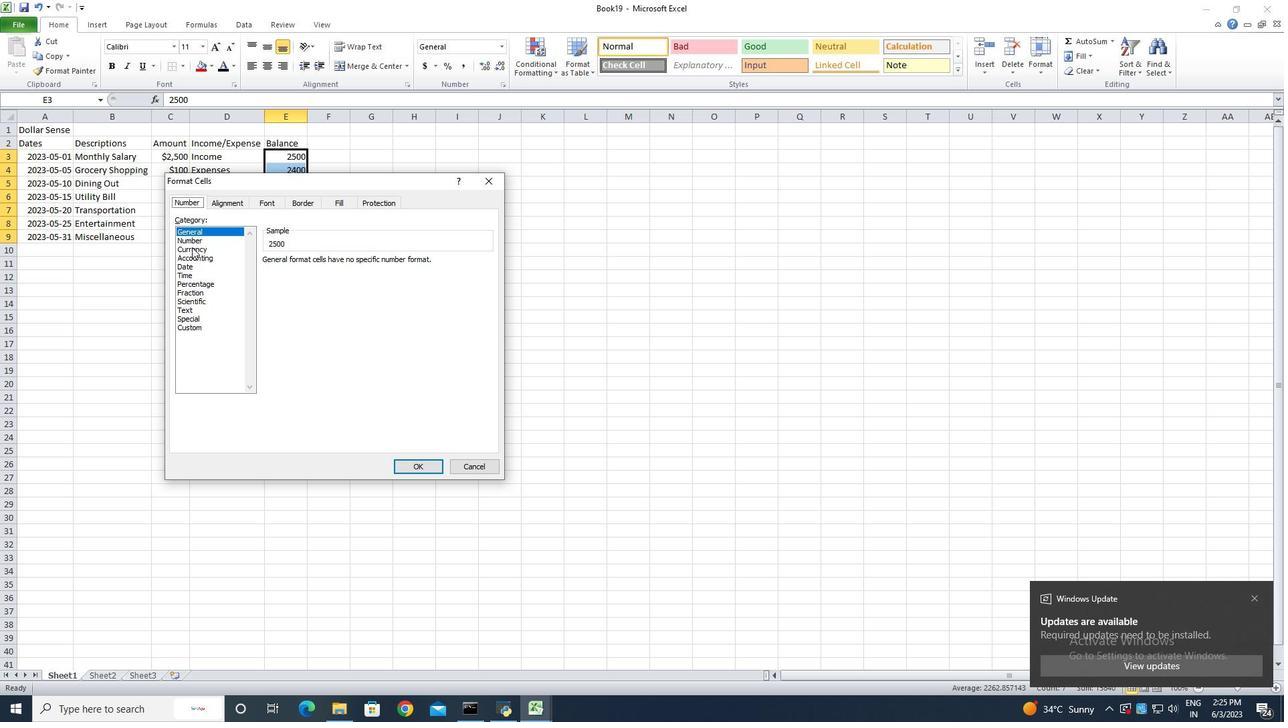 
Action: Mouse pressed left at (191, 250)
Screenshot: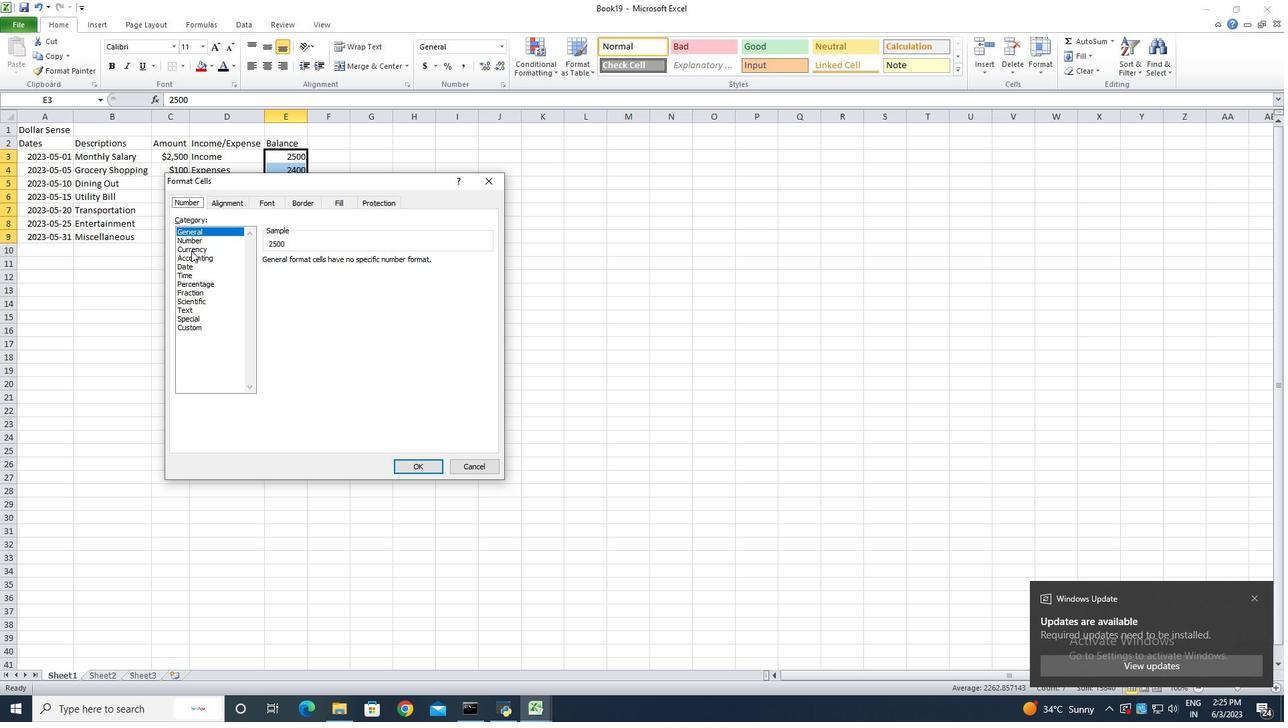 
Action: Mouse moved to (350, 262)
Screenshot: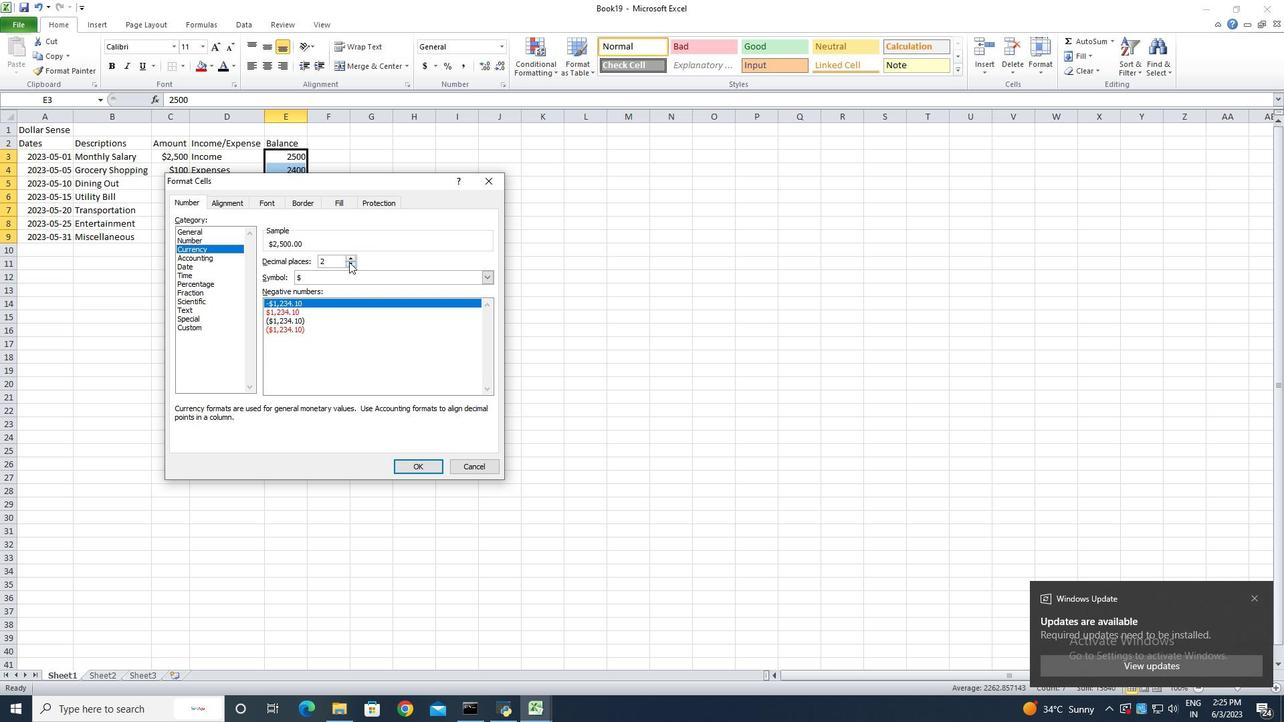 
Action: Mouse pressed left at (350, 262)
Screenshot: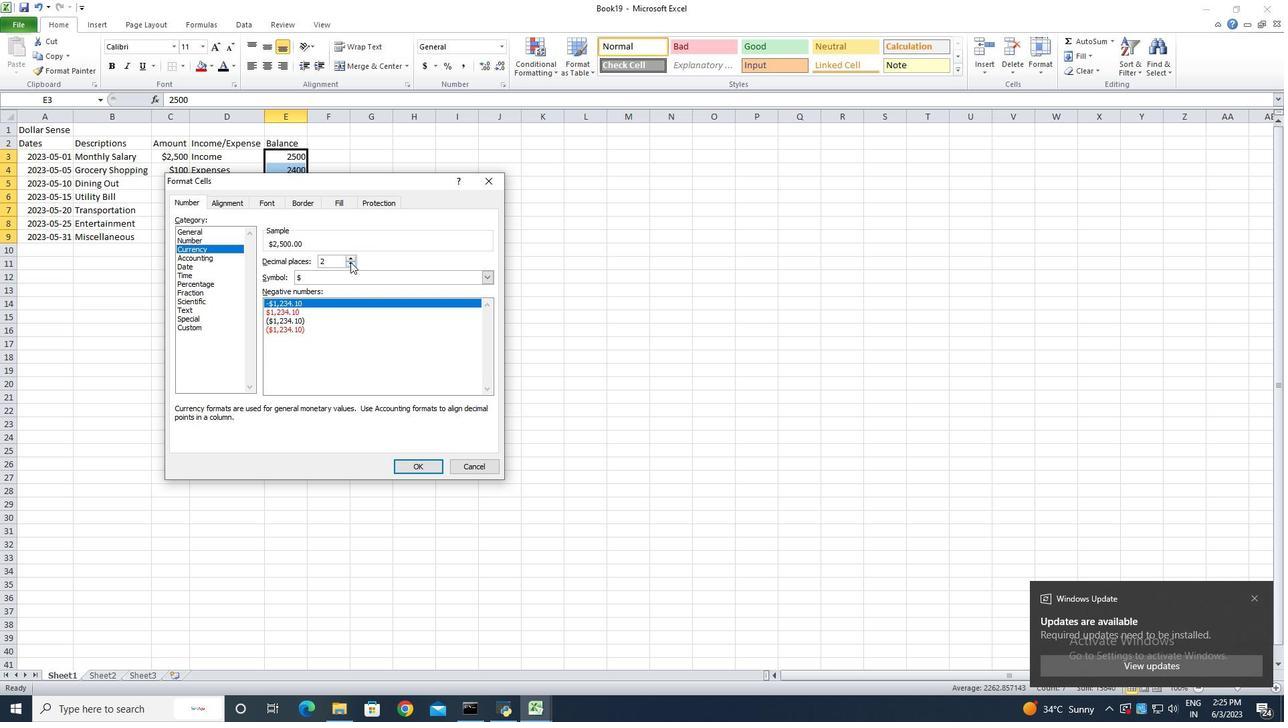 
Action: Mouse pressed left at (350, 262)
Screenshot: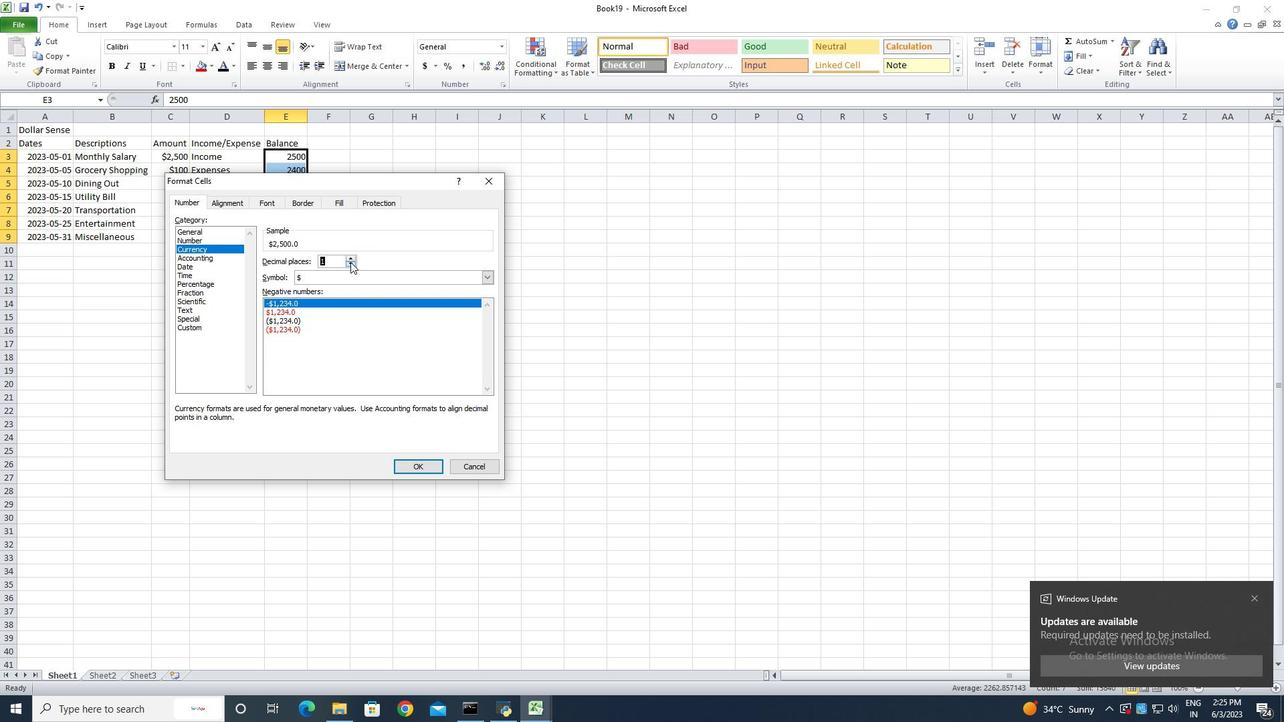 
Action: Mouse moved to (419, 469)
Screenshot: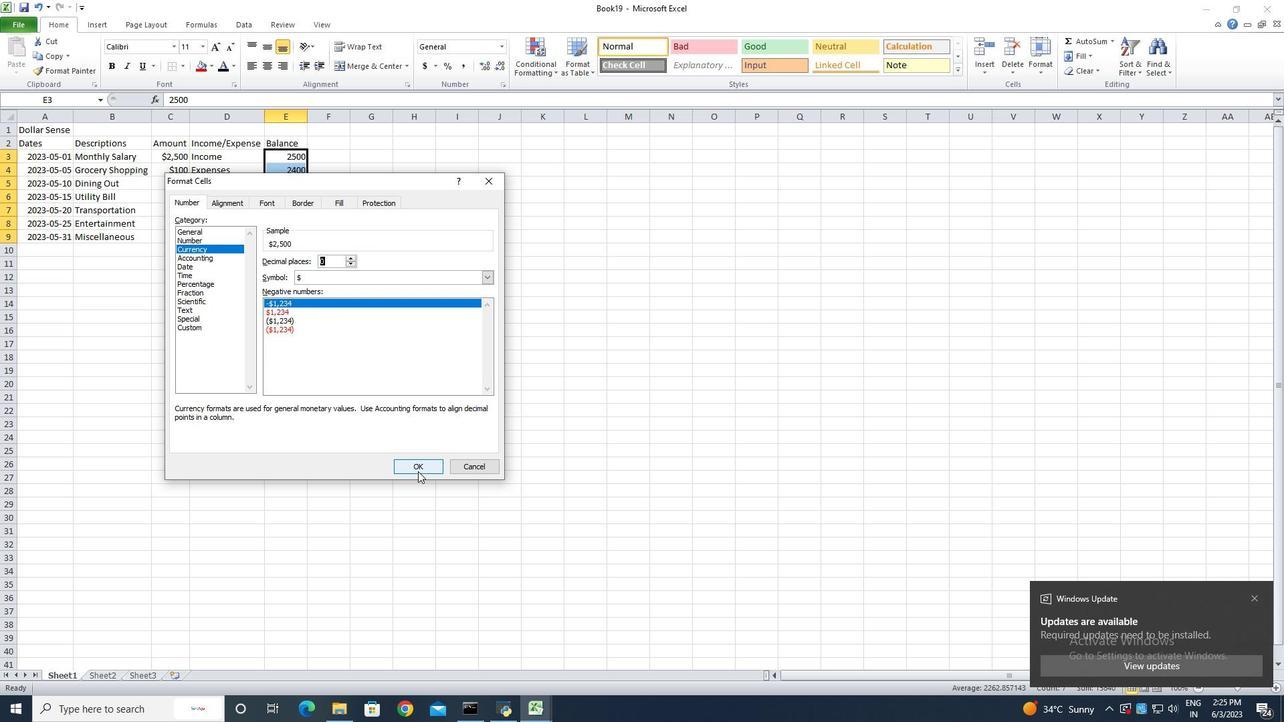 
Action: Mouse pressed left at (419, 469)
Screenshot: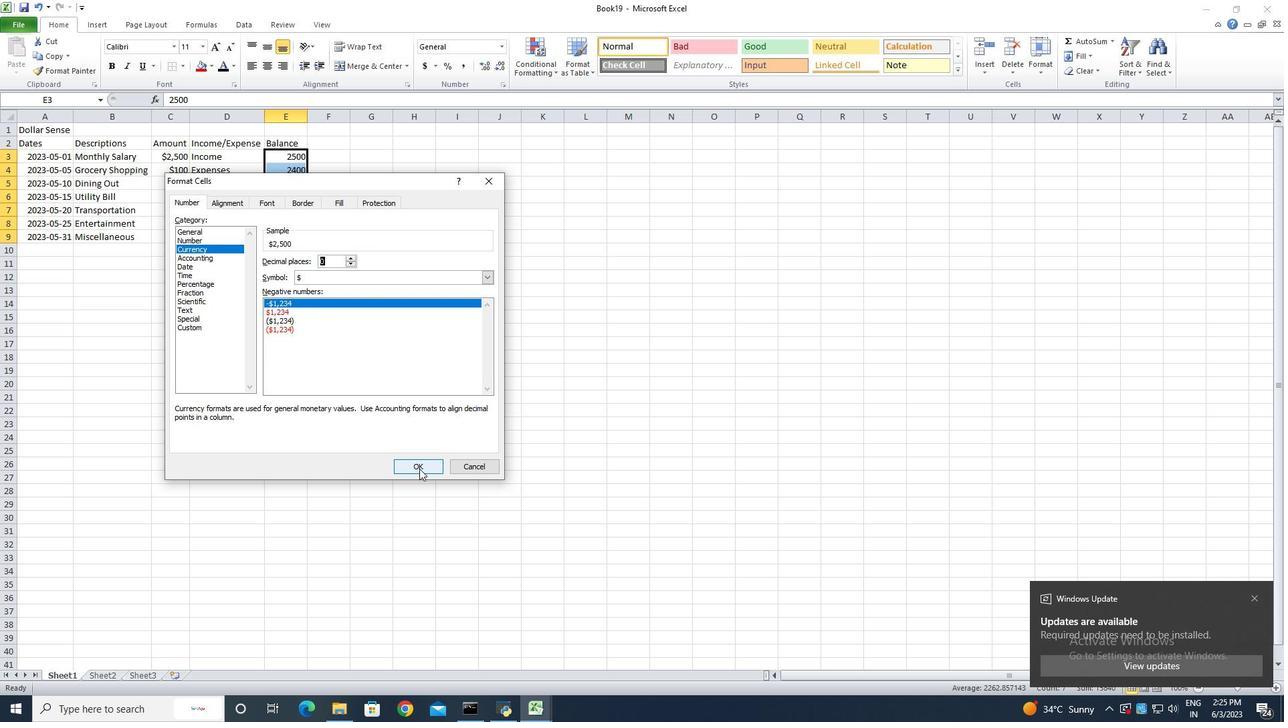 
Action: Mouse moved to (260, 348)
Screenshot: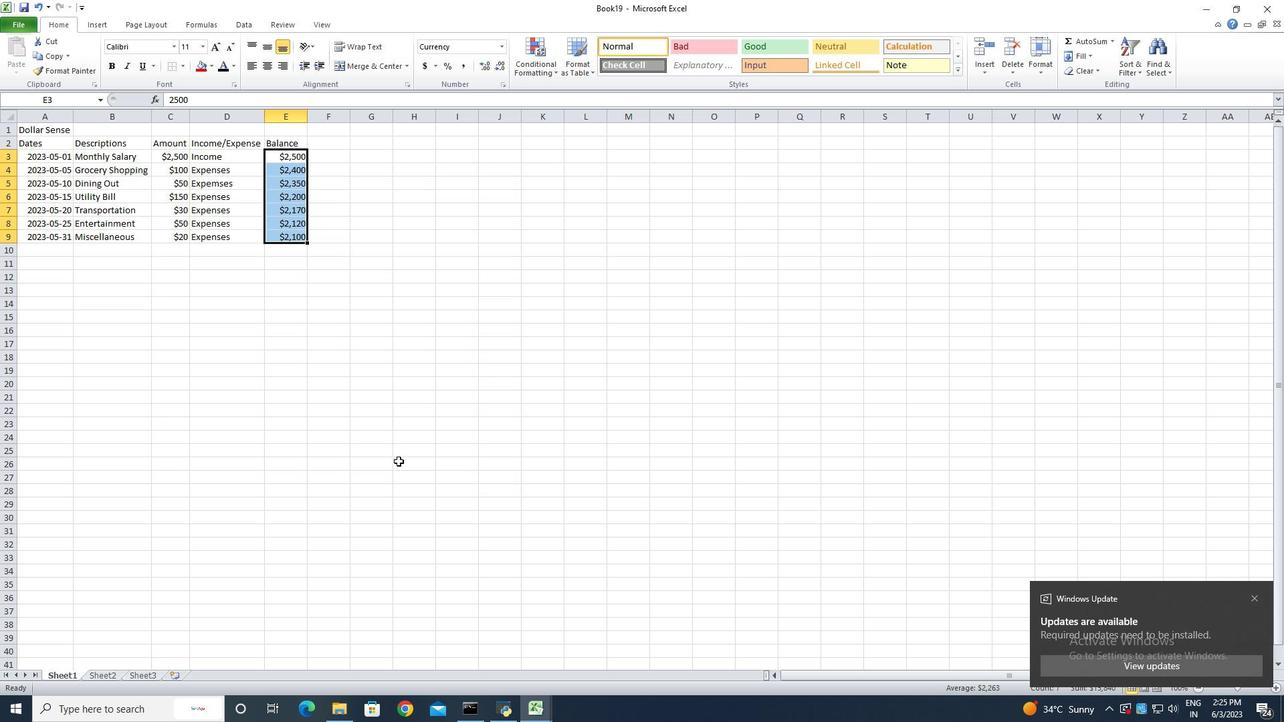 
Action: Mouse pressed left at (260, 348)
Screenshot: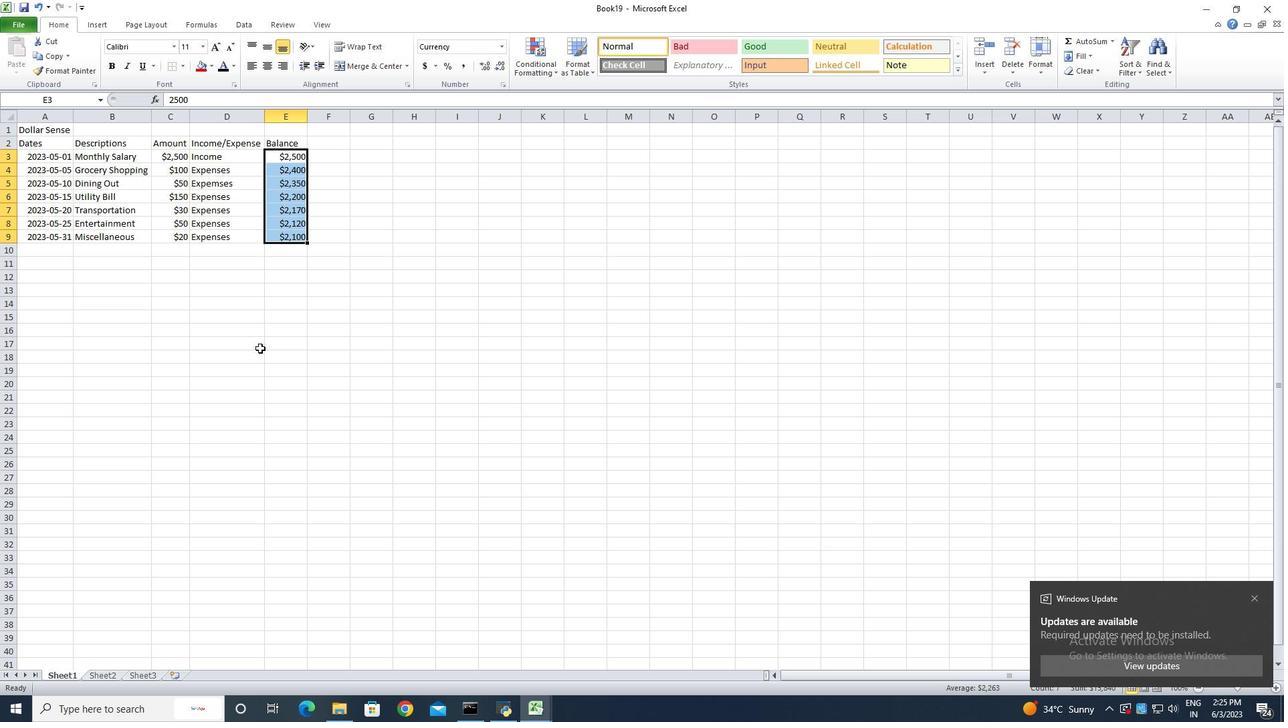 
Action: Mouse moved to (44, 132)
Screenshot: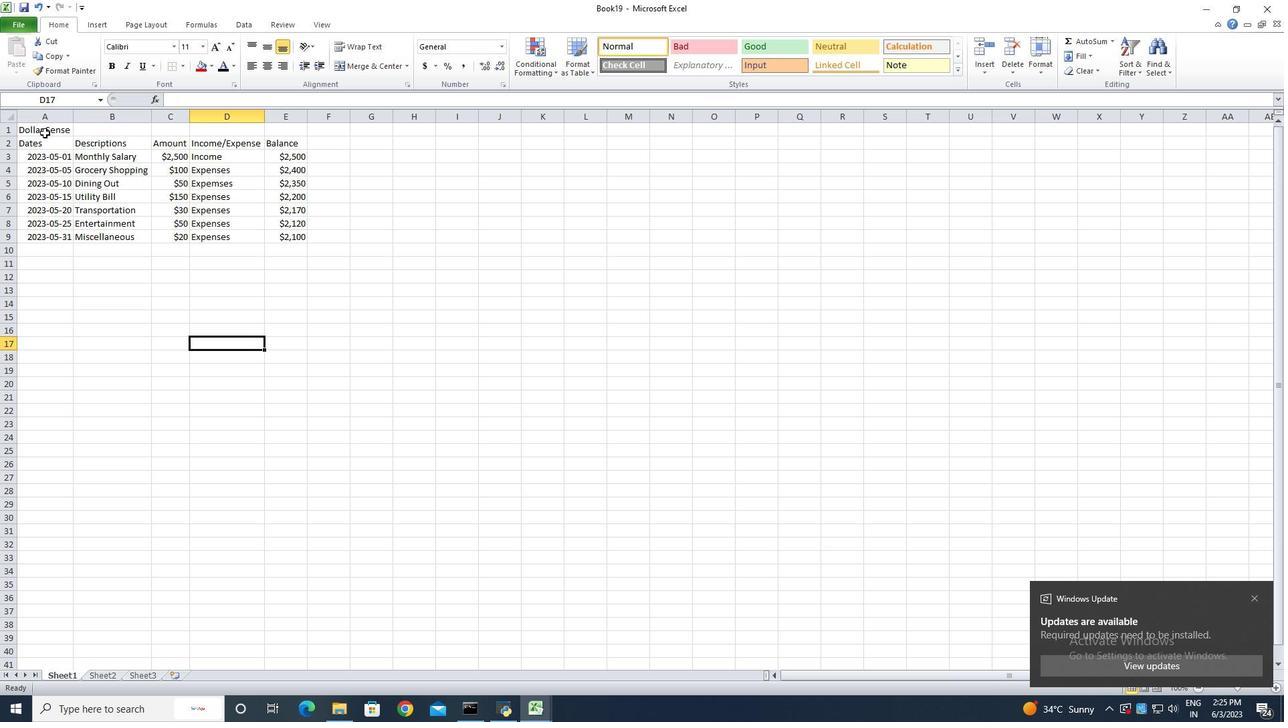 
Action: Mouse pressed left at (44, 132)
Screenshot: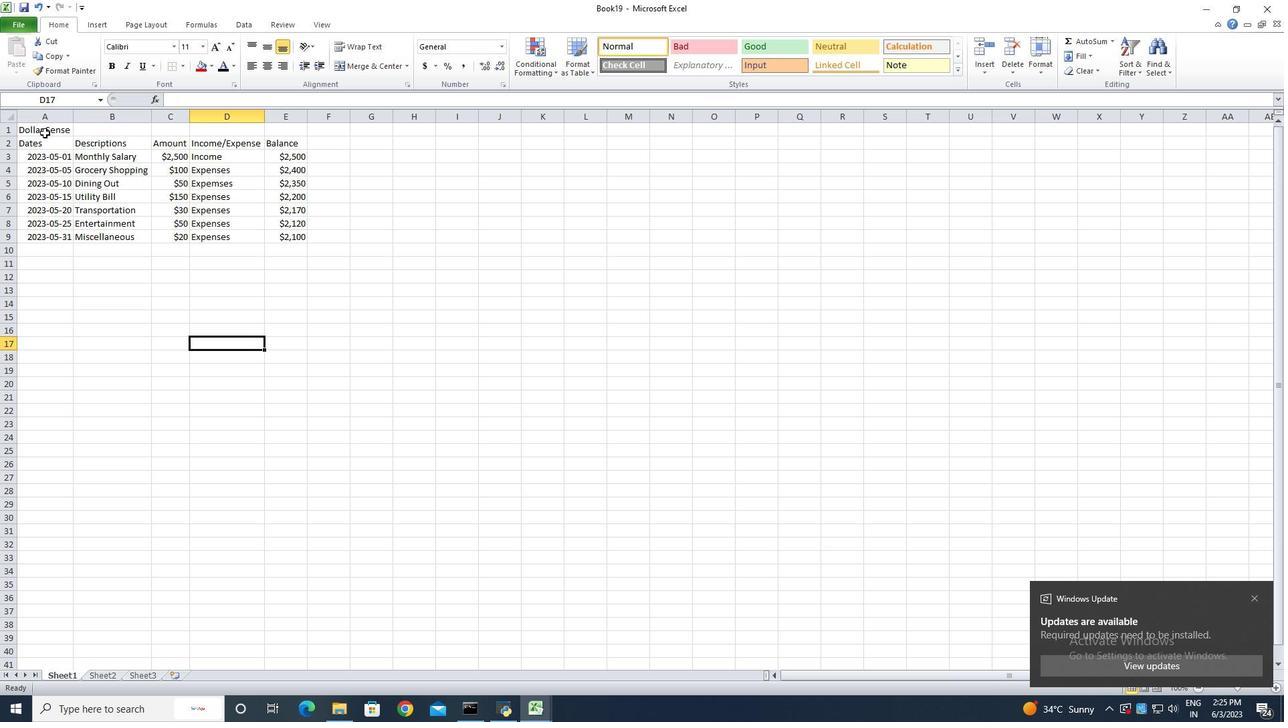
Action: Mouse moved to (367, 68)
Screenshot: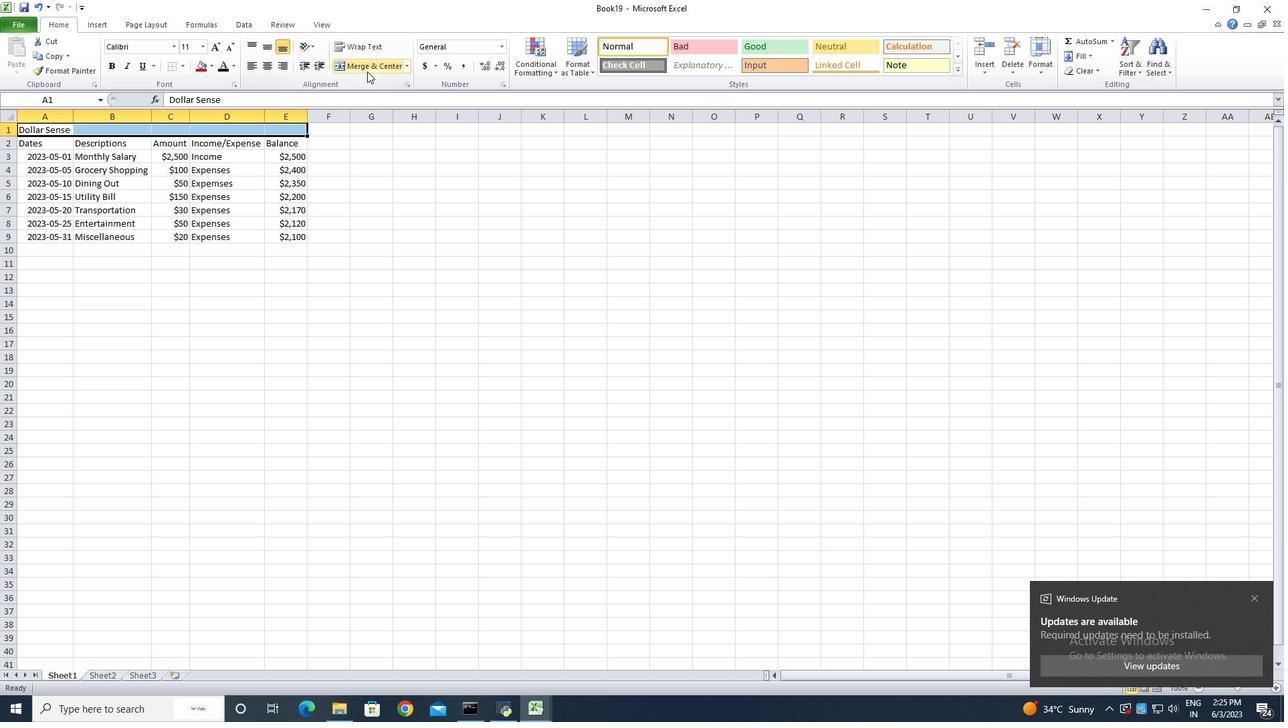 
Action: Mouse pressed left at (367, 68)
Screenshot: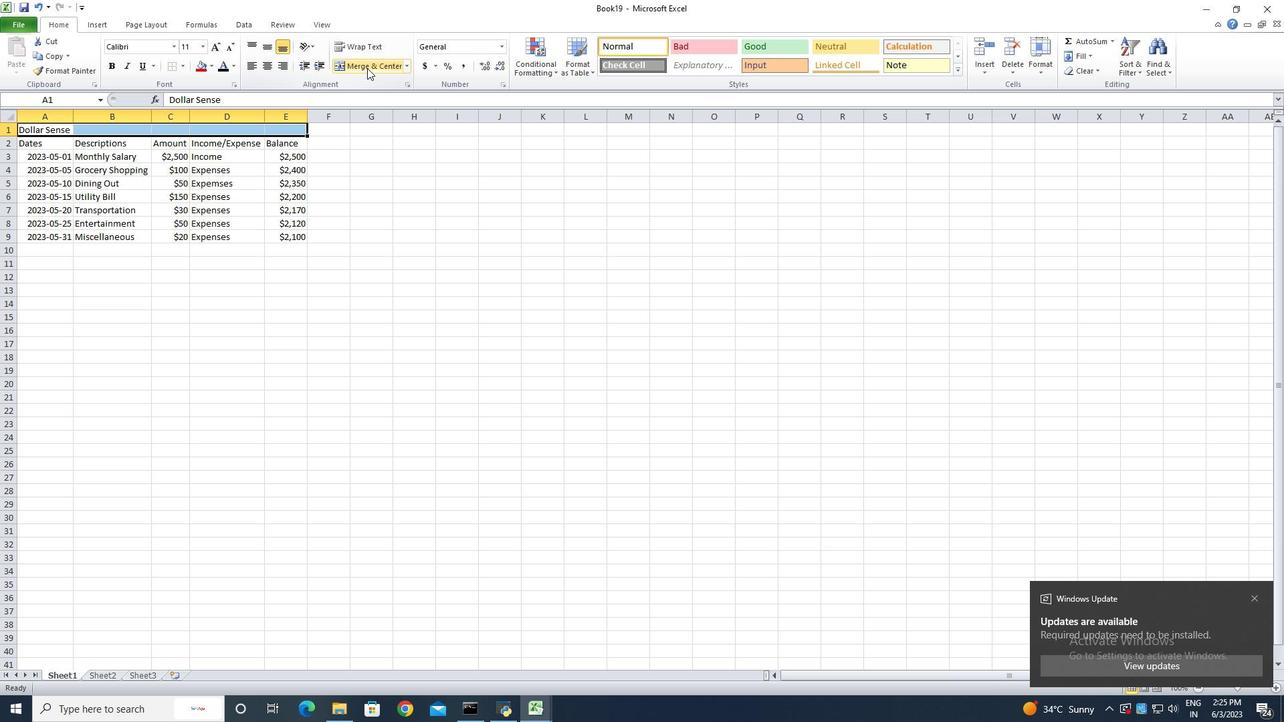 
Action: Mouse moved to (24, 30)
Screenshot: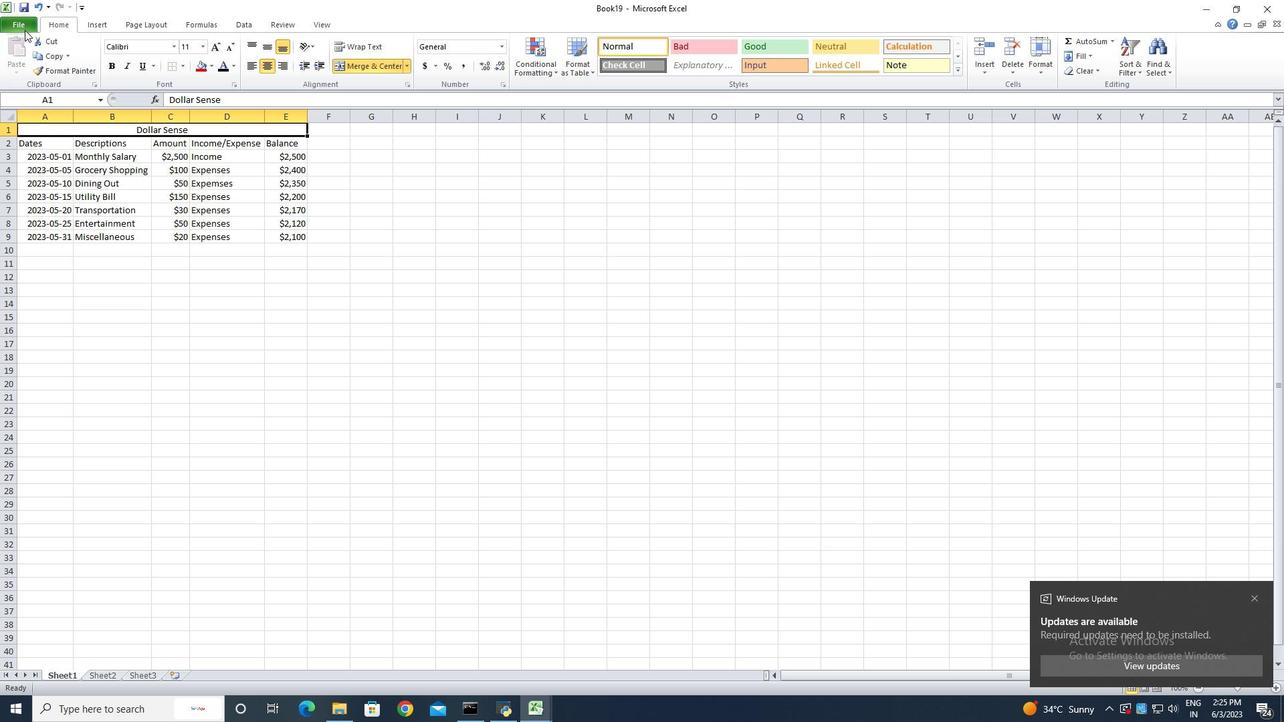 
Action: Mouse pressed left at (24, 30)
Screenshot: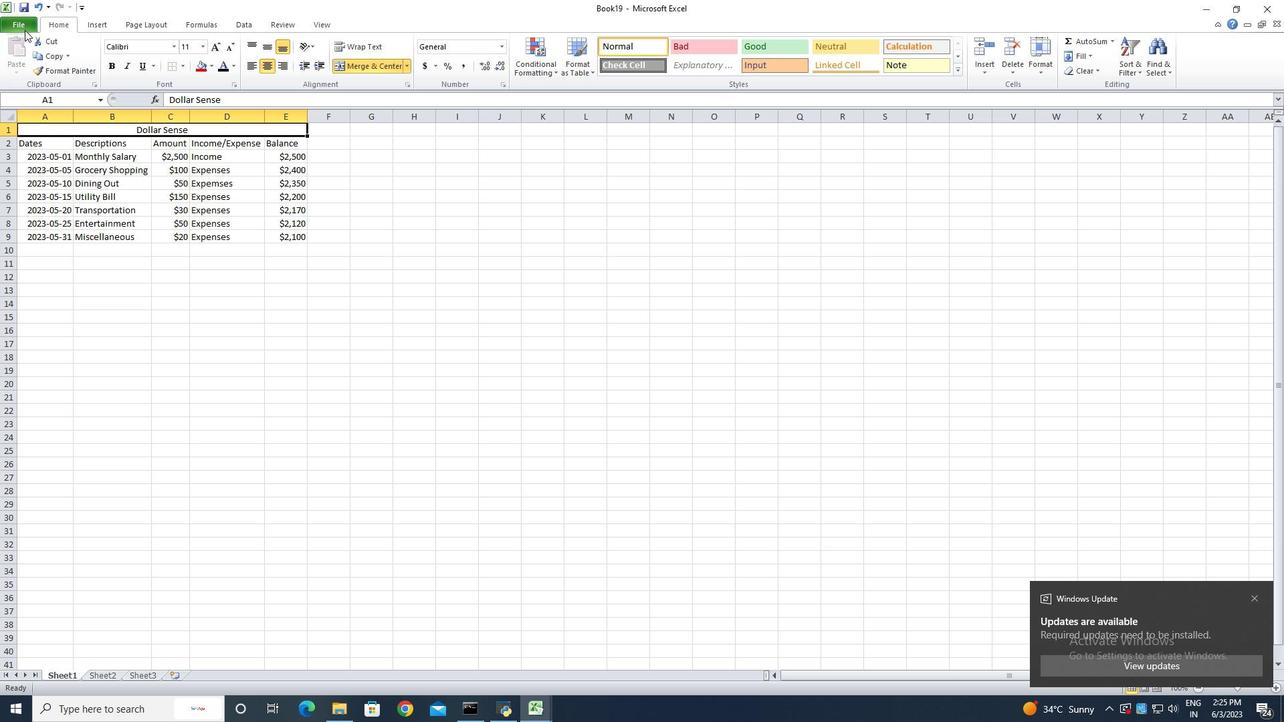 
Action: Mouse moved to (54, 64)
Screenshot: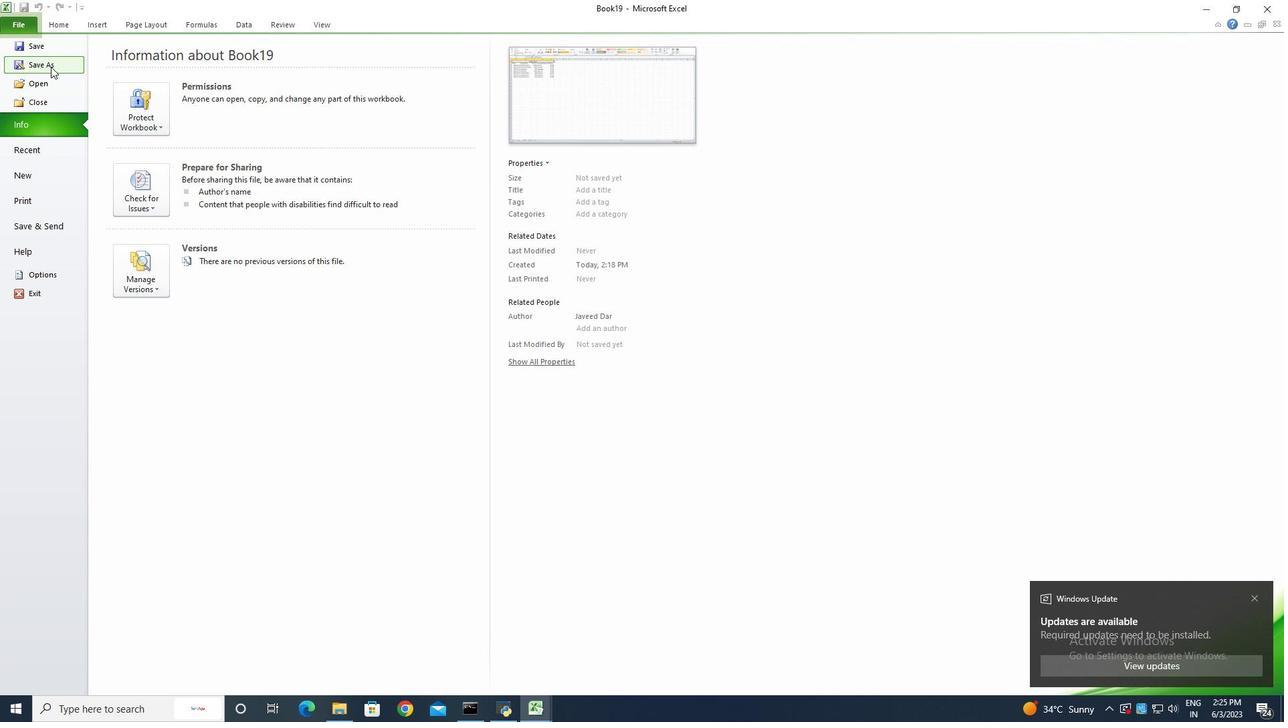 
Action: Mouse pressed left at (54, 64)
Screenshot: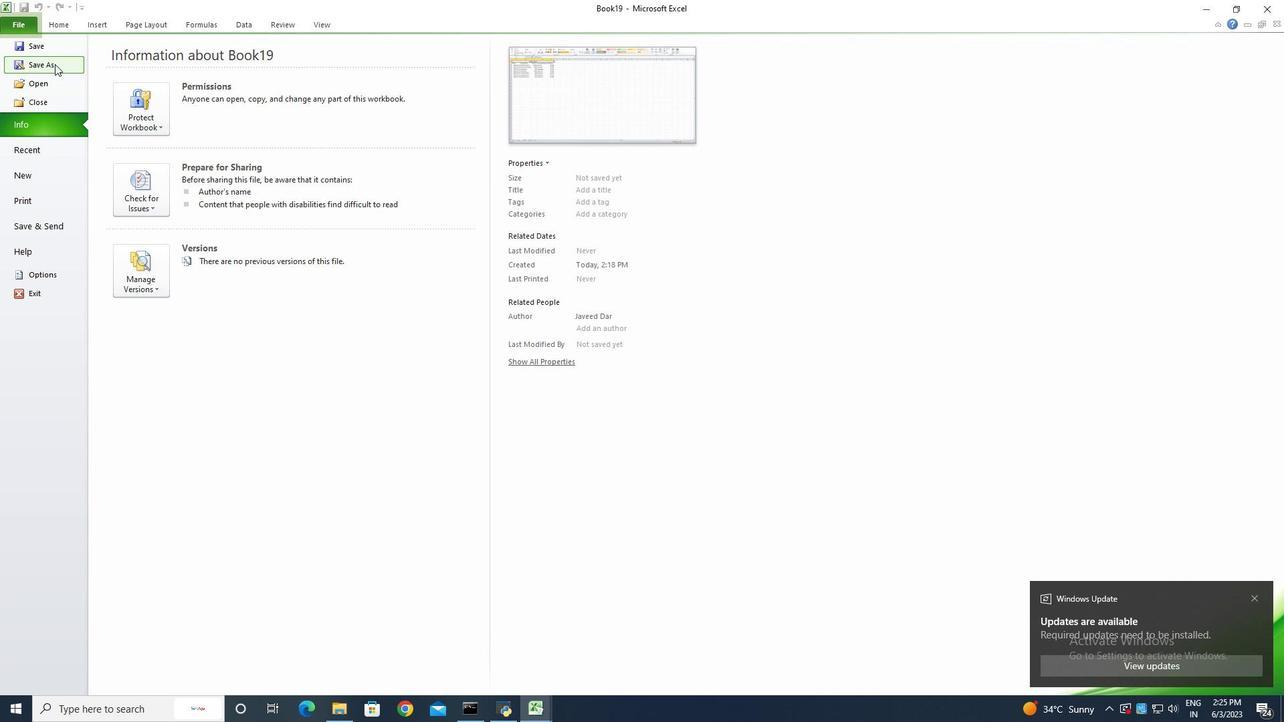 
Action: Key pressed <Key.shift><Key.shift><Key.shift><Key.shift><Key.shift><Key.shift>Dashboard<Key.shift>Bank<Key.shift><Key.shift><Key.shift><Key.shift><Key.shift><Key.shift><Key.shift><Key.shift><Key.shift><Key.shift><Key.shift><Key.shift><Key.shift><Key.shift><Key.shift><Key.shift><Key.shift><Key.shift><Key.shift><Key.shift><Key.shift><Key.shift><Key.shift>Stmts
Screenshot: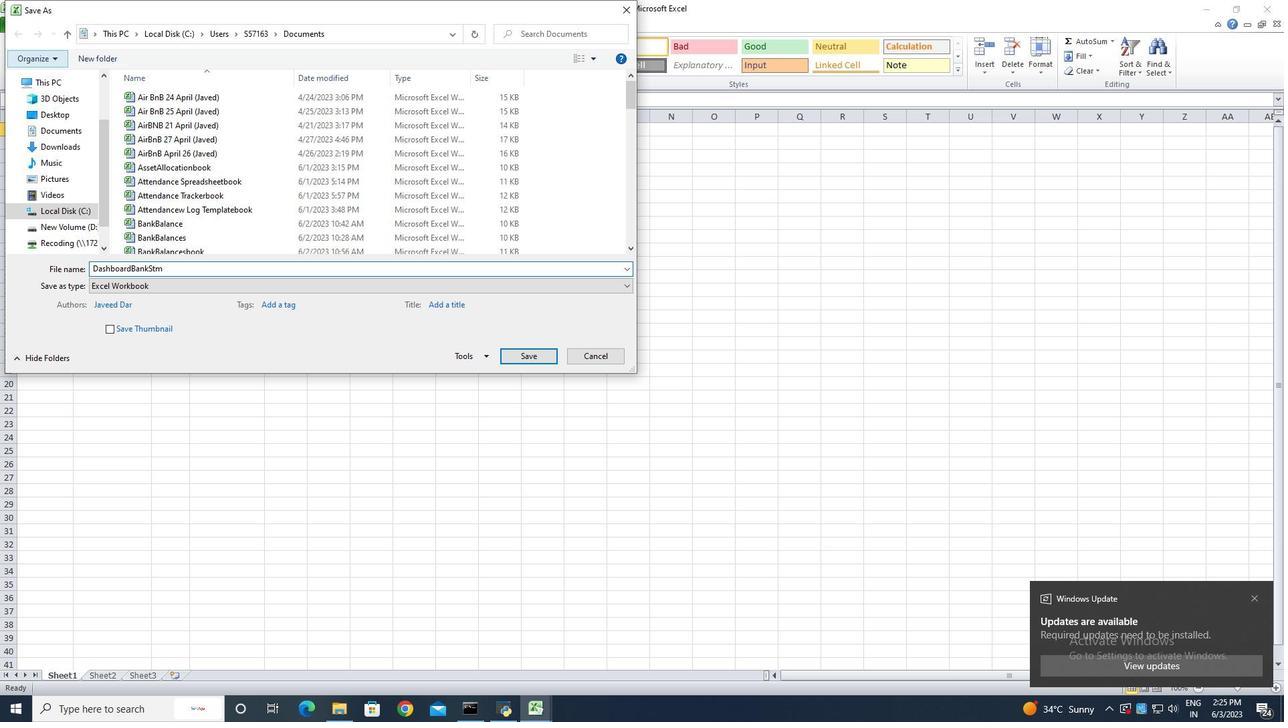 
Action: Mouse moved to (509, 355)
Screenshot: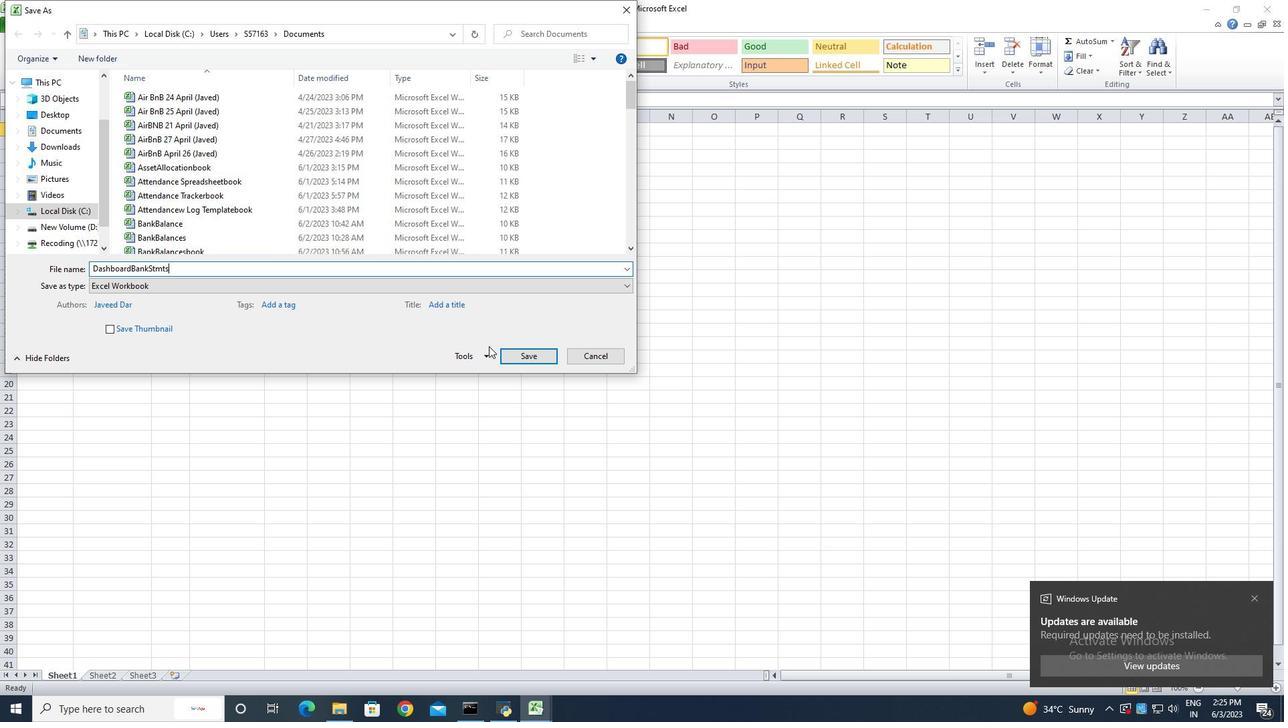 
Action: Mouse pressed left at (509, 355)
Screenshot: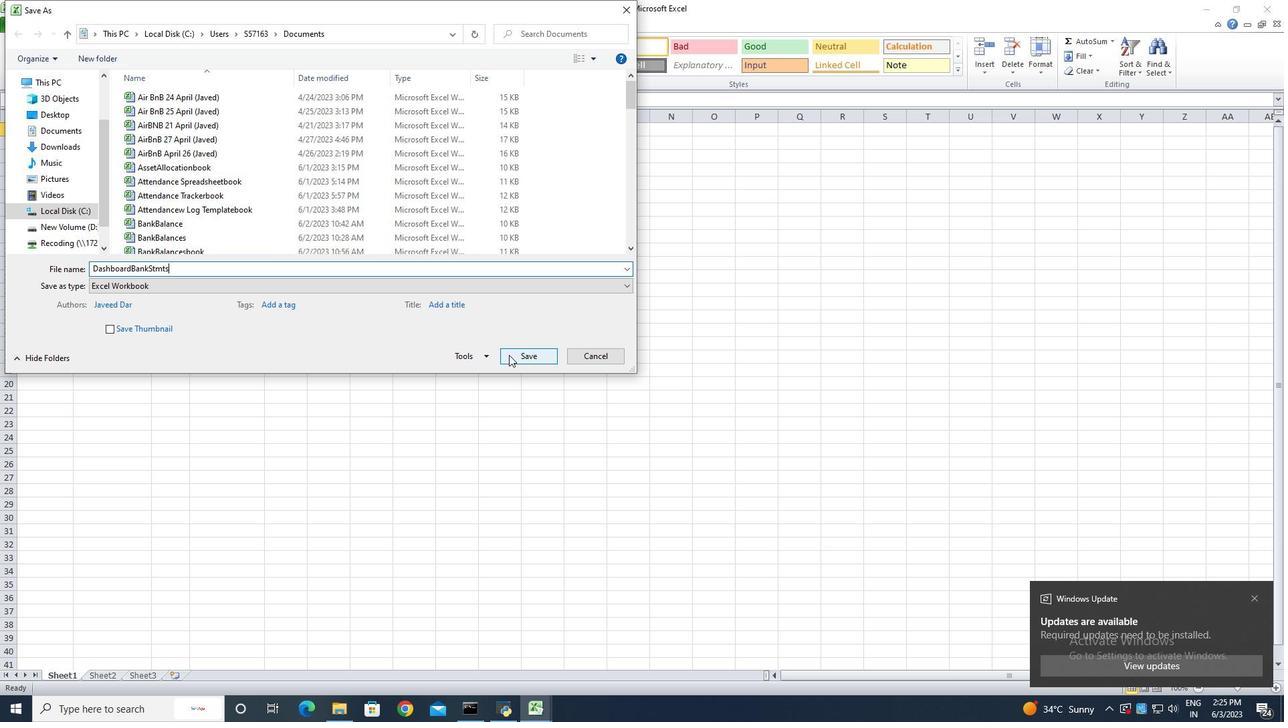 
Action: Key pressed ctrl+S<'\x13'><'\x13'>
Screenshot: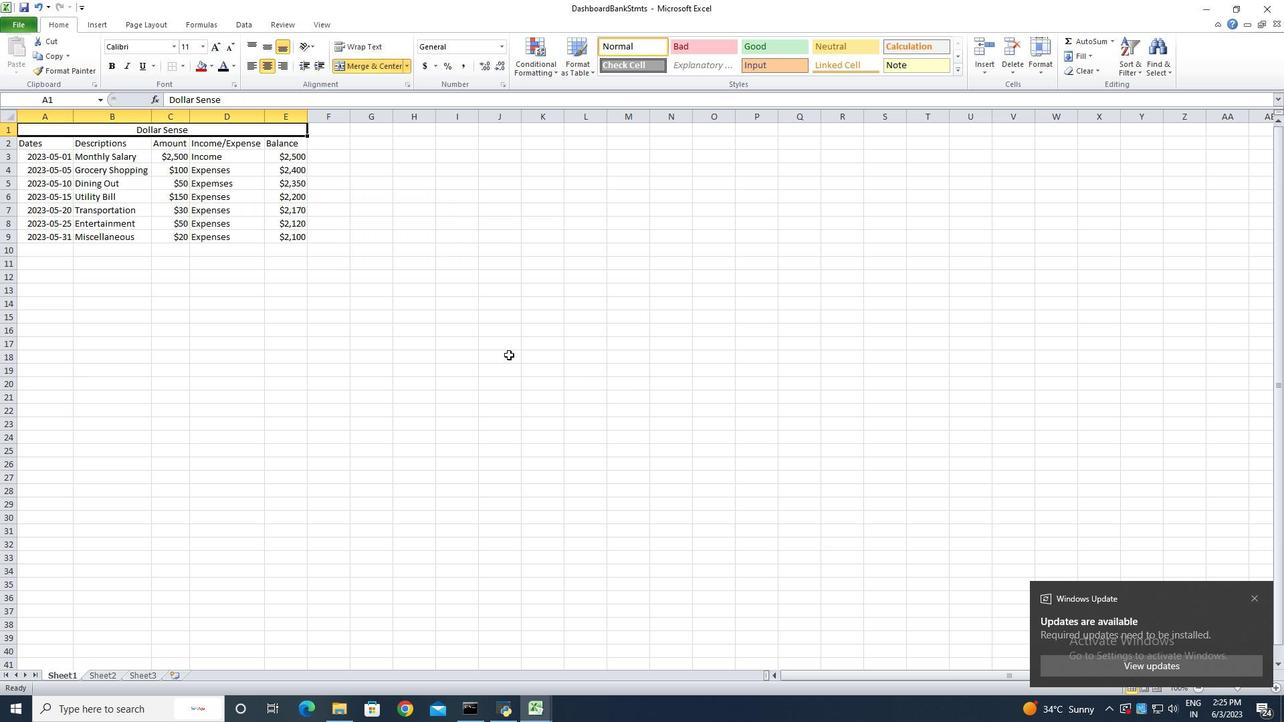 
